 Task: Find connections with filter location Guixi with filter topic #Lifewith filter profile language German with filter current company Stanton Chase: Executive Search & Leadership Consultants with filter school University of Mumbai with filter industry Savings Institutions with filter service category Information Management with filter keywords title Meals on Wheels Driver
Action: Mouse moved to (650, 85)
Screenshot: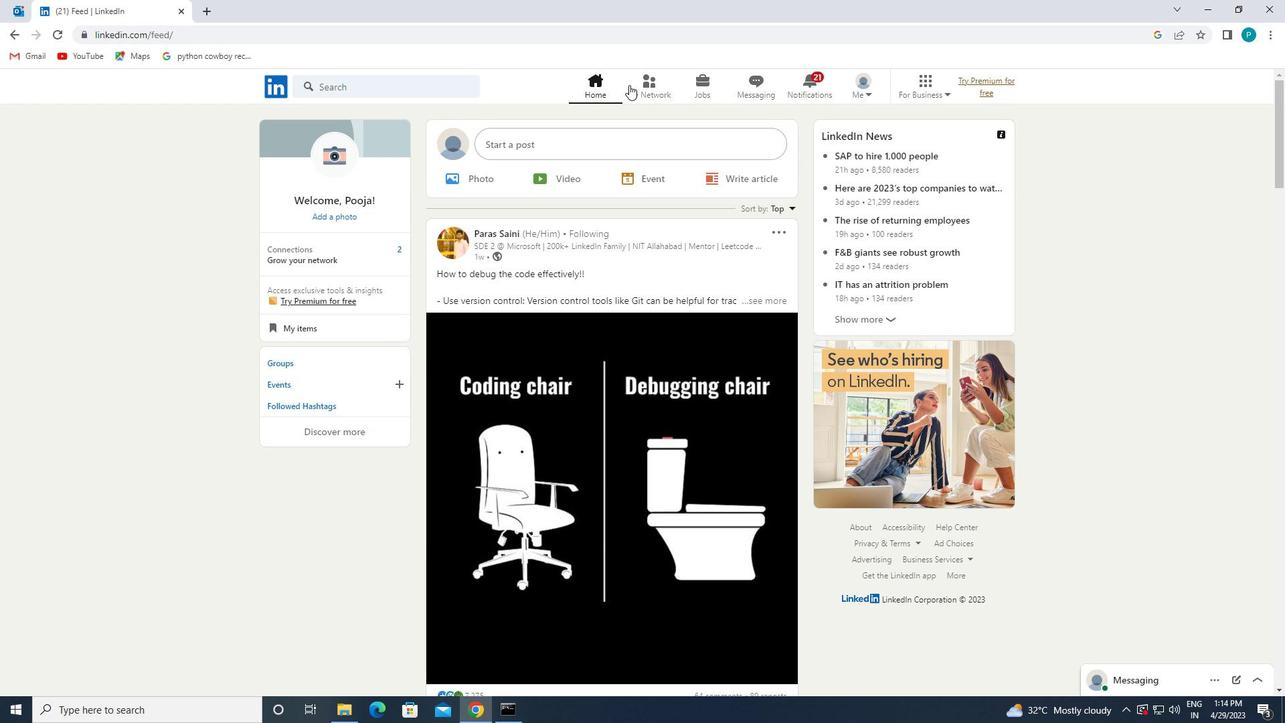 
Action: Mouse pressed left at (650, 85)
Screenshot: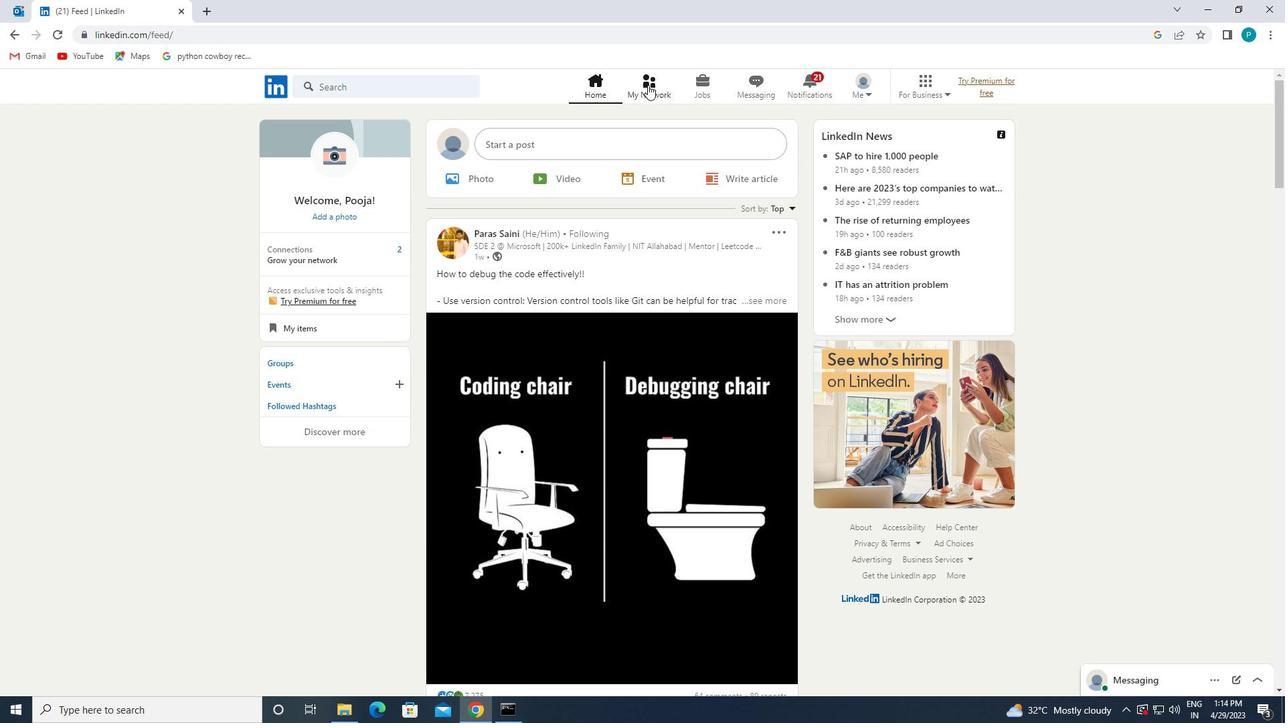 
Action: Mouse moved to (326, 164)
Screenshot: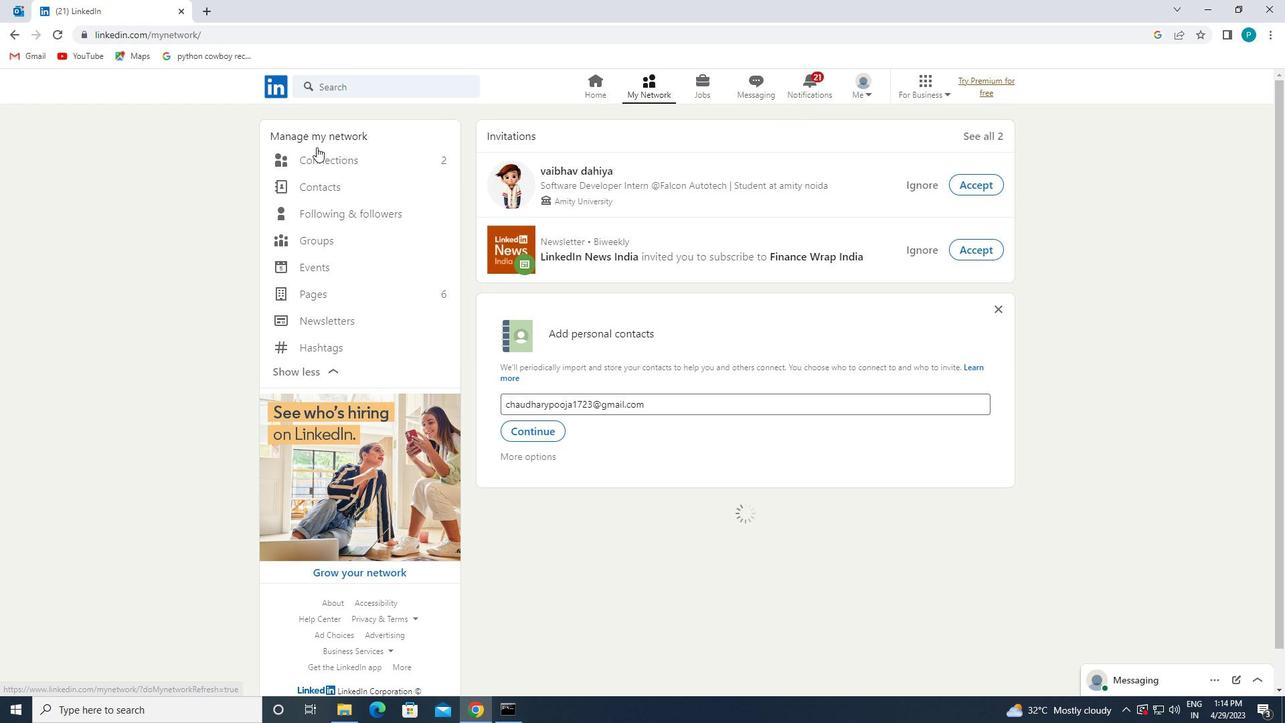 
Action: Mouse pressed left at (326, 164)
Screenshot: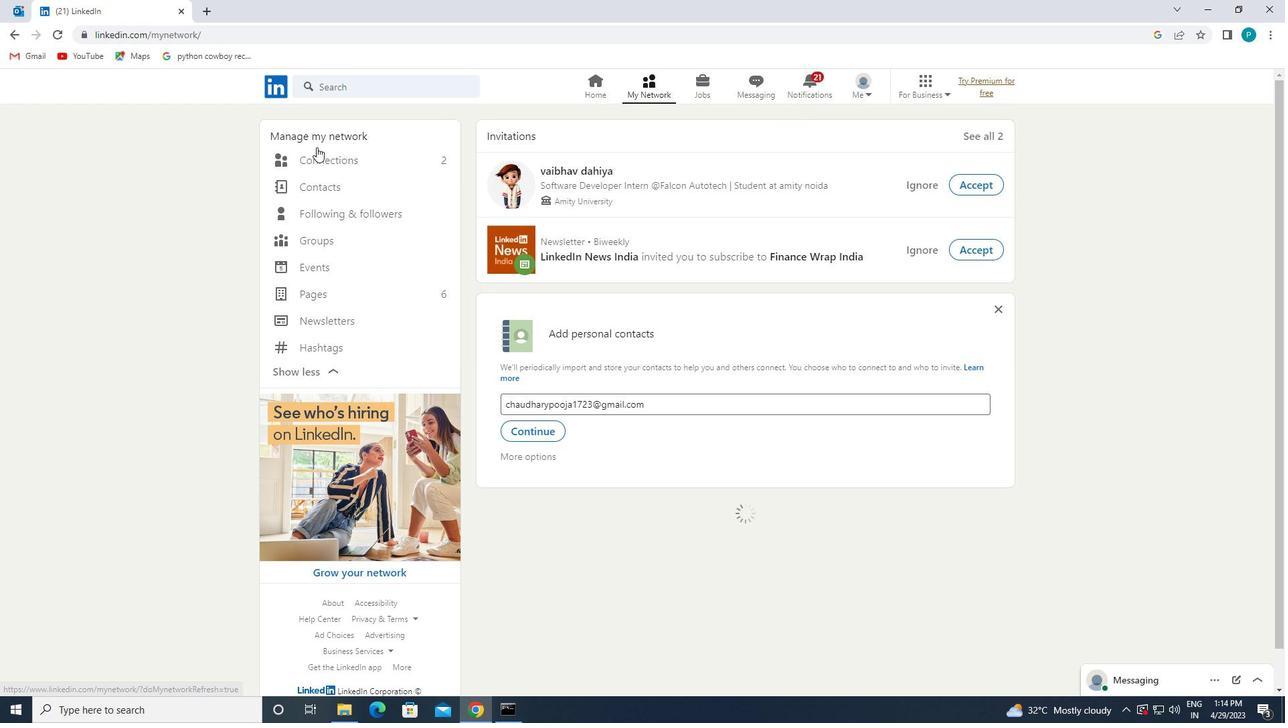 
Action: Mouse moved to (725, 162)
Screenshot: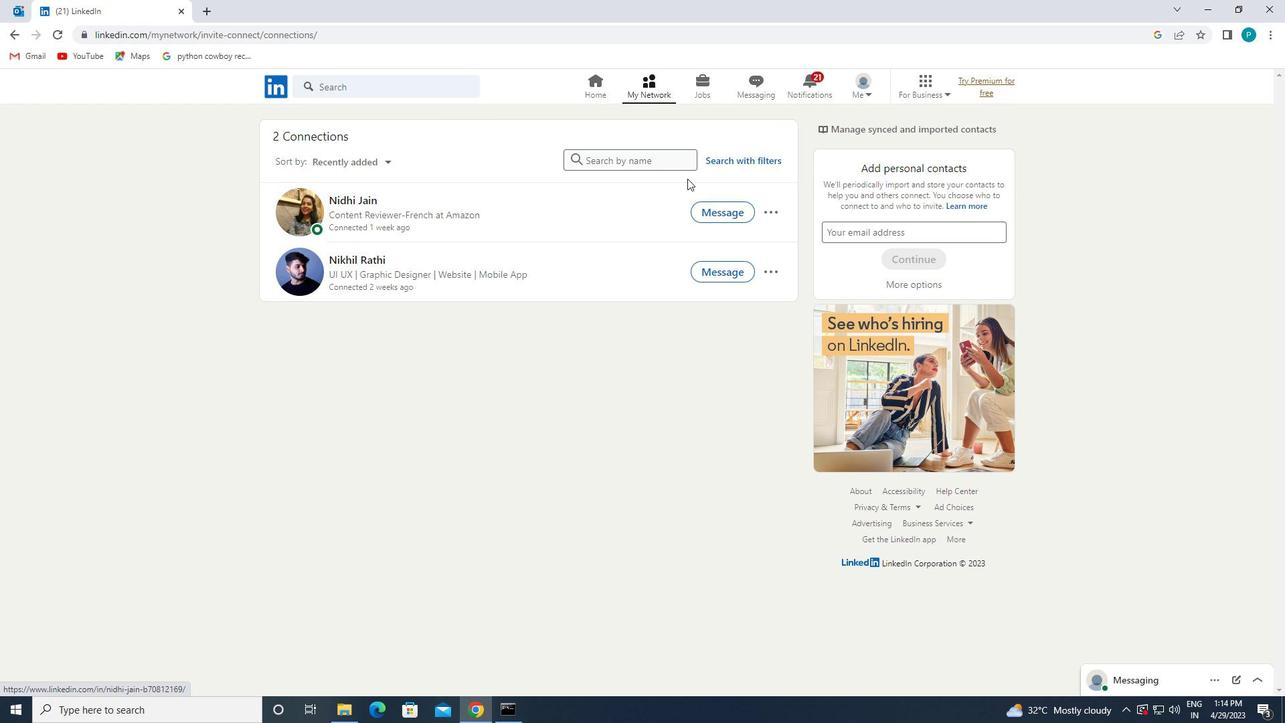 
Action: Mouse pressed left at (725, 162)
Screenshot: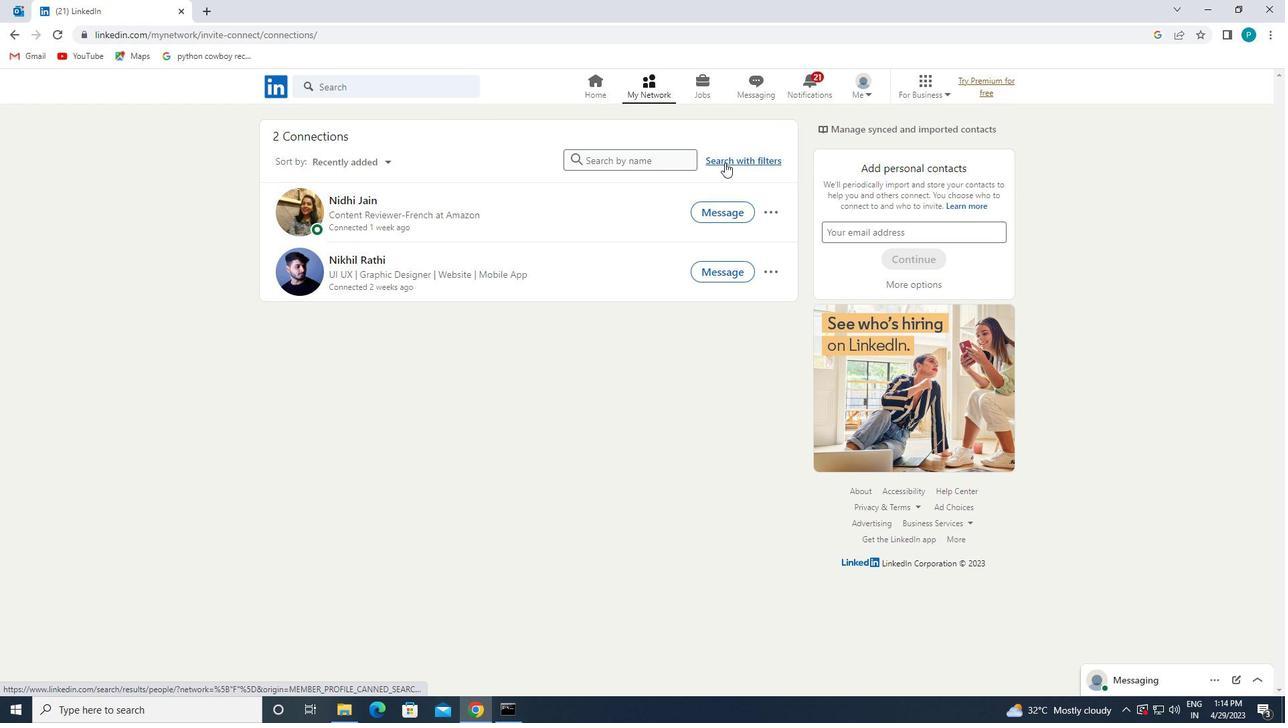
Action: Mouse moved to (695, 131)
Screenshot: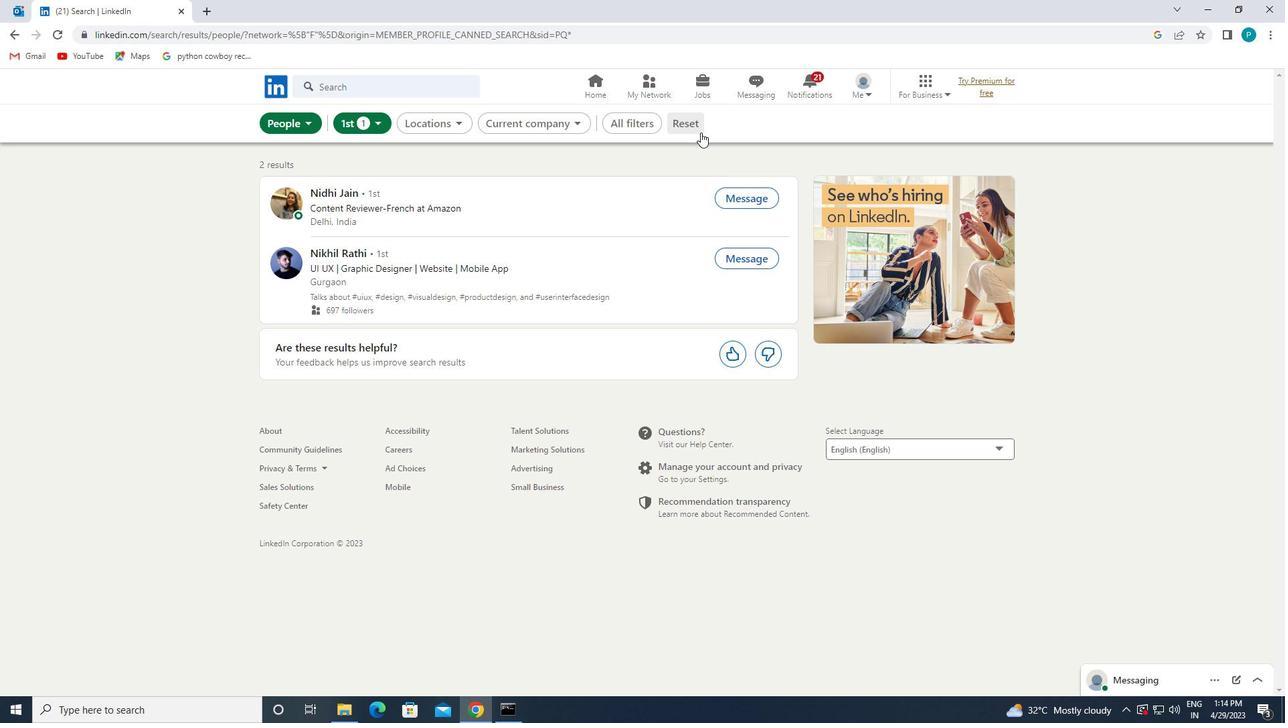 
Action: Mouse pressed left at (695, 131)
Screenshot: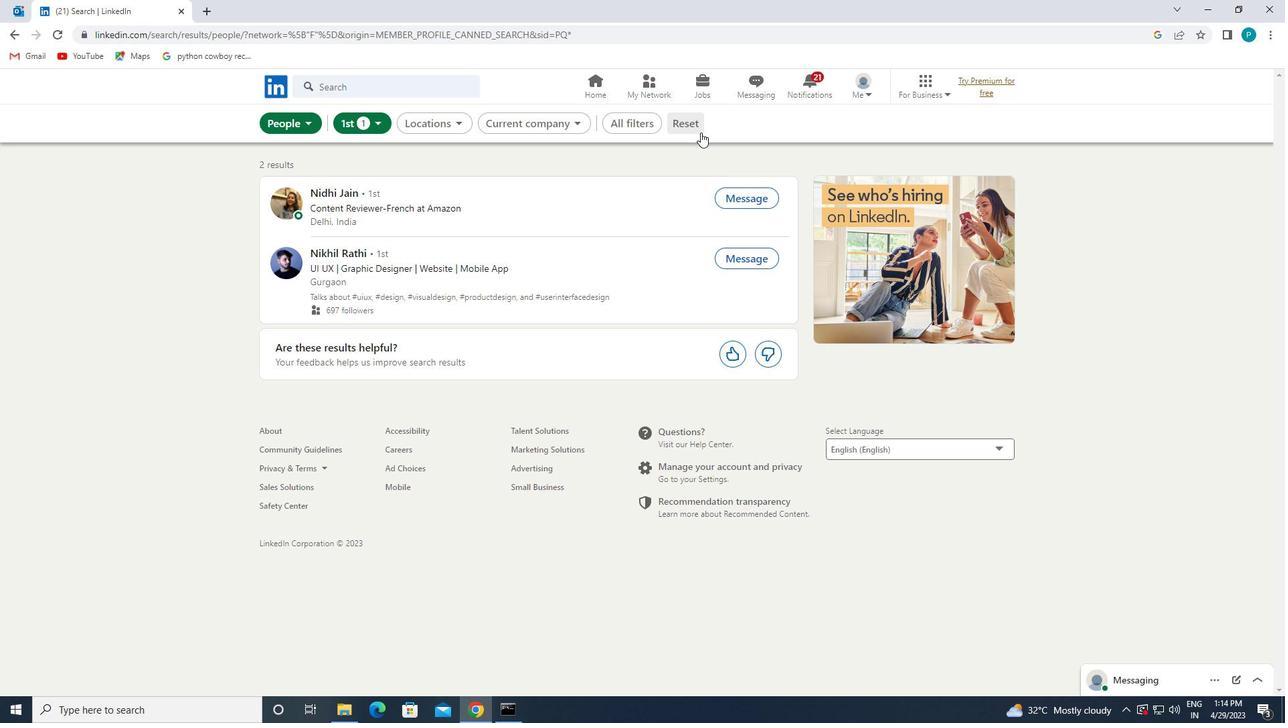 
Action: Mouse moved to (658, 124)
Screenshot: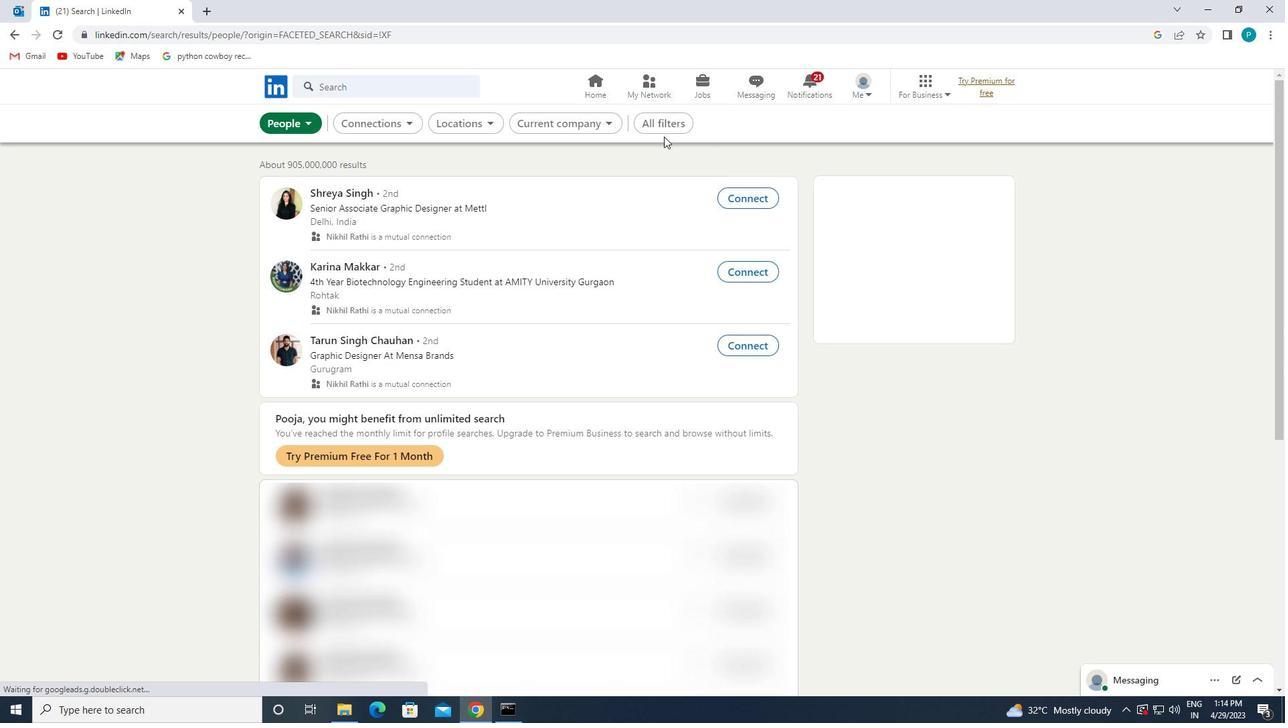 
Action: Mouse pressed left at (658, 124)
Screenshot: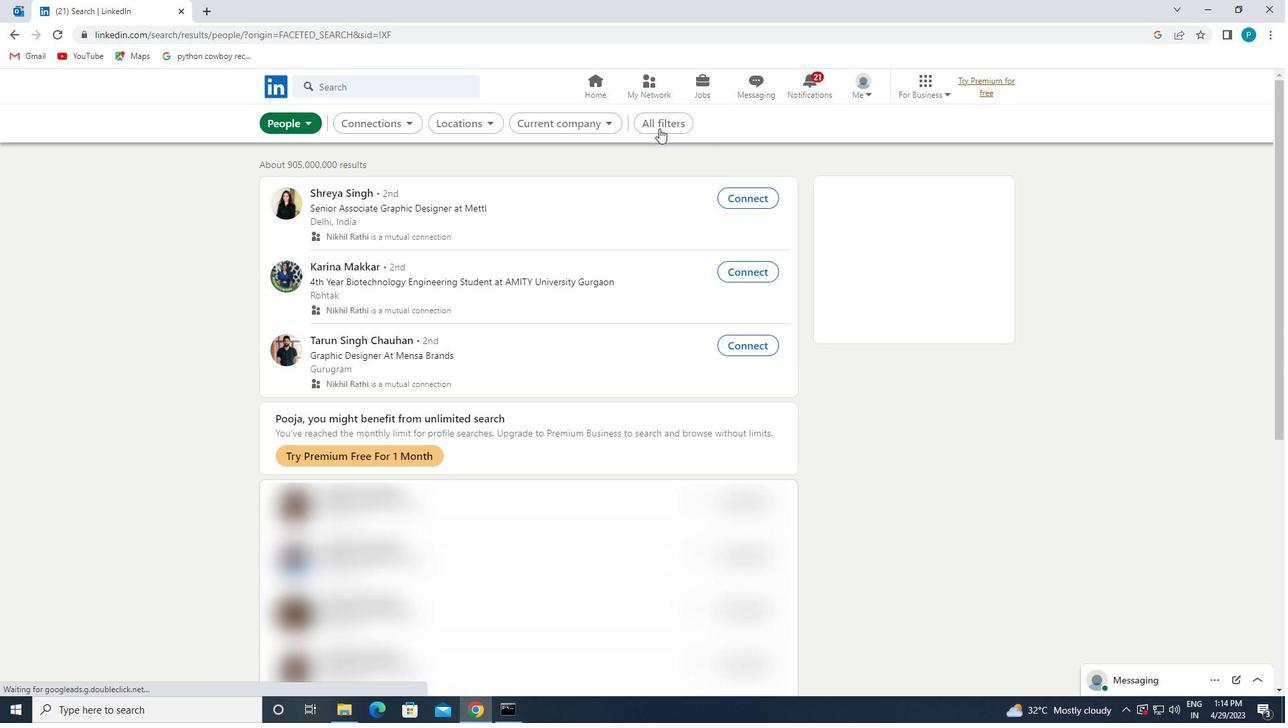 
Action: Mouse moved to (1041, 433)
Screenshot: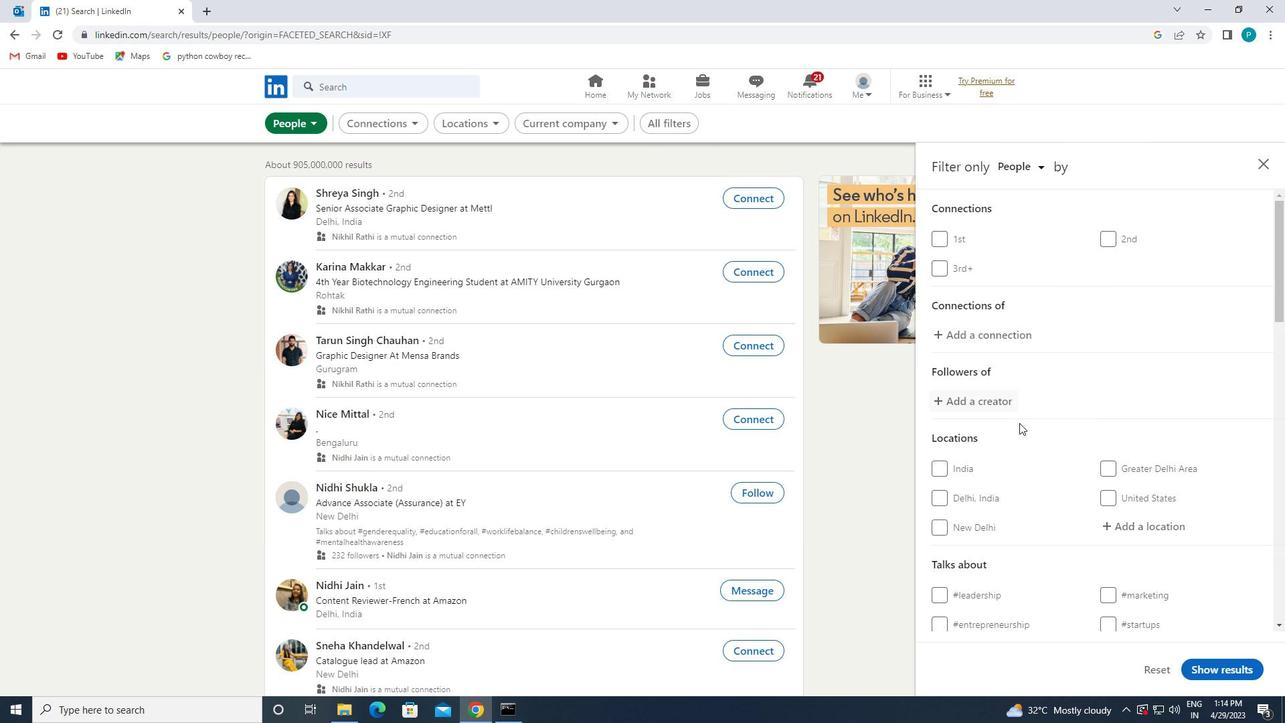 
Action: Mouse scrolled (1041, 432) with delta (0, 0)
Screenshot: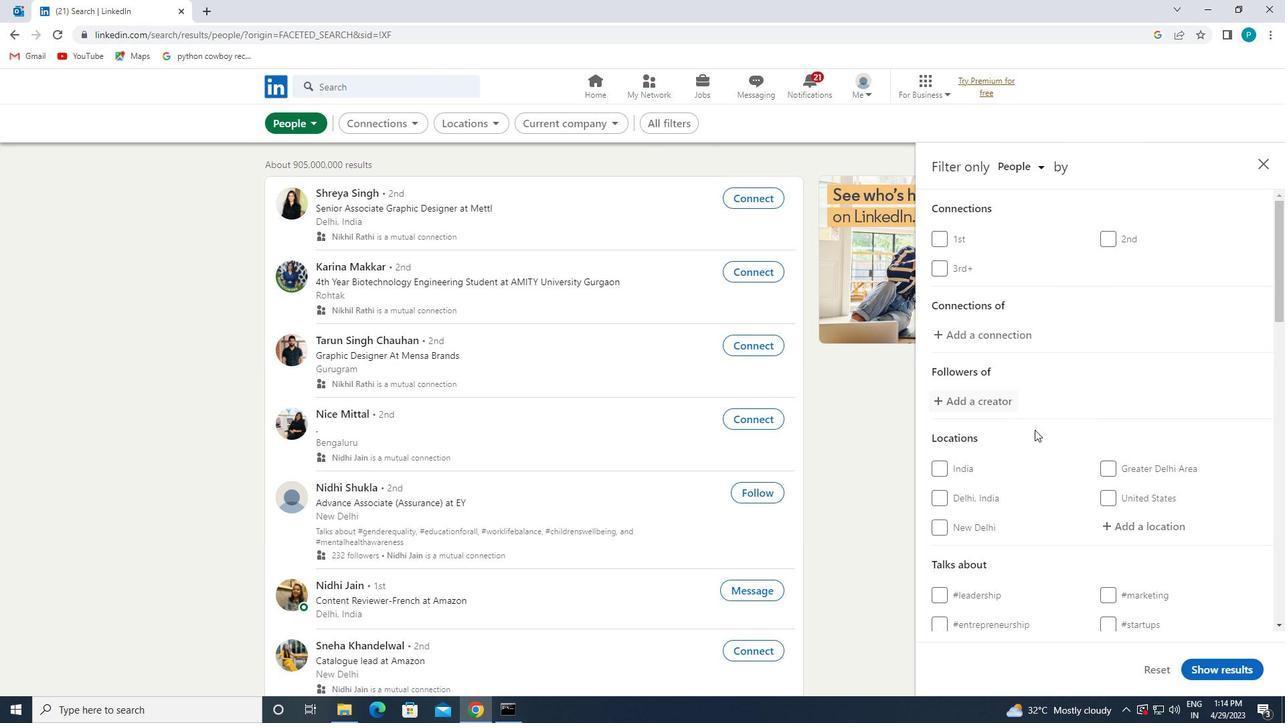 
Action: Mouse scrolled (1041, 432) with delta (0, 0)
Screenshot: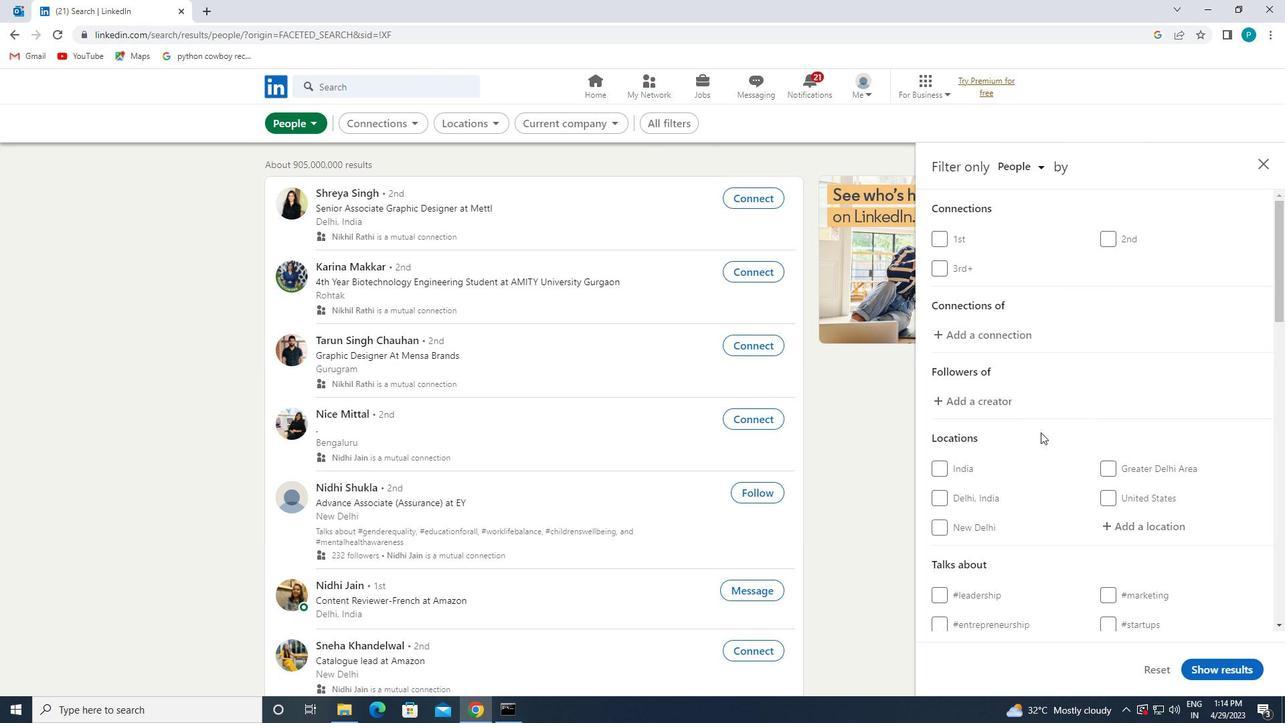 
Action: Mouse moved to (1128, 397)
Screenshot: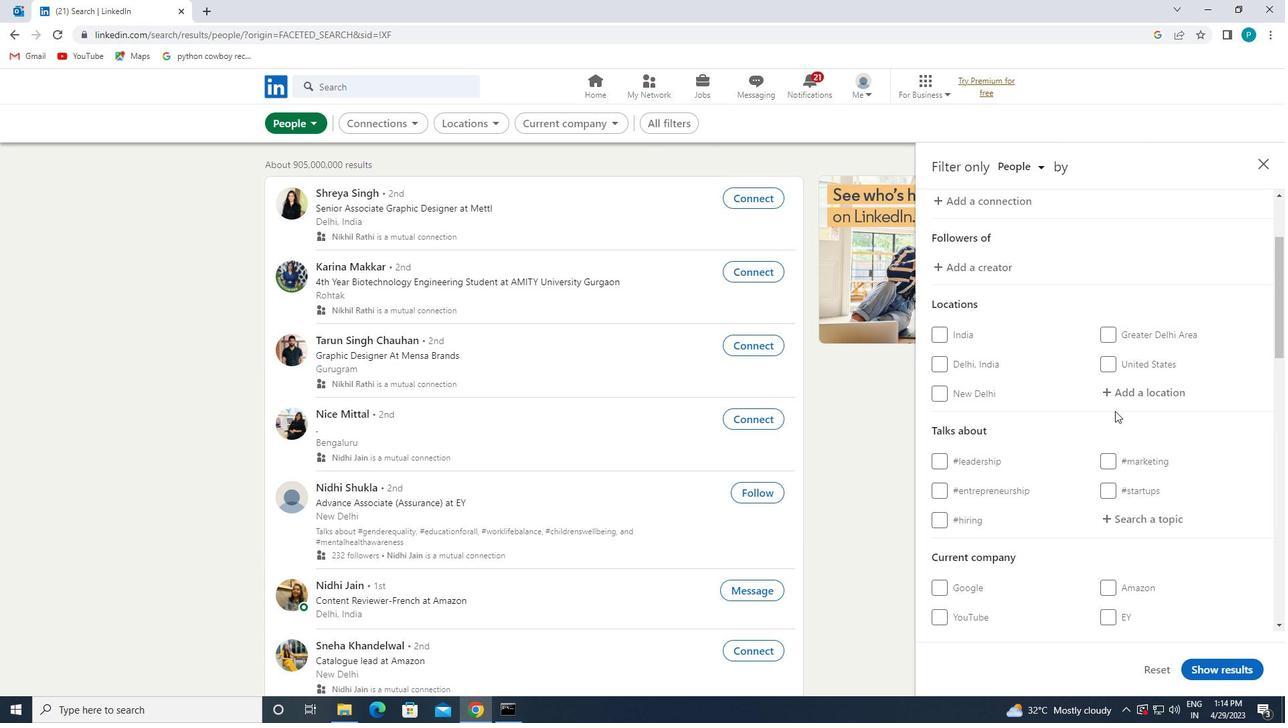 
Action: Mouse pressed left at (1128, 397)
Screenshot: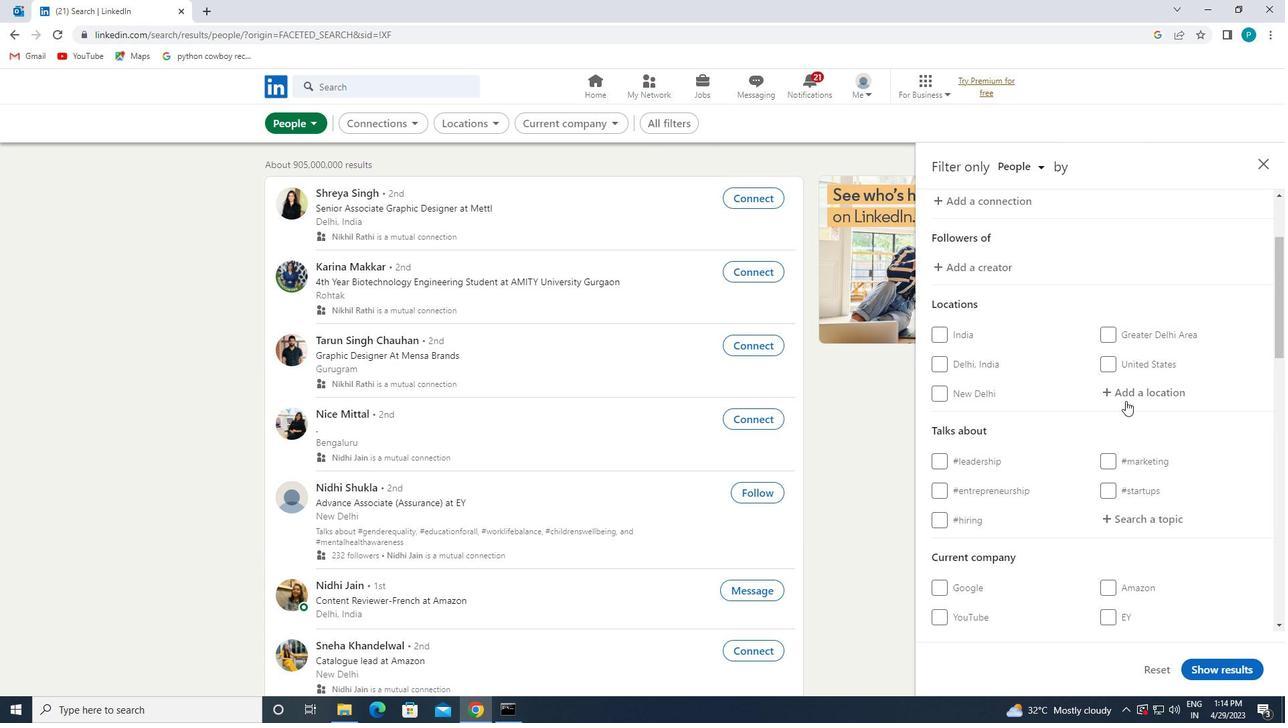 
Action: Key pressed <Key.caps_lock>g<Key.caps_lock>uixi
Screenshot: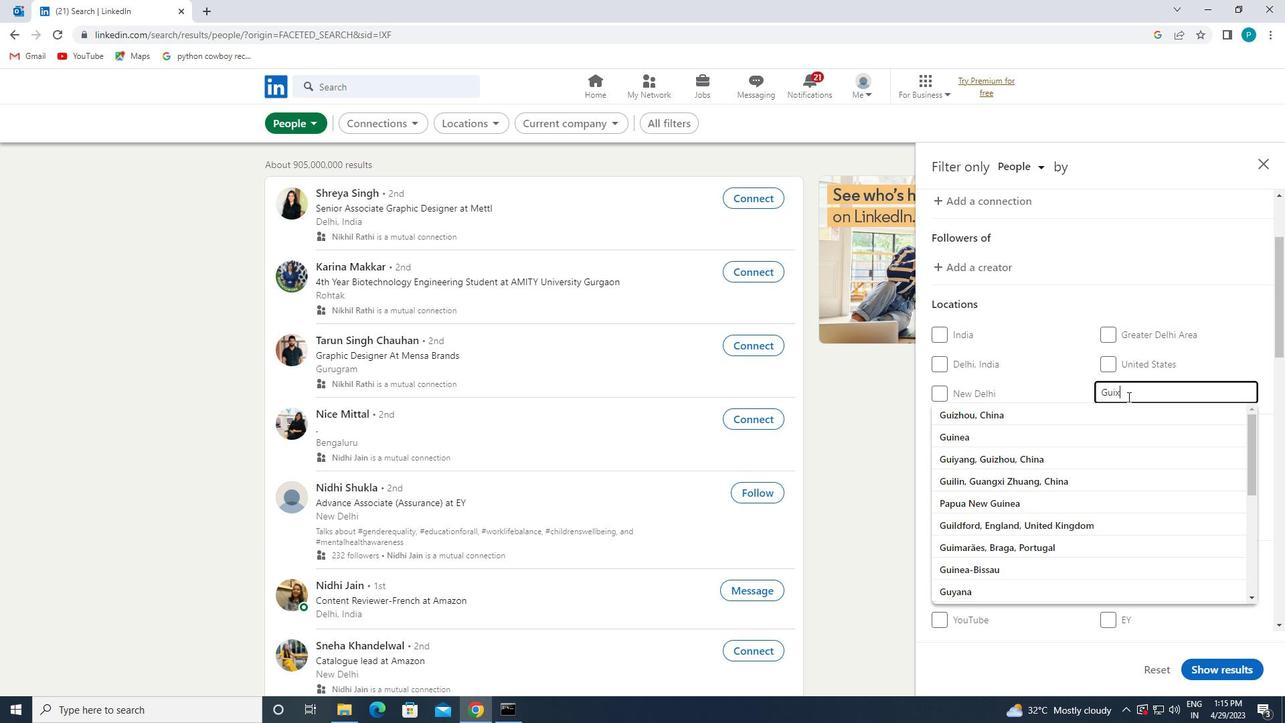 
Action: Mouse moved to (1126, 394)
Screenshot: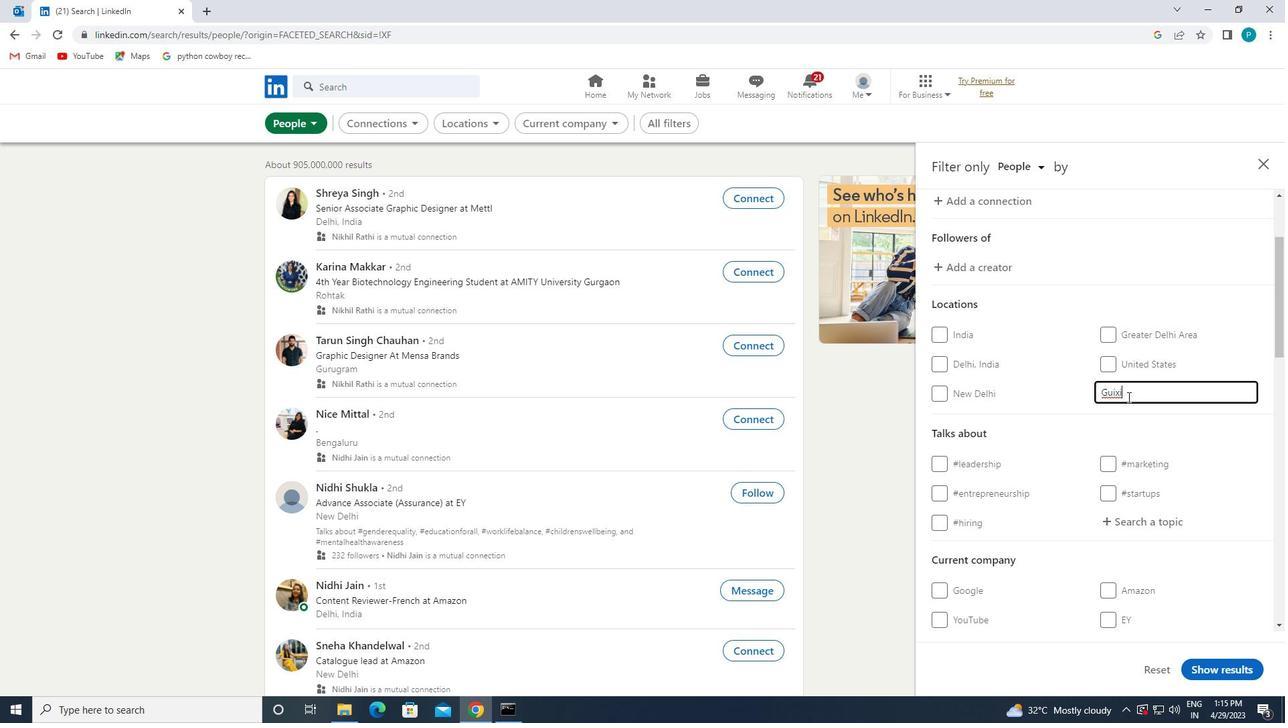 
Action: Mouse scrolled (1126, 393) with delta (0, 0)
Screenshot: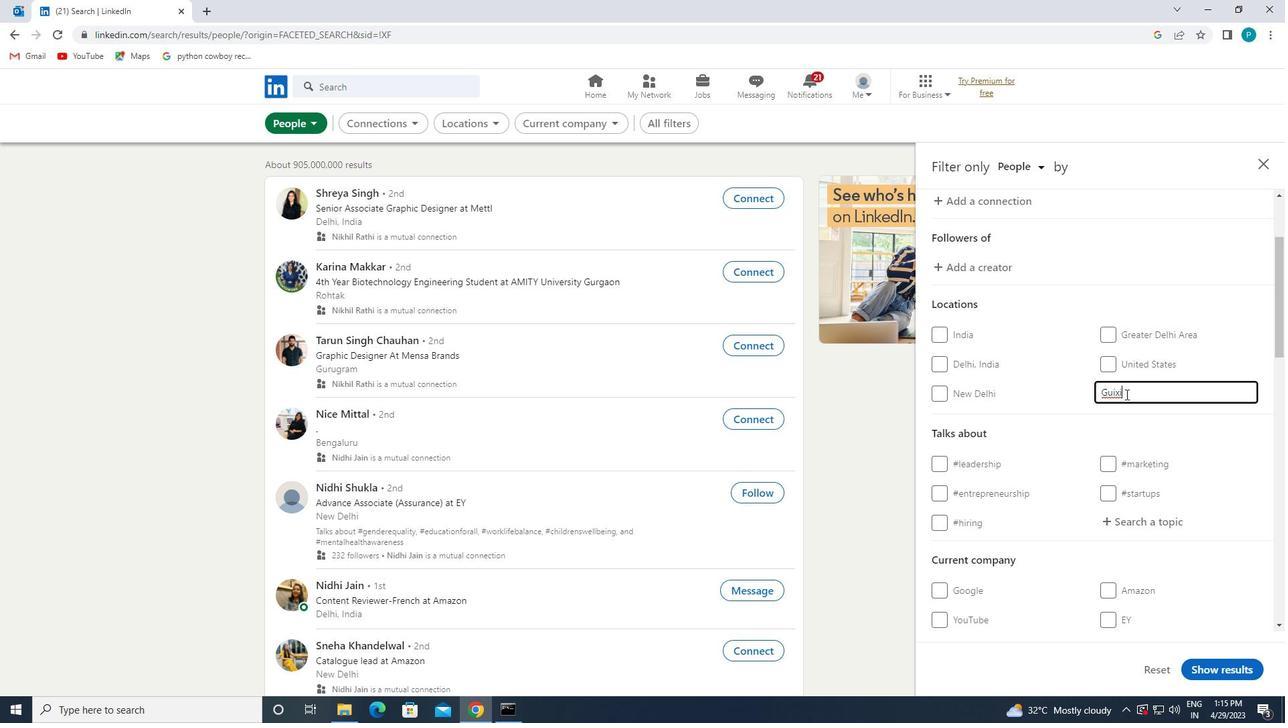 
Action: Mouse scrolled (1126, 393) with delta (0, 0)
Screenshot: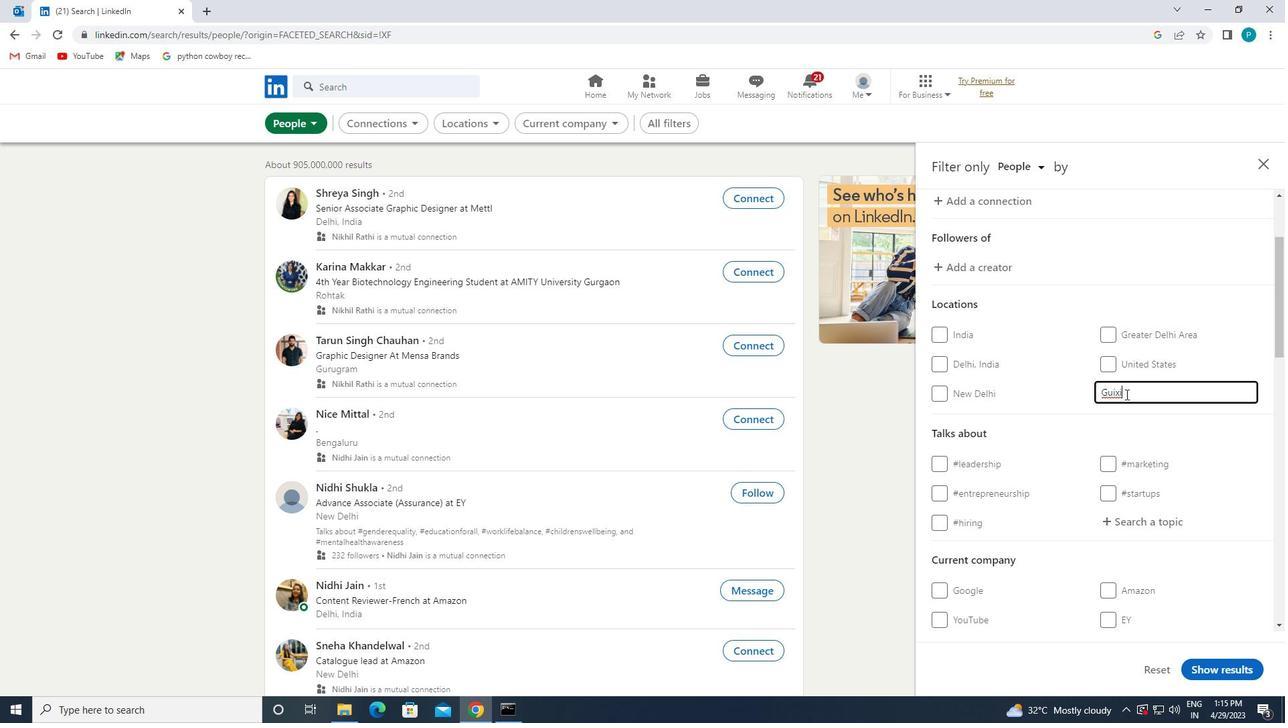 
Action: Mouse moved to (1117, 384)
Screenshot: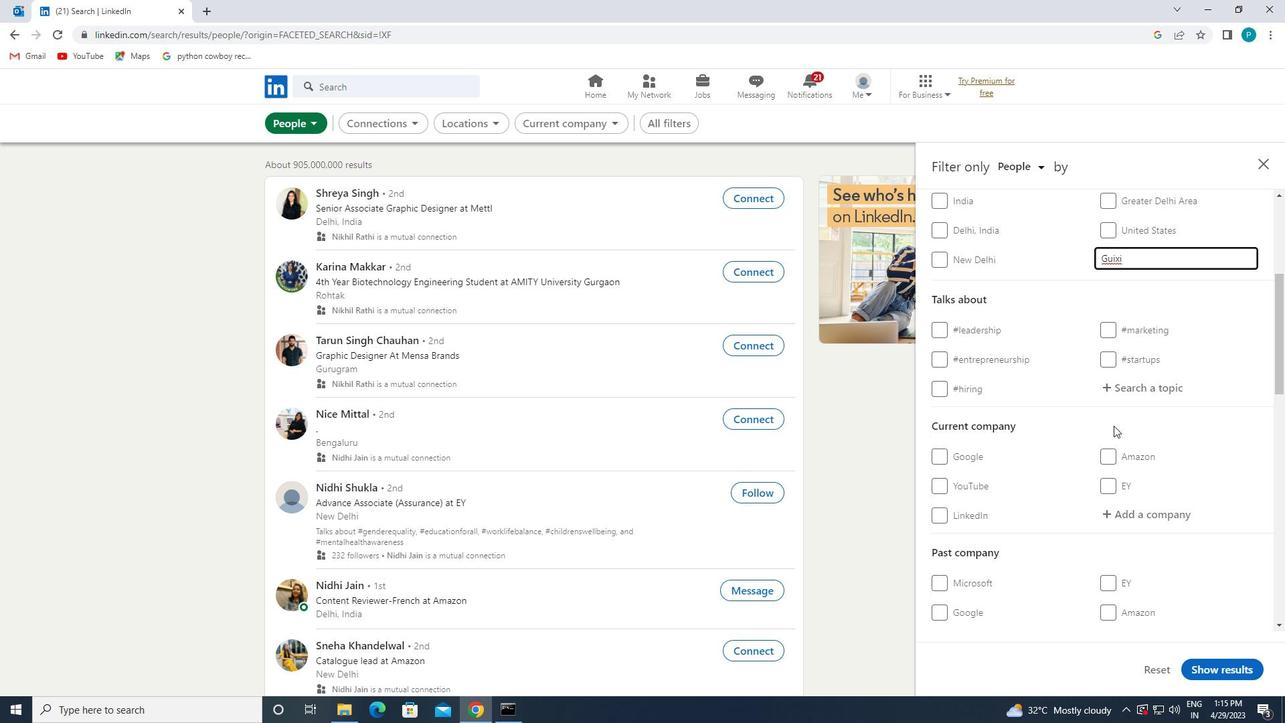 
Action: Mouse pressed left at (1117, 384)
Screenshot: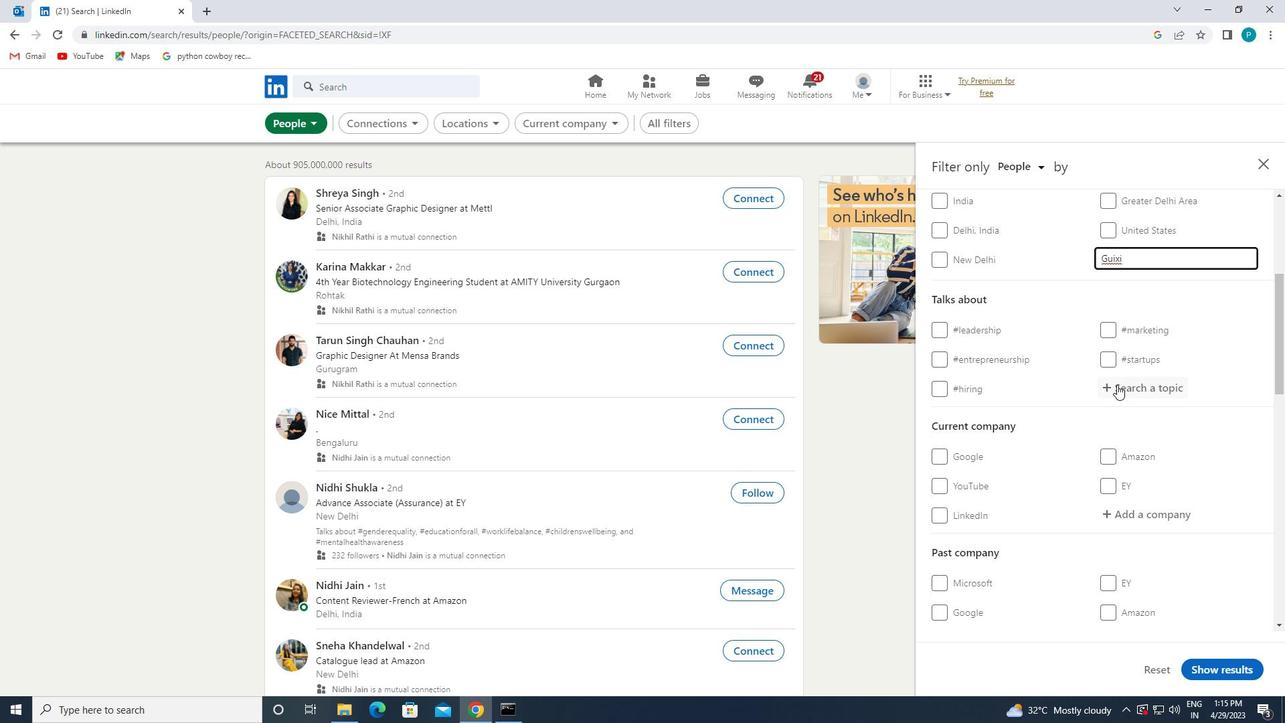 
Action: Key pressed <Key.shift>#<Key.caps_lock>L<Key.caps_lock>IFE
Screenshot: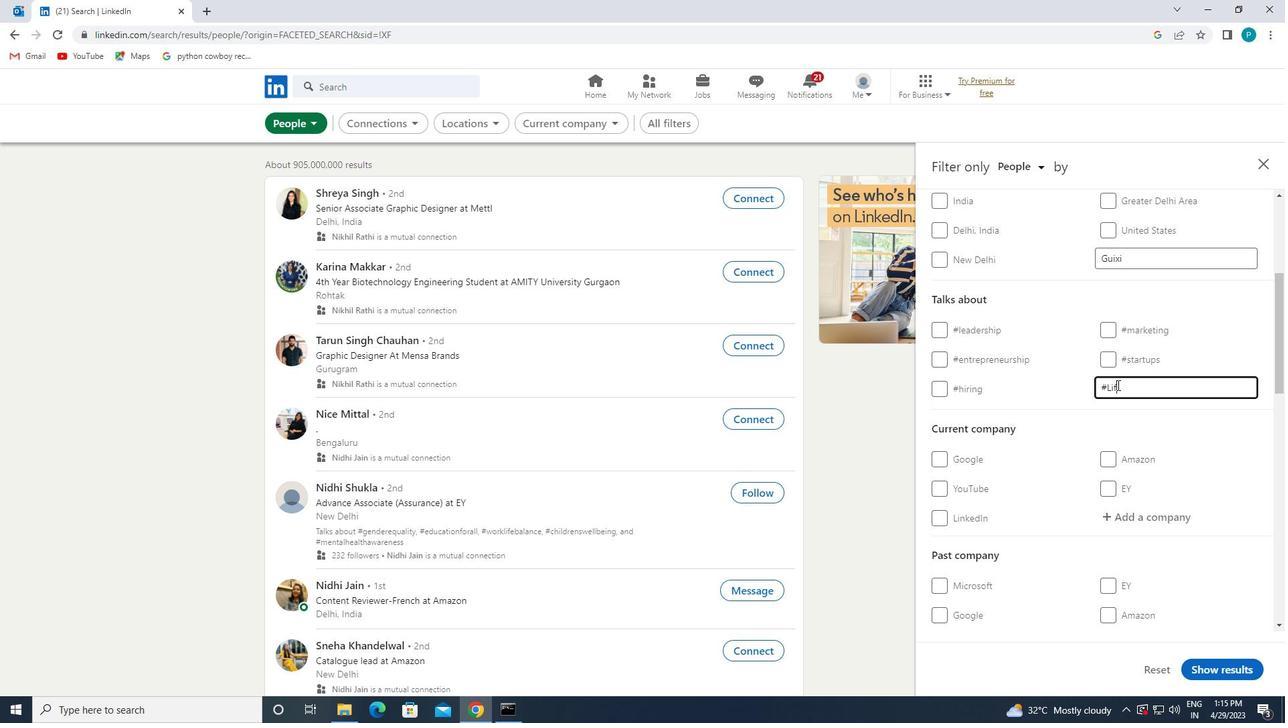 
Action: Mouse moved to (1225, 403)
Screenshot: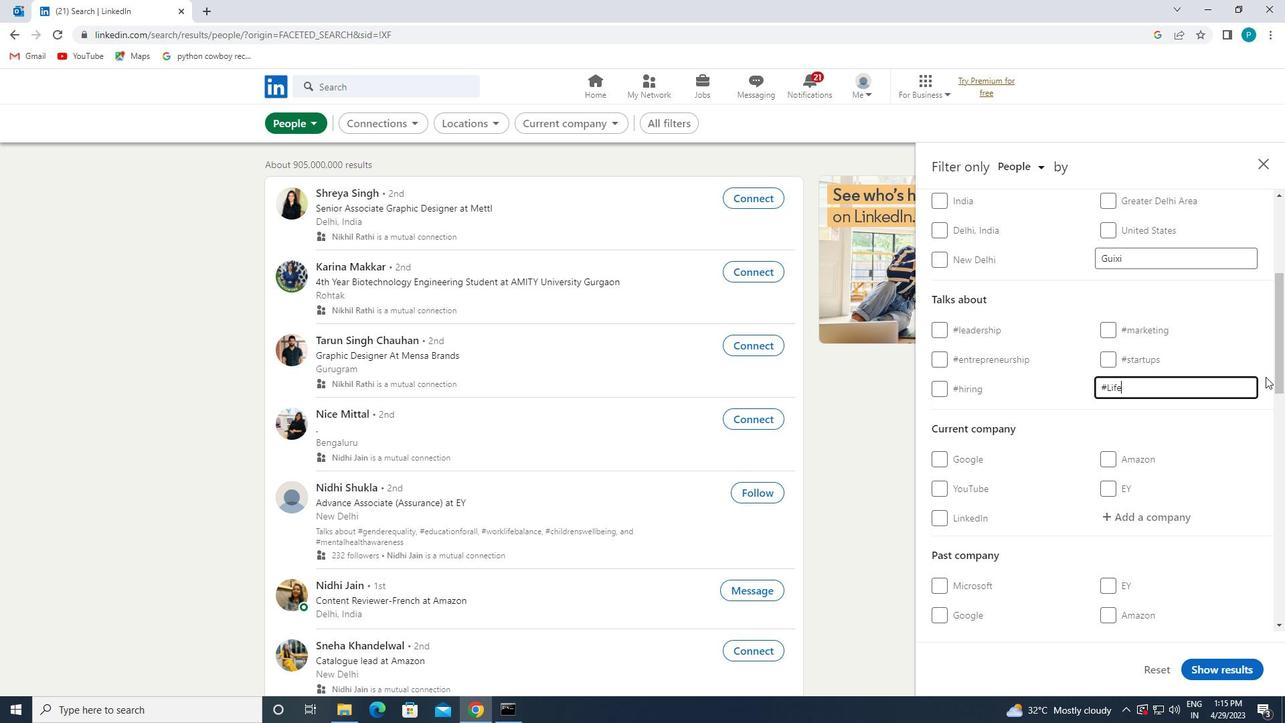 
Action: Mouse scrolled (1225, 402) with delta (0, 0)
Screenshot: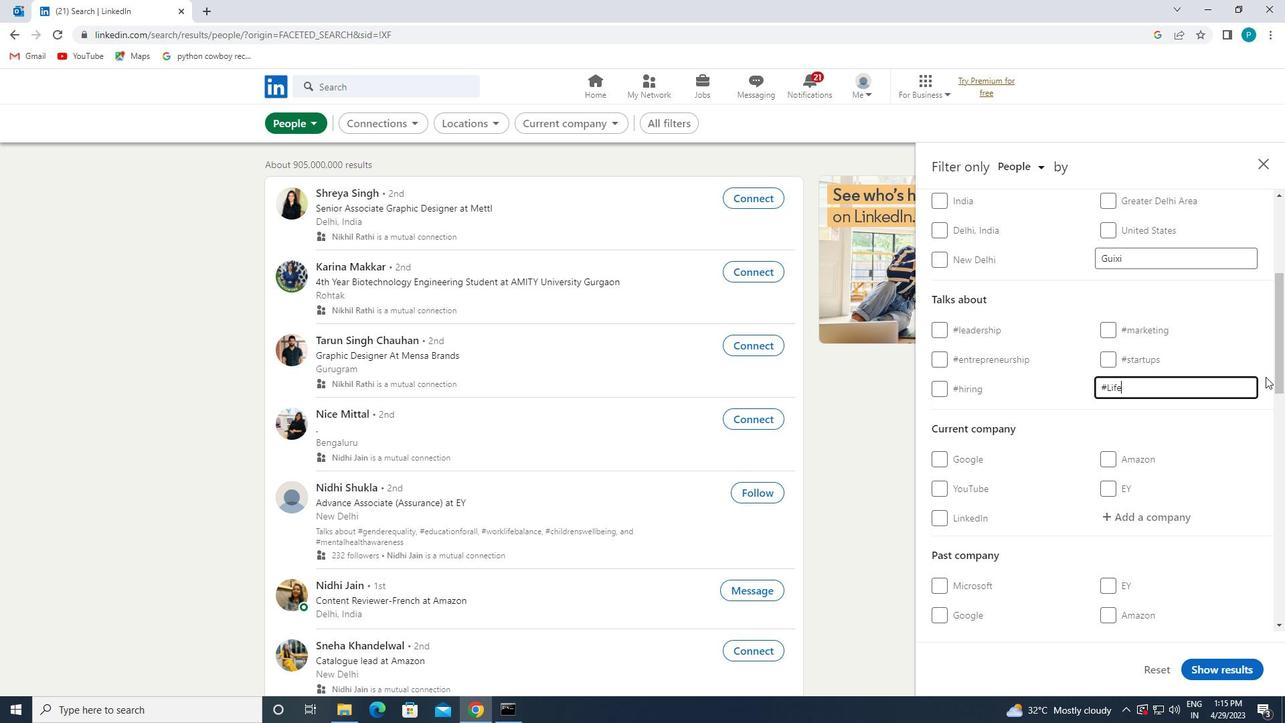 
Action: Mouse moved to (1204, 414)
Screenshot: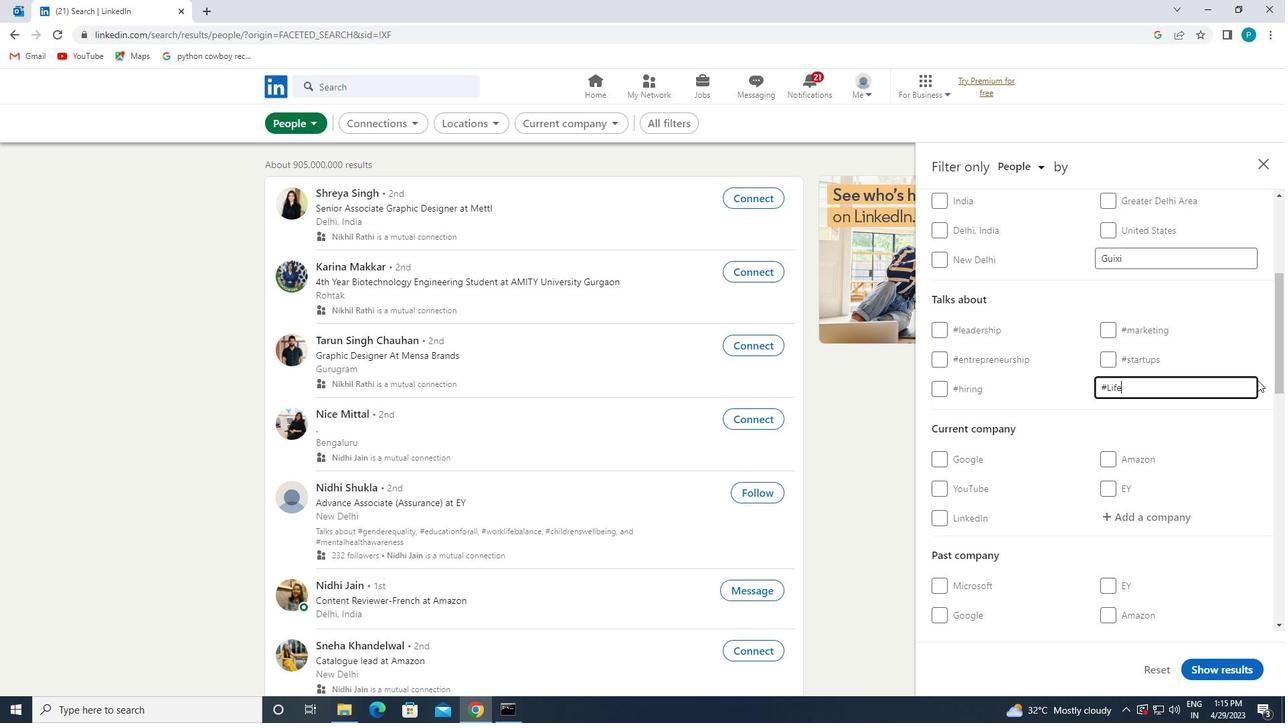 
Action: Mouse scrolled (1204, 413) with delta (0, 0)
Screenshot: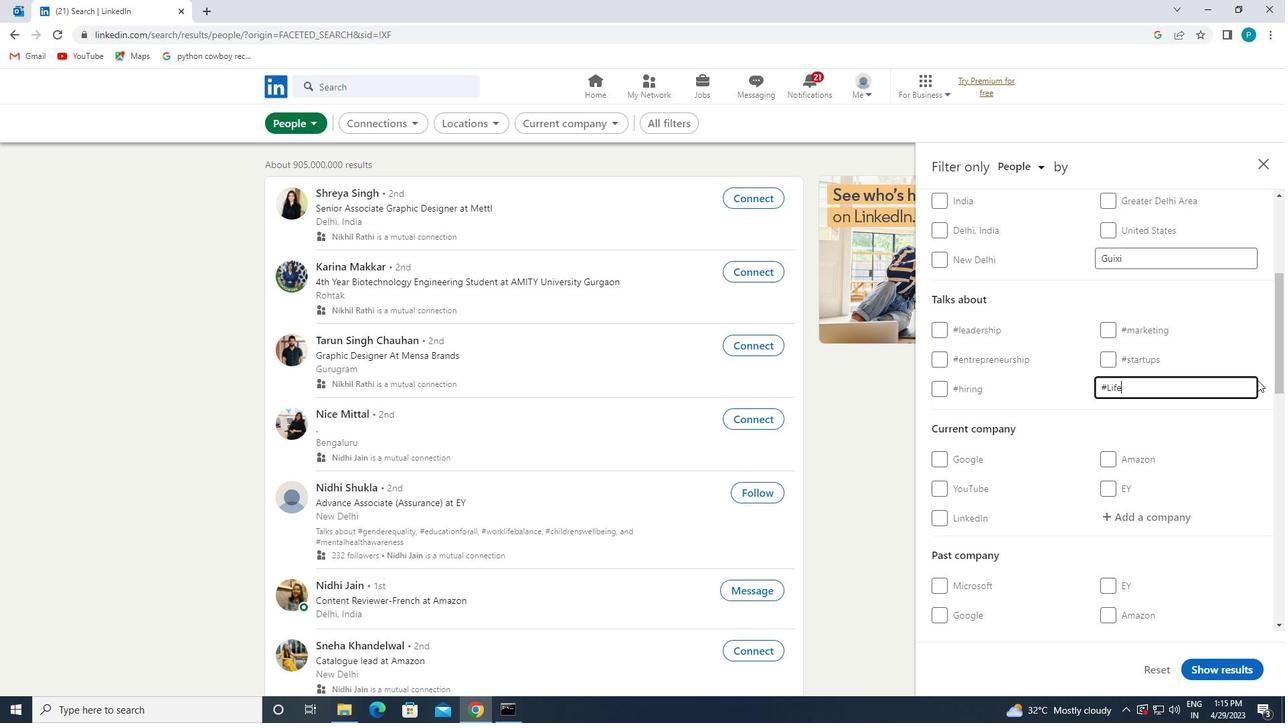 
Action: Mouse moved to (1046, 459)
Screenshot: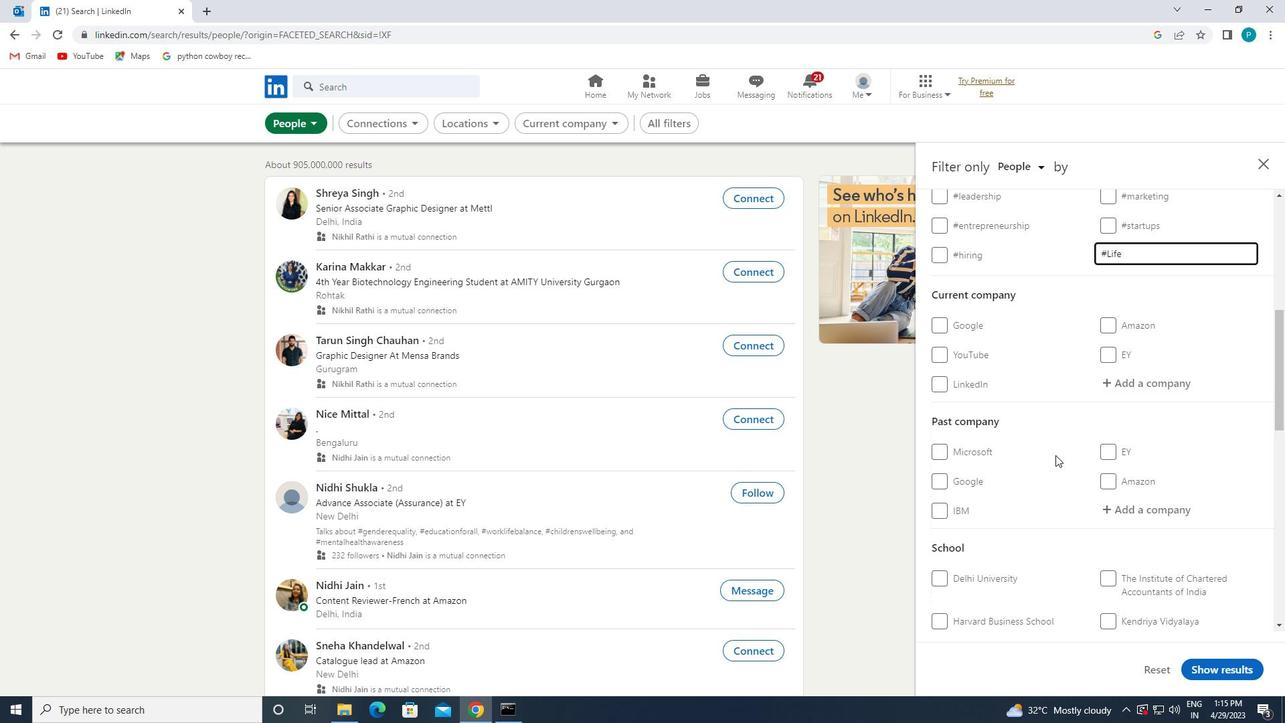 
Action: Mouse scrolled (1046, 459) with delta (0, 0)
Screenshot: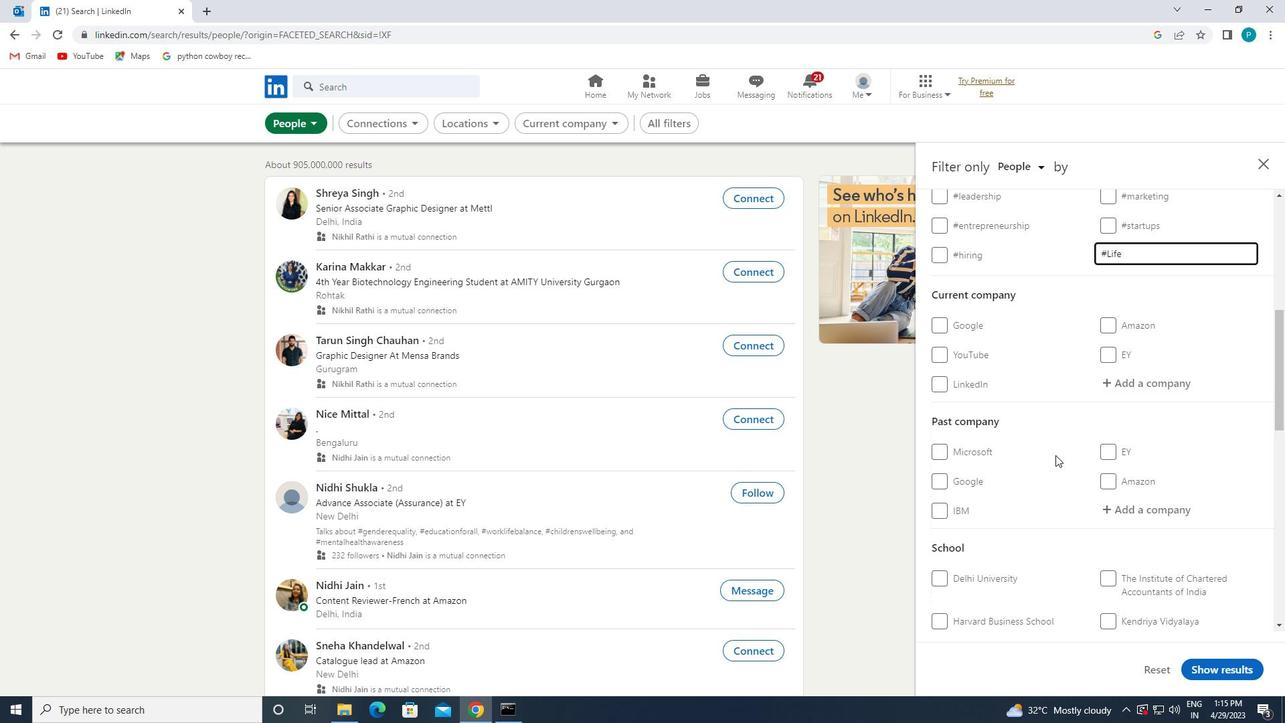 
Action: Mouse moved to (1045, 460)
Screenshot: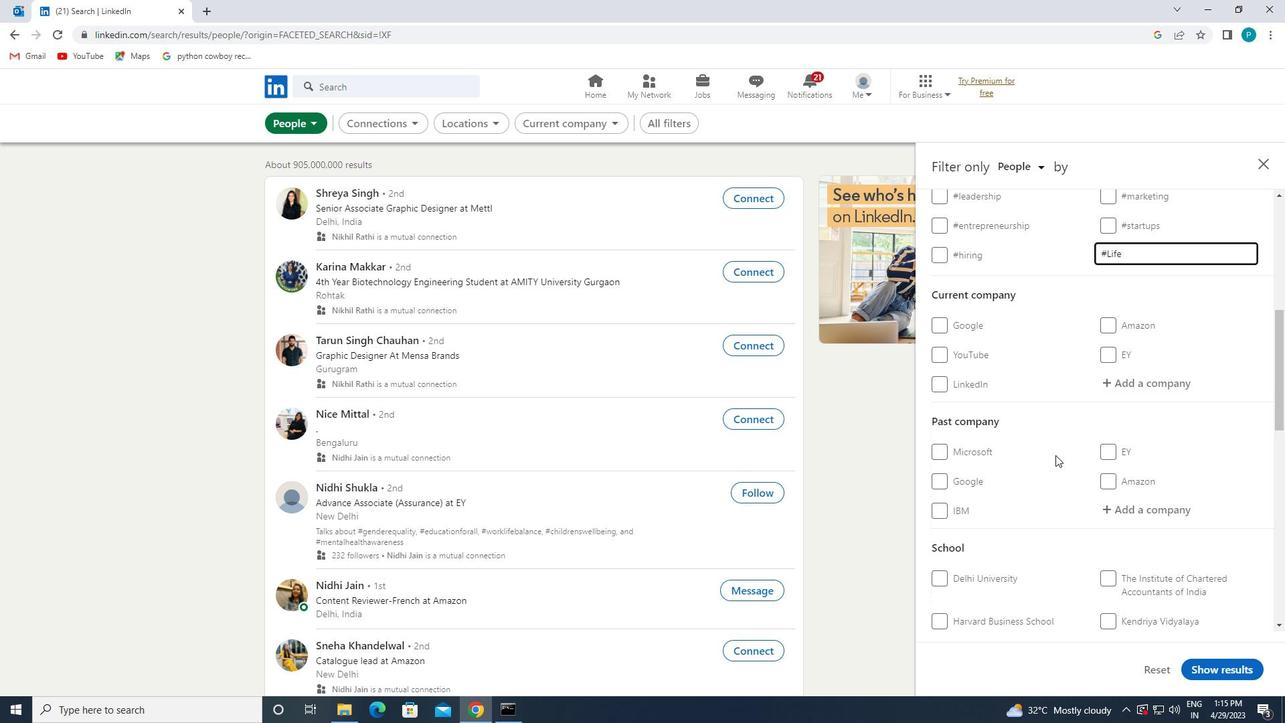 
Action: Mouse scrolled (1045, 459) with delta (0, 0)
Screenshot: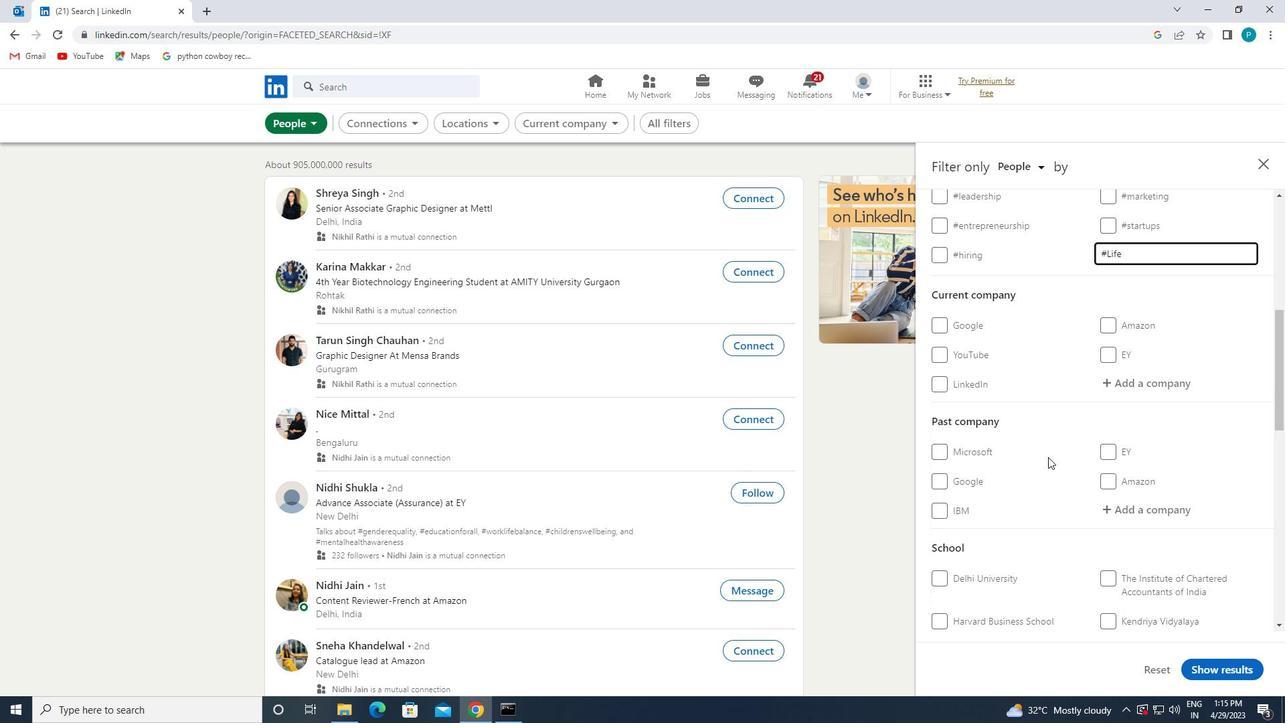 
Action: Mouse scrolled (1045, 459) with delta (0, 0)
Screenshot: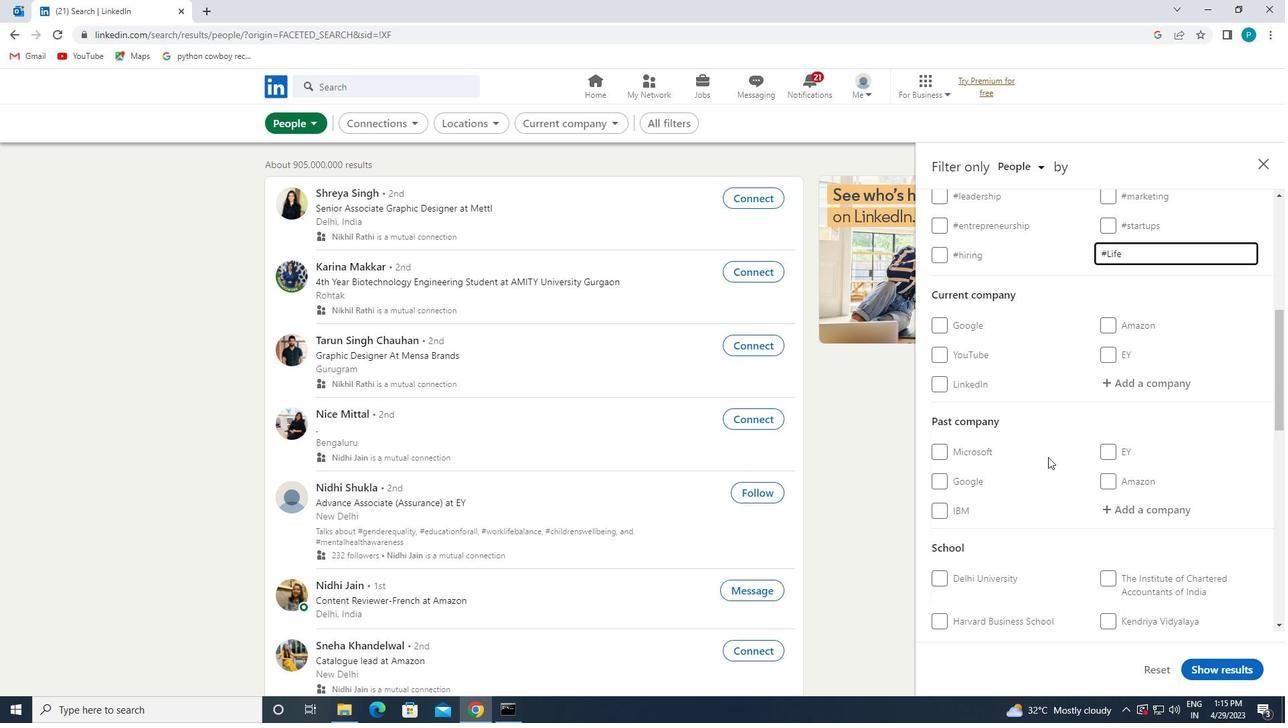
Action: Mouse moved to (1045, 463)
Screenshot: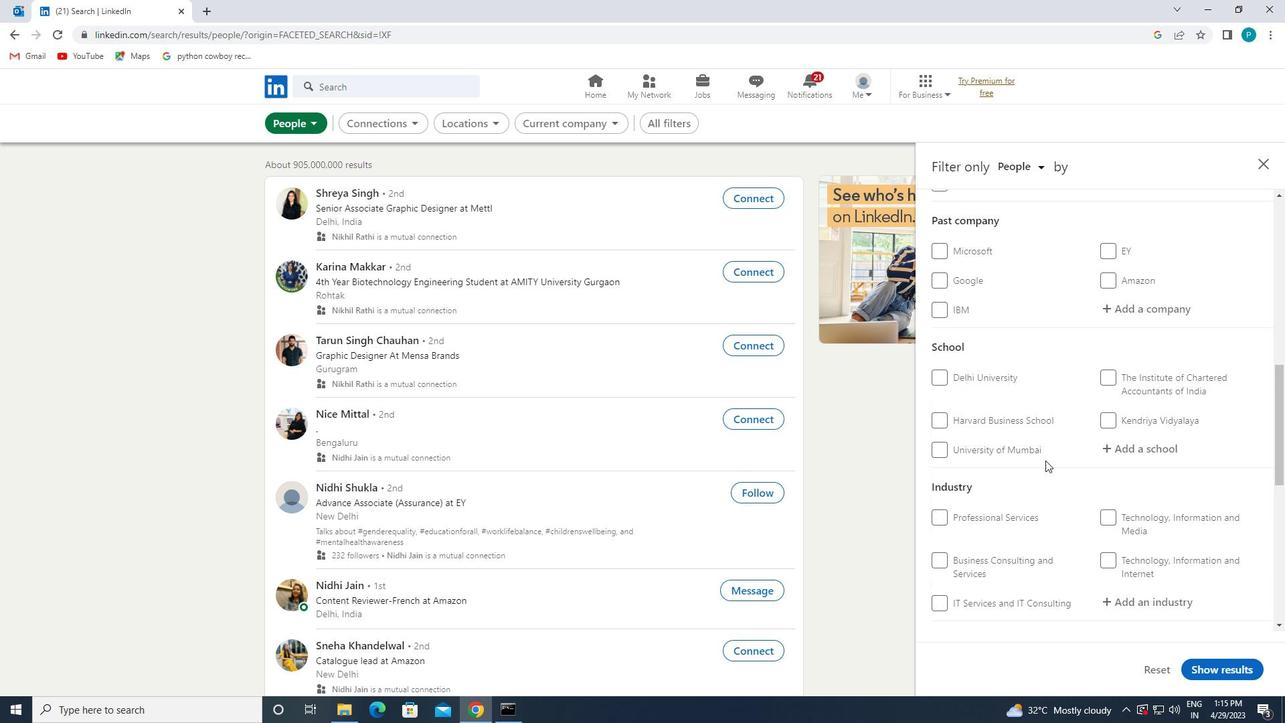 
Action: Mouse scrolled (1045, 462) with delta (0, 0)
Screenshot: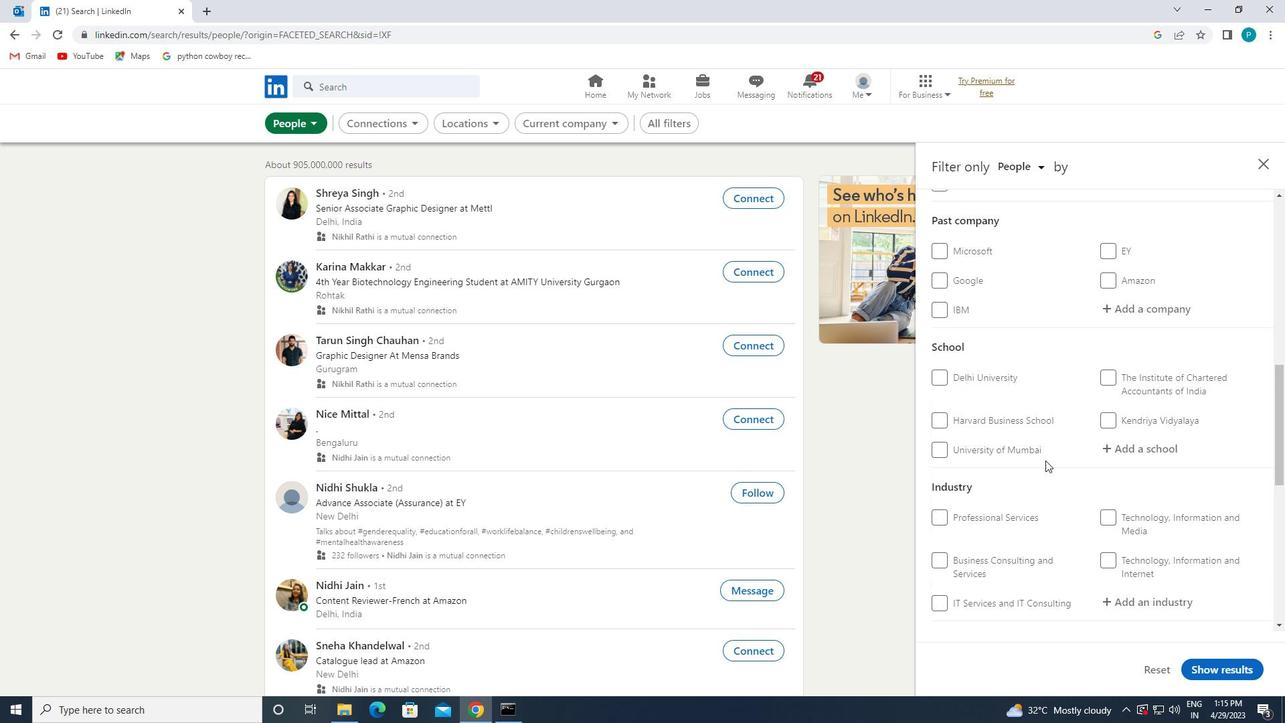 
Action: Mouse scrolled (1045, 462) with delta (0, 0)
Screenshot: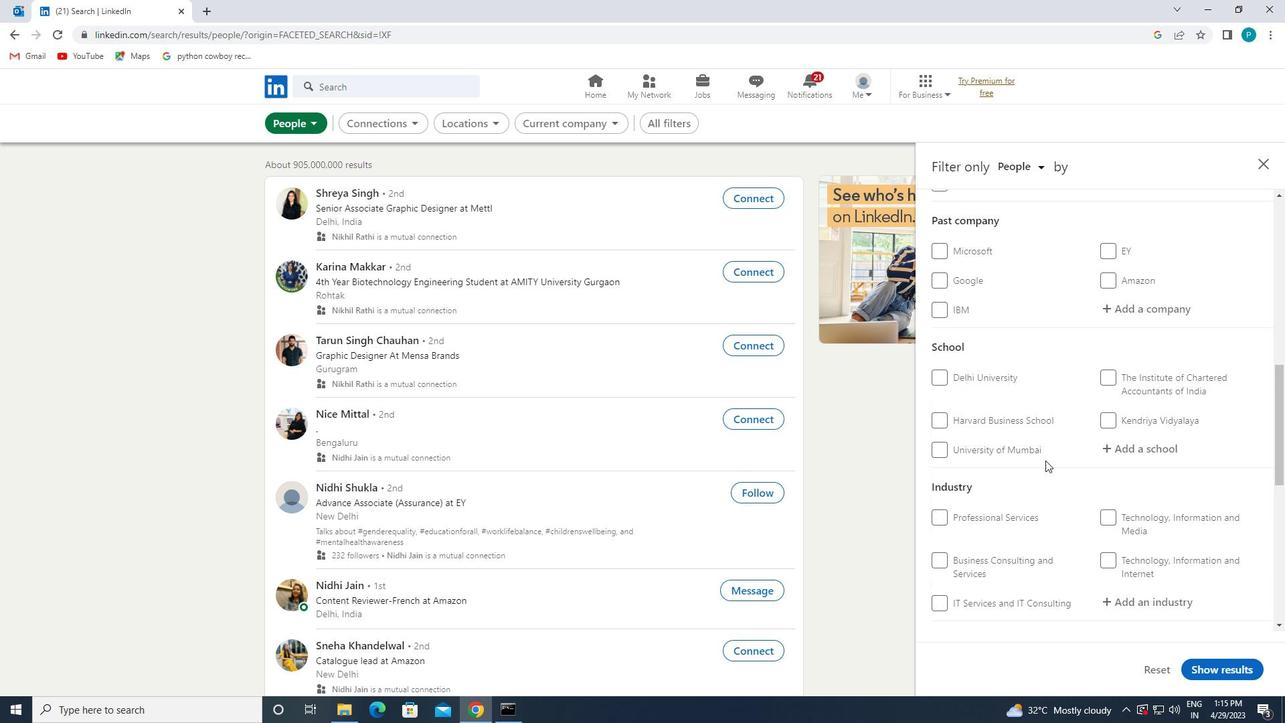 
Action: Mouse scrolled (1045, 462) with delta (0, 0)
Screenshot: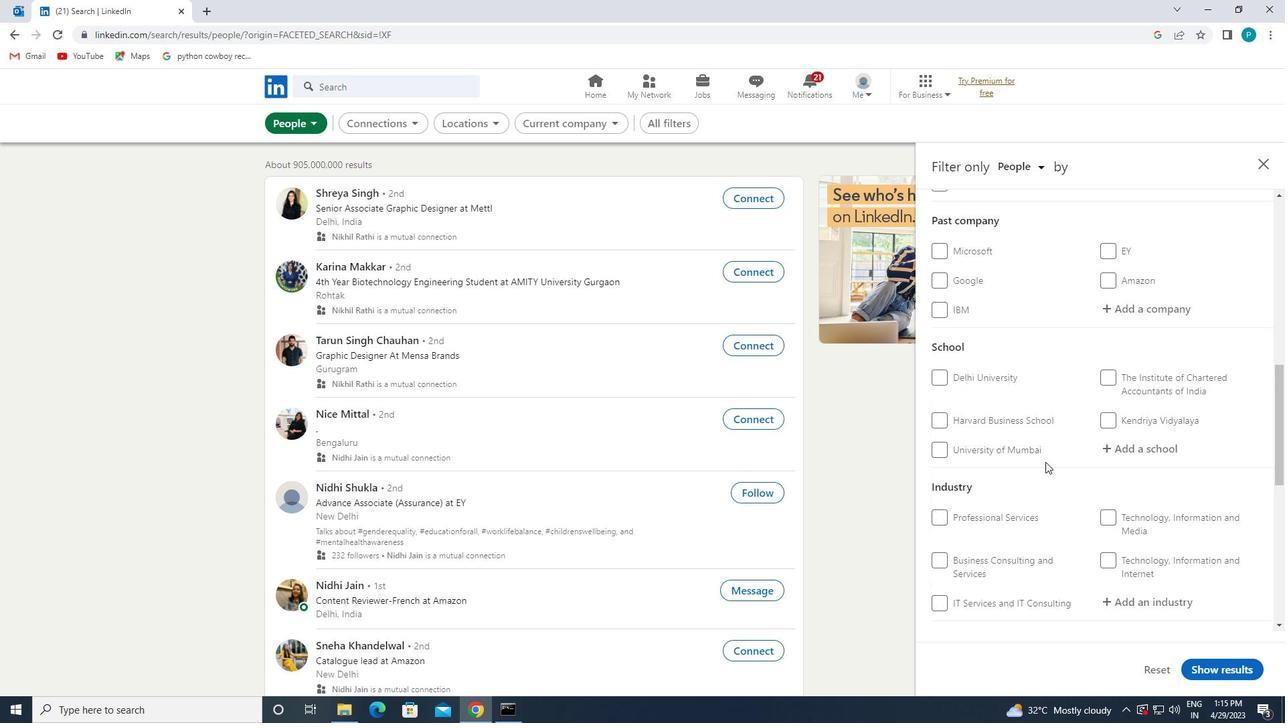 
Action: Mouse moved to (985, 524)
Screenshot: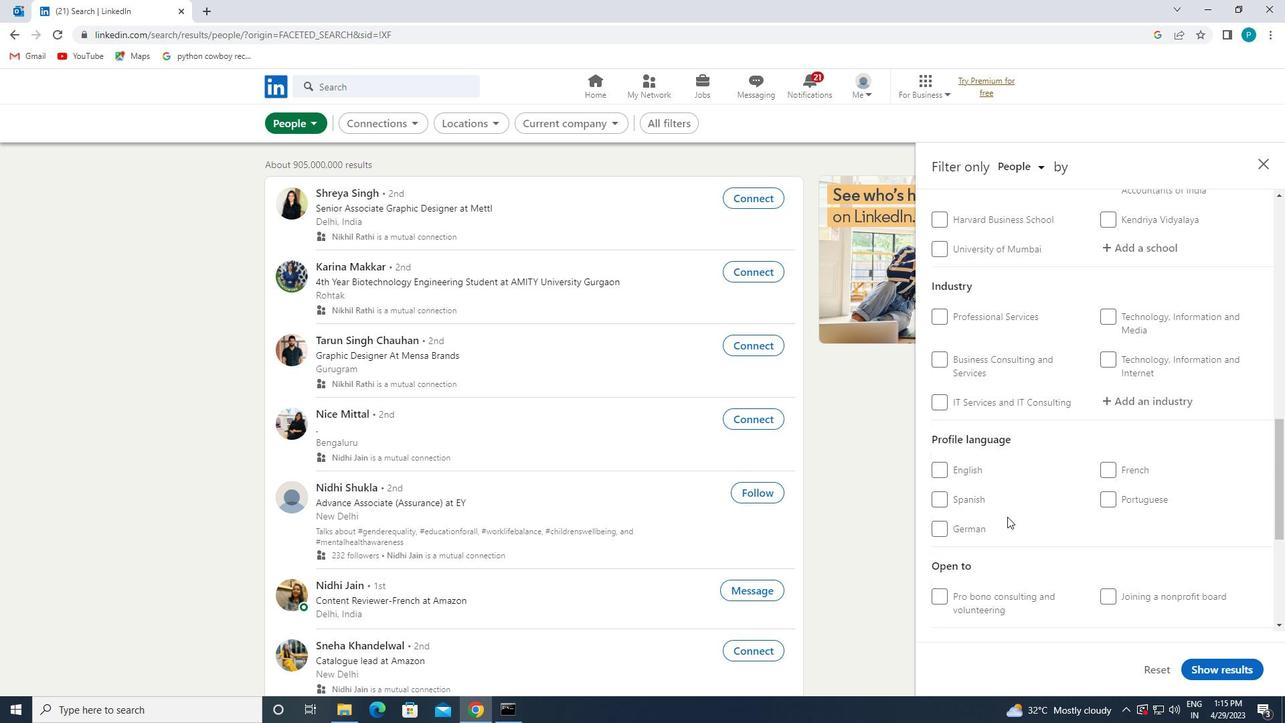 
Action: Mouse pressed left at (985, 524)
Screenshot: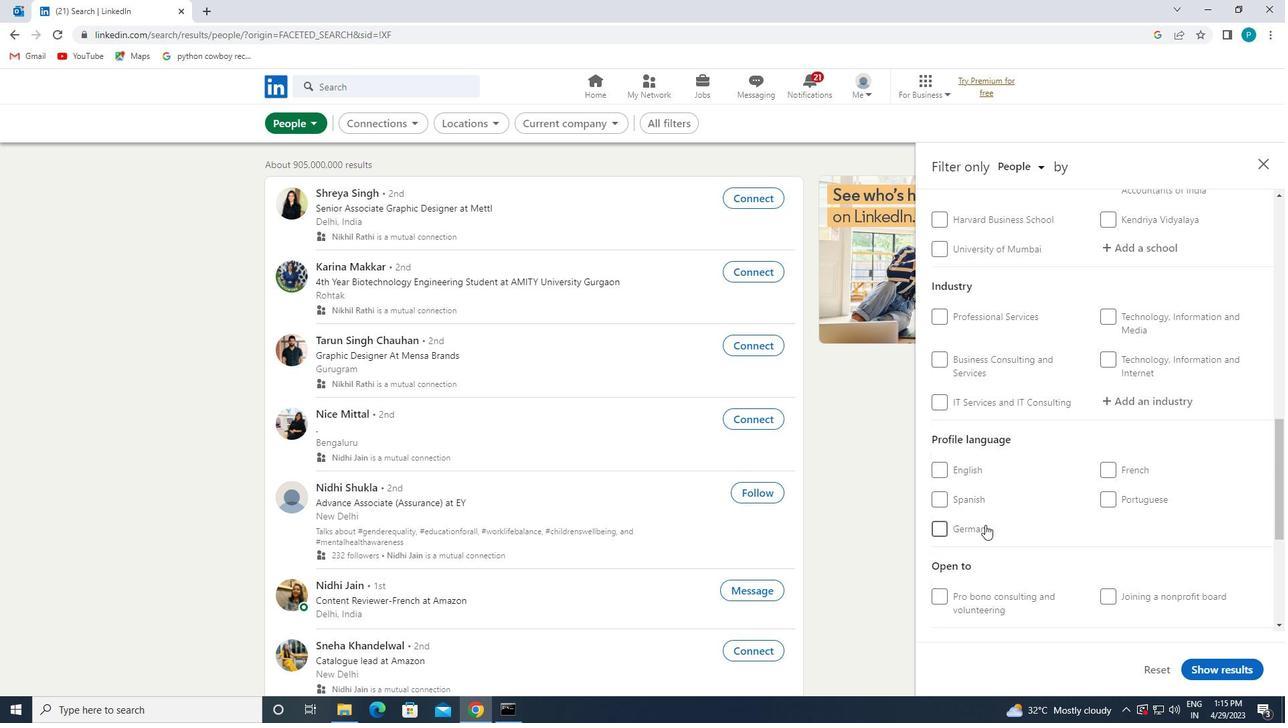 
Action: Mouse moved to (1068, 492)
Screenshot: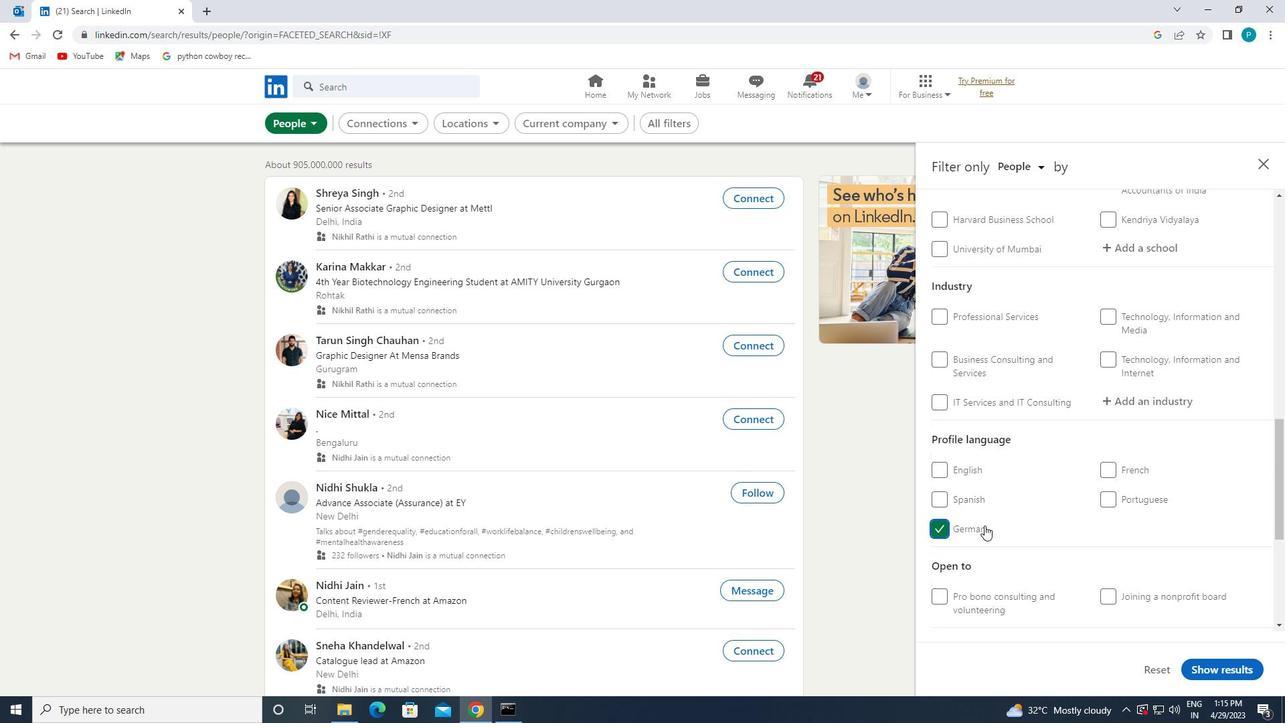 
Action: Mouse scrolled (1068, 492) with delta (0, 0)
Screenshot: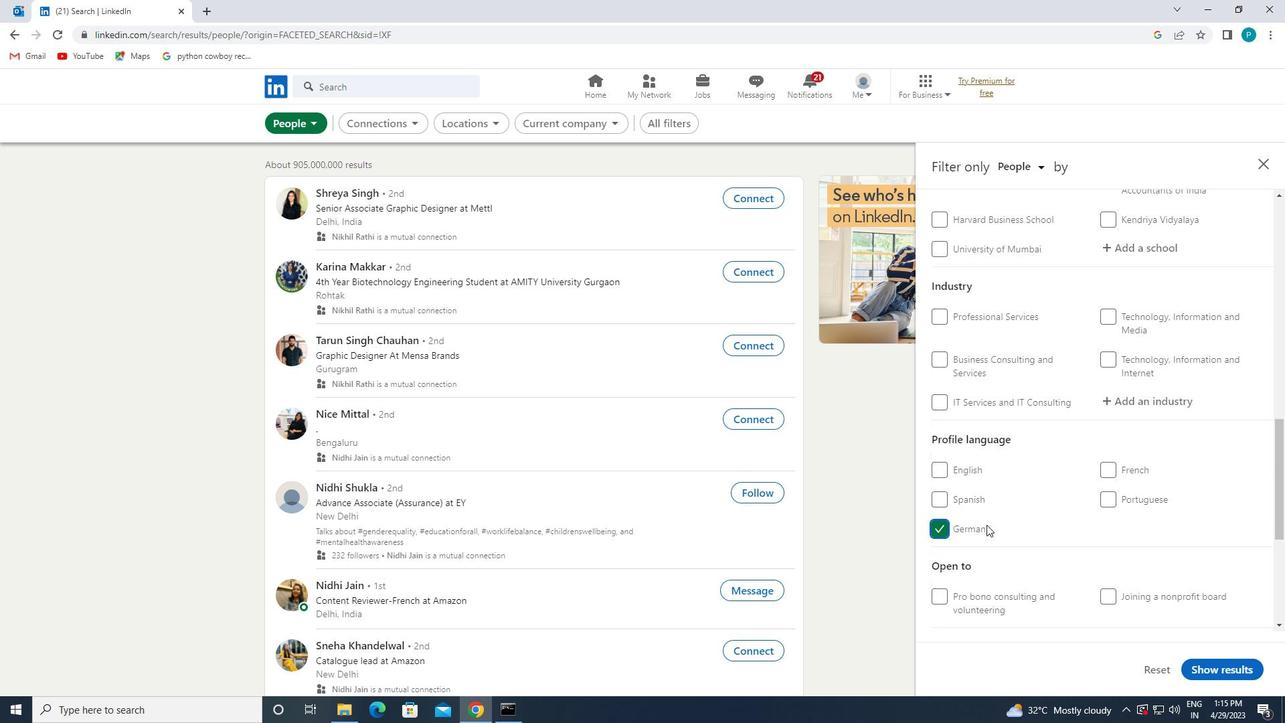 
Action: Mouse scrolled (1068, 492) with delta (0, 0)
Screenshot: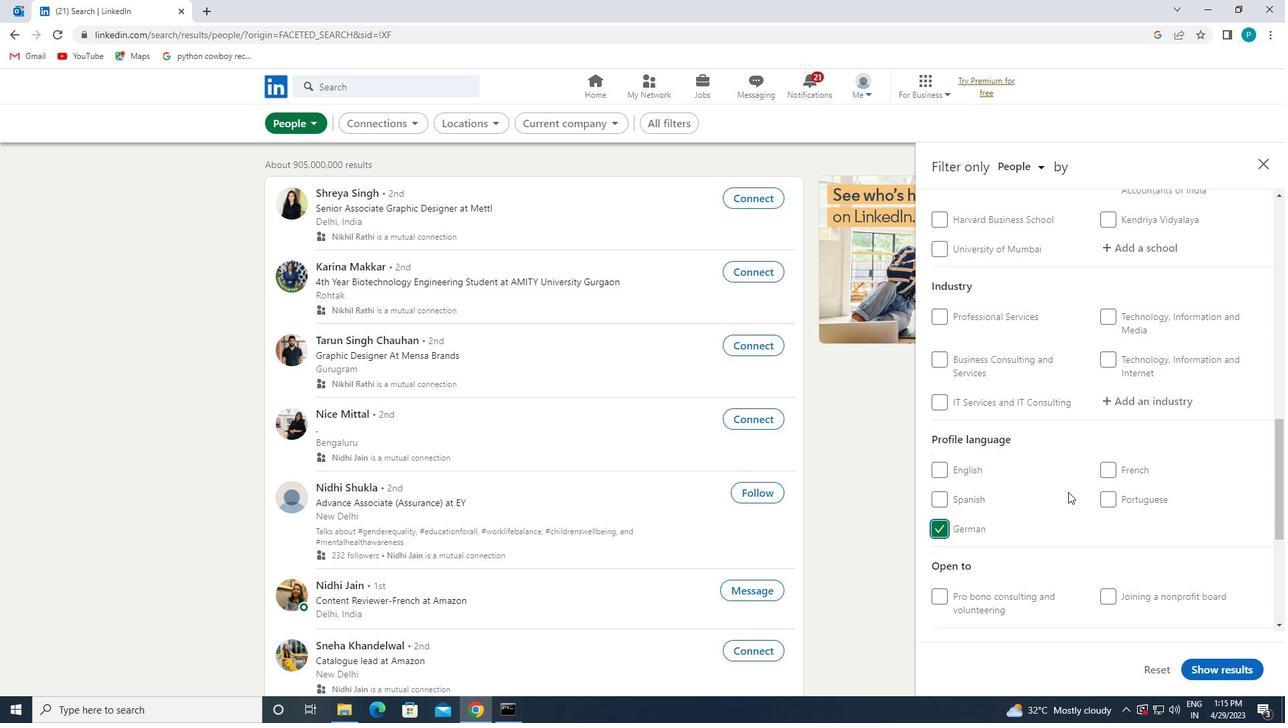 
Action: Mouse scrolled (1068, 492) with delta (0, 0)
Screenshot: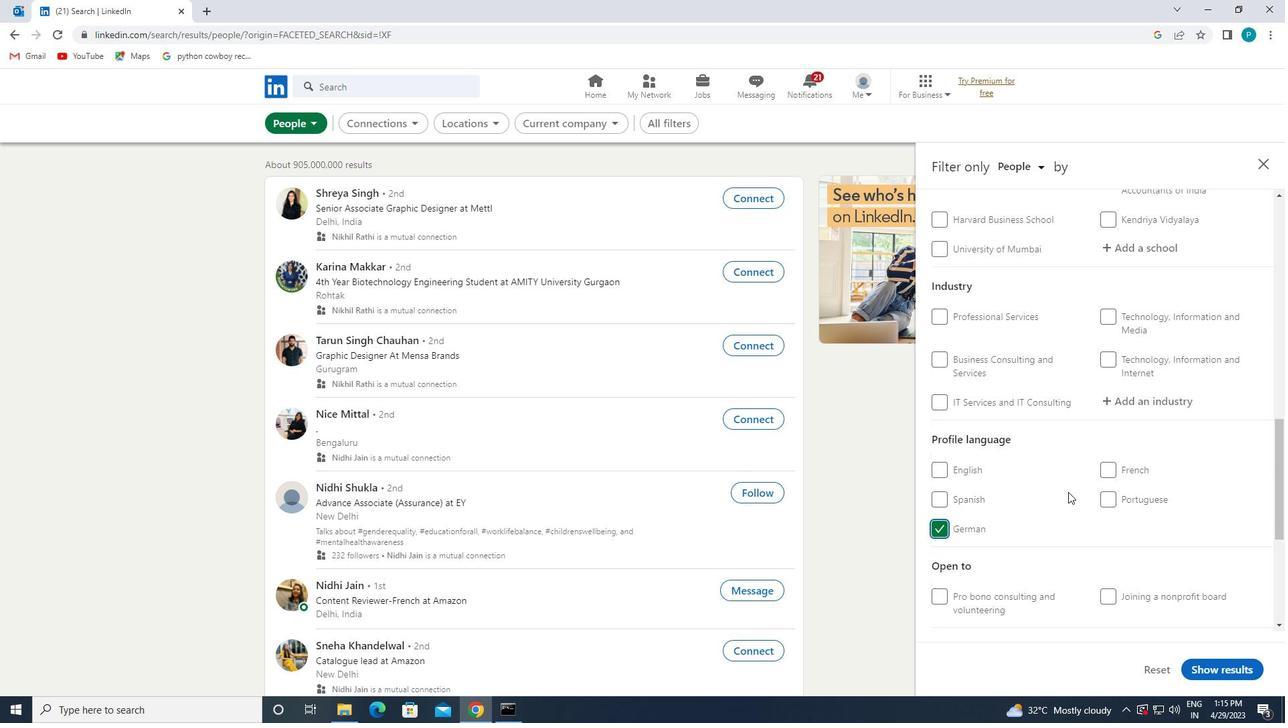 
Action: Mouse scrolled (1068, 492) with delta (0, 0)
Screenshot: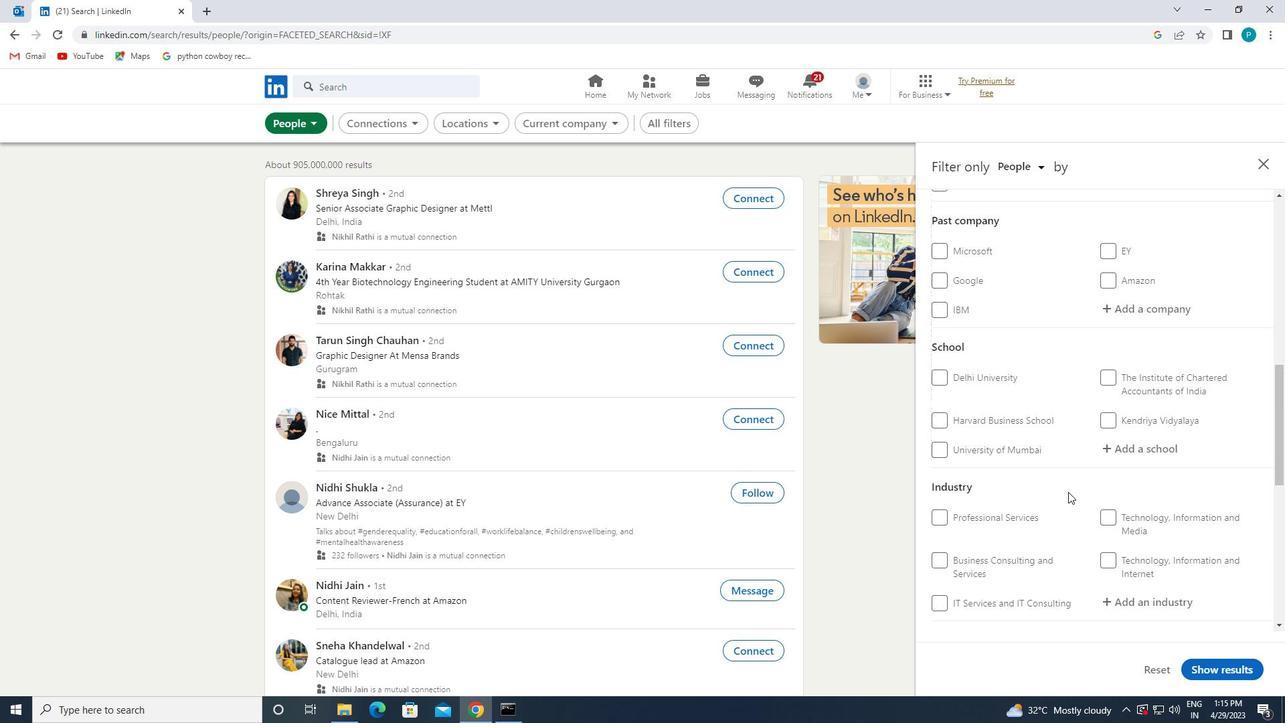 
Action: Mouse moved to (1099, 453)
Screenshot: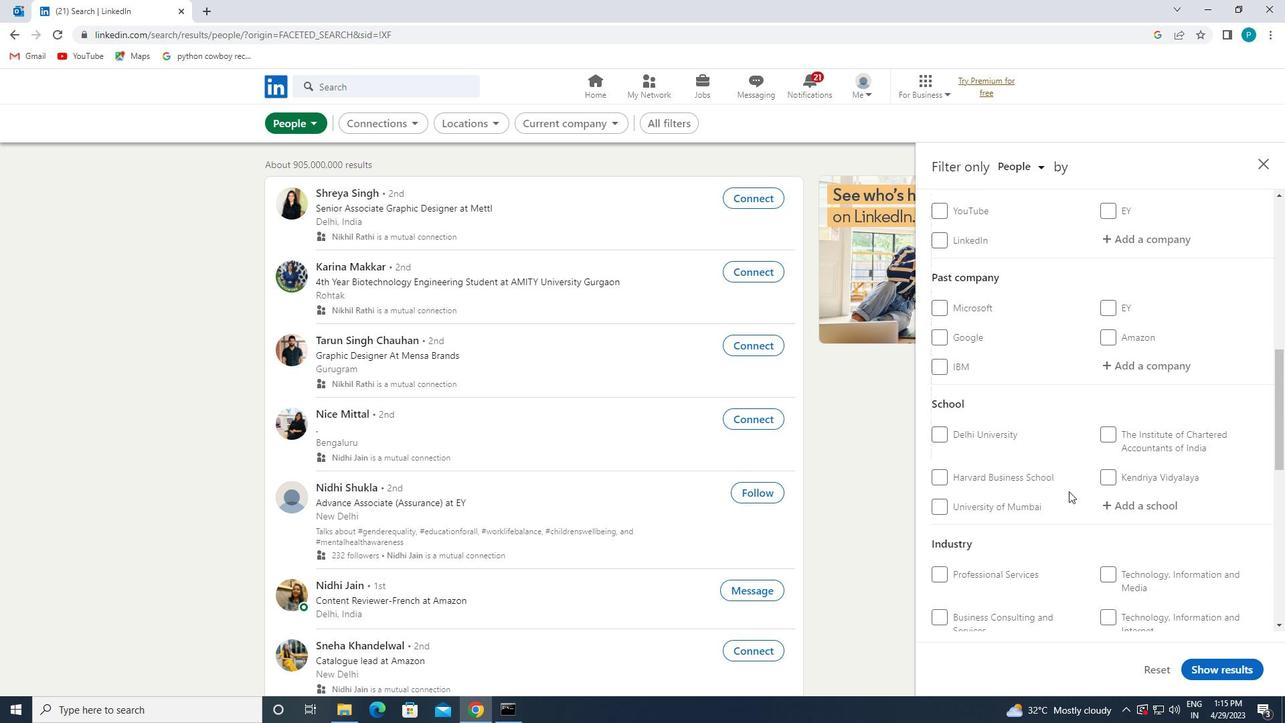 
Action: Mouse scrolled (1099, 454) with delta (0, 0)
Screenshot: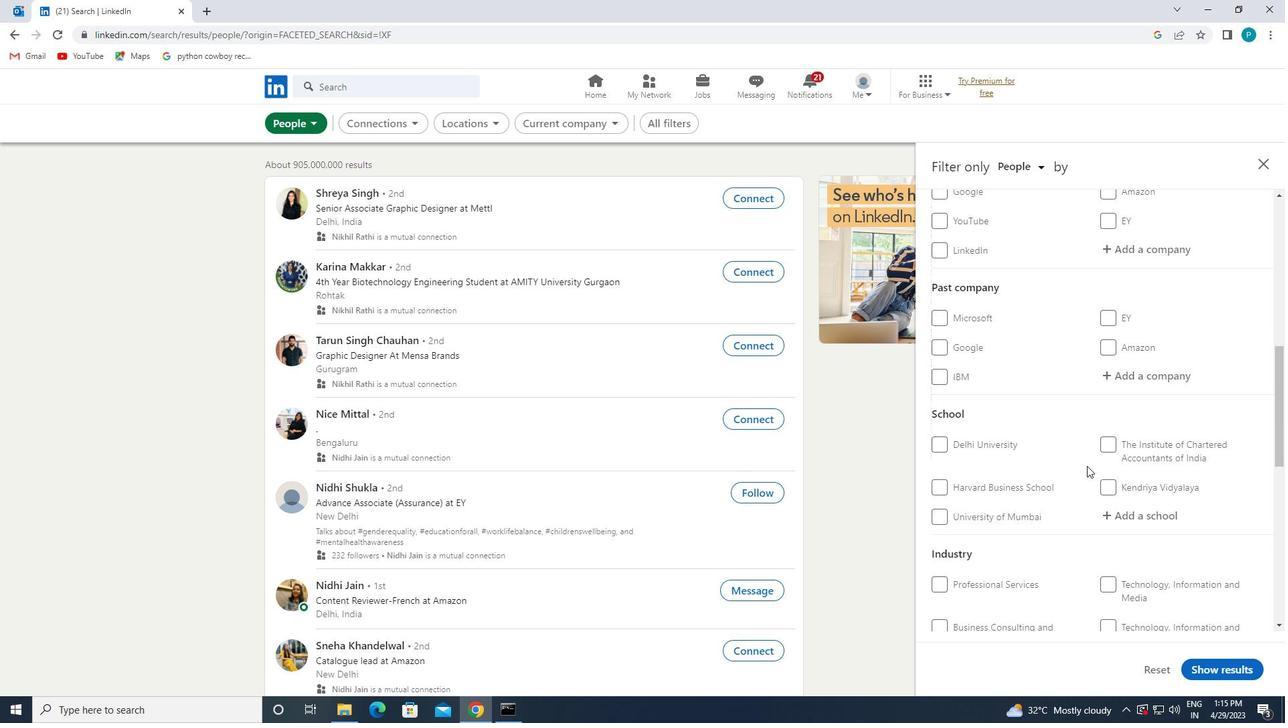
Action: Mouse scrolled (1099, 454) with delta (0, 0)
Screenshot: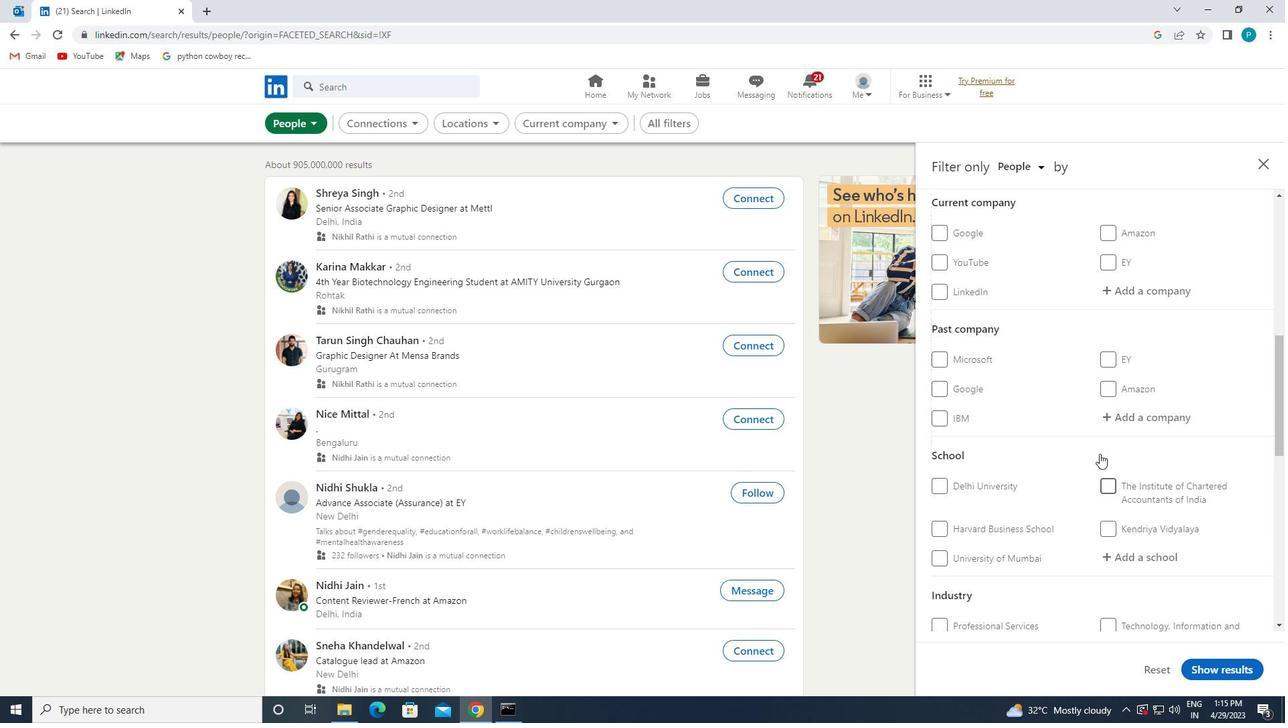 
Action: Mouse moved to (1099, 453)
Screenshot: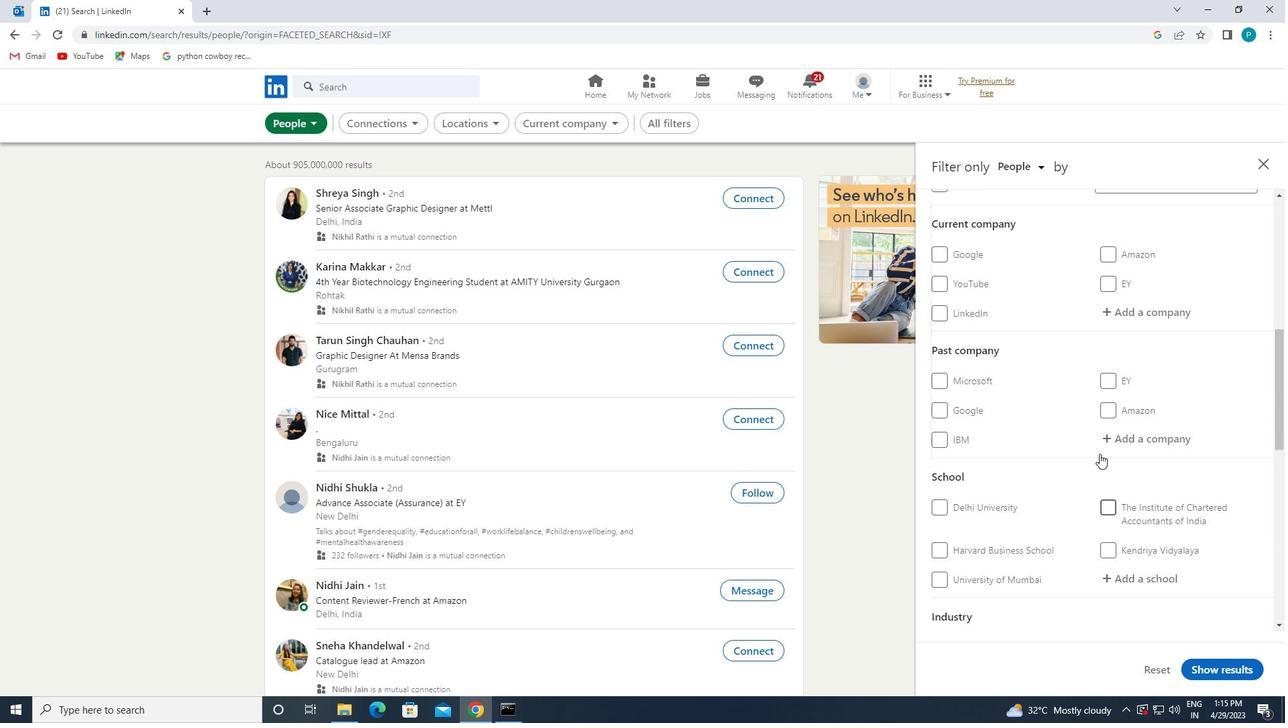 
Action: Mouse scrolled (1099, 453) with delta (0, 0)
Screenshot: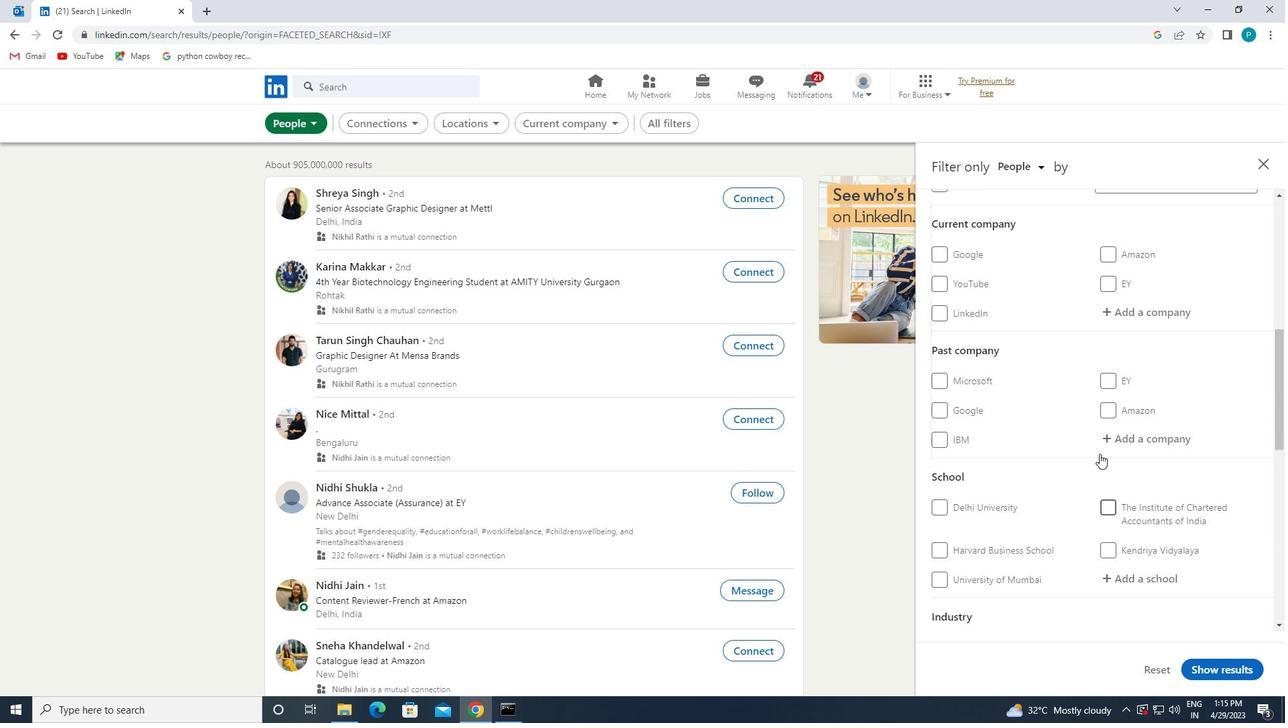 
Action: Mouse moved to (1128, 453)
Screenshot: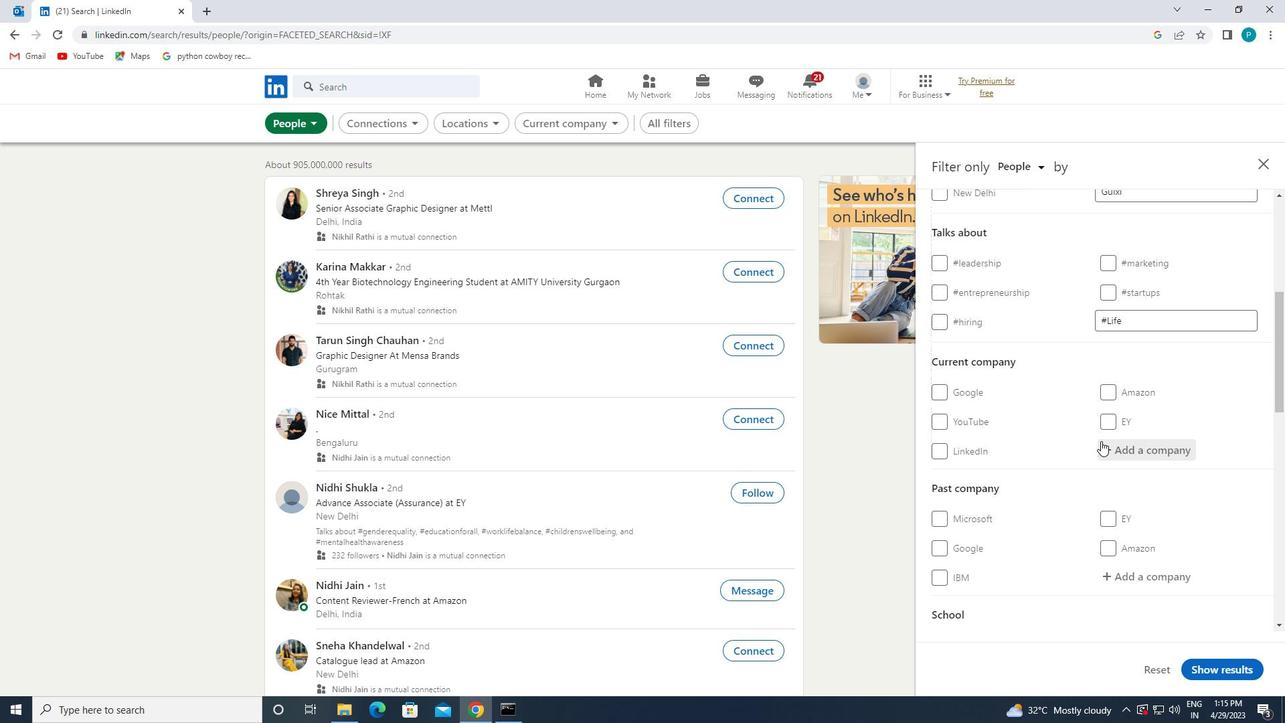 
Action: Mouse pressed left at (1128, 453)
Screenshot: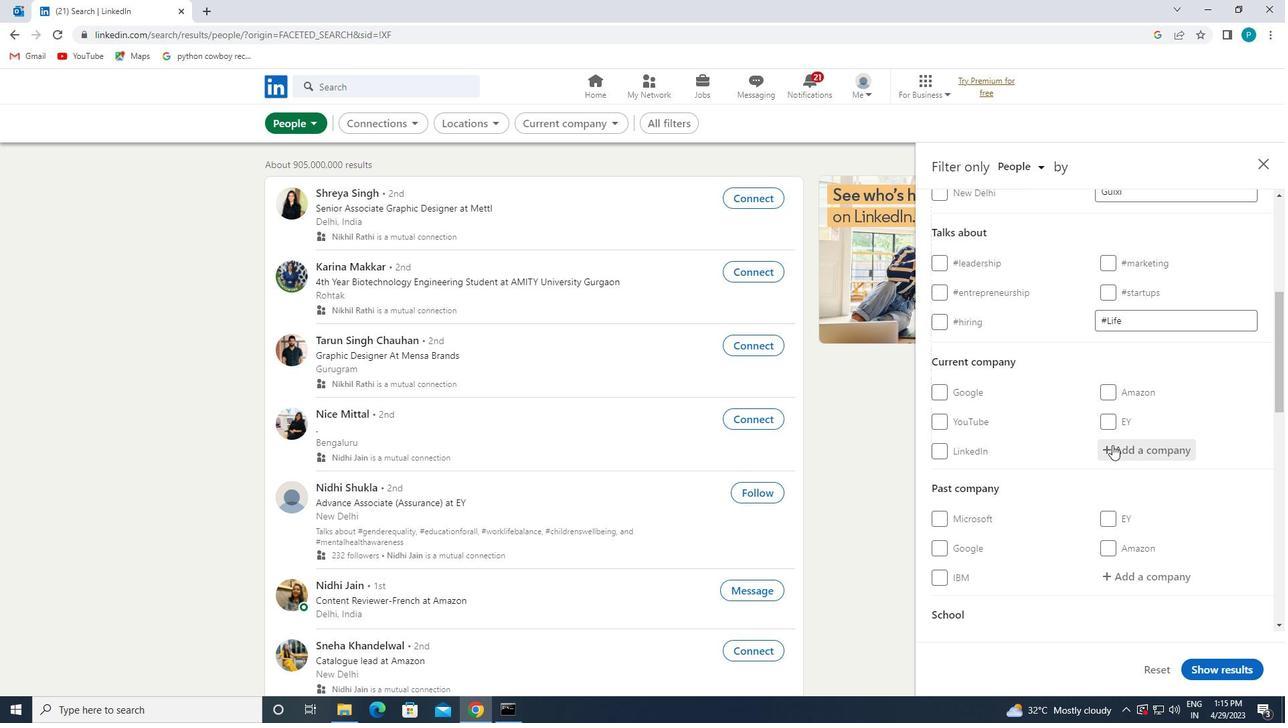 
Action: Key pressed <Key.caps_lock>S<Key.caps_lock>TANTON
Screenshot: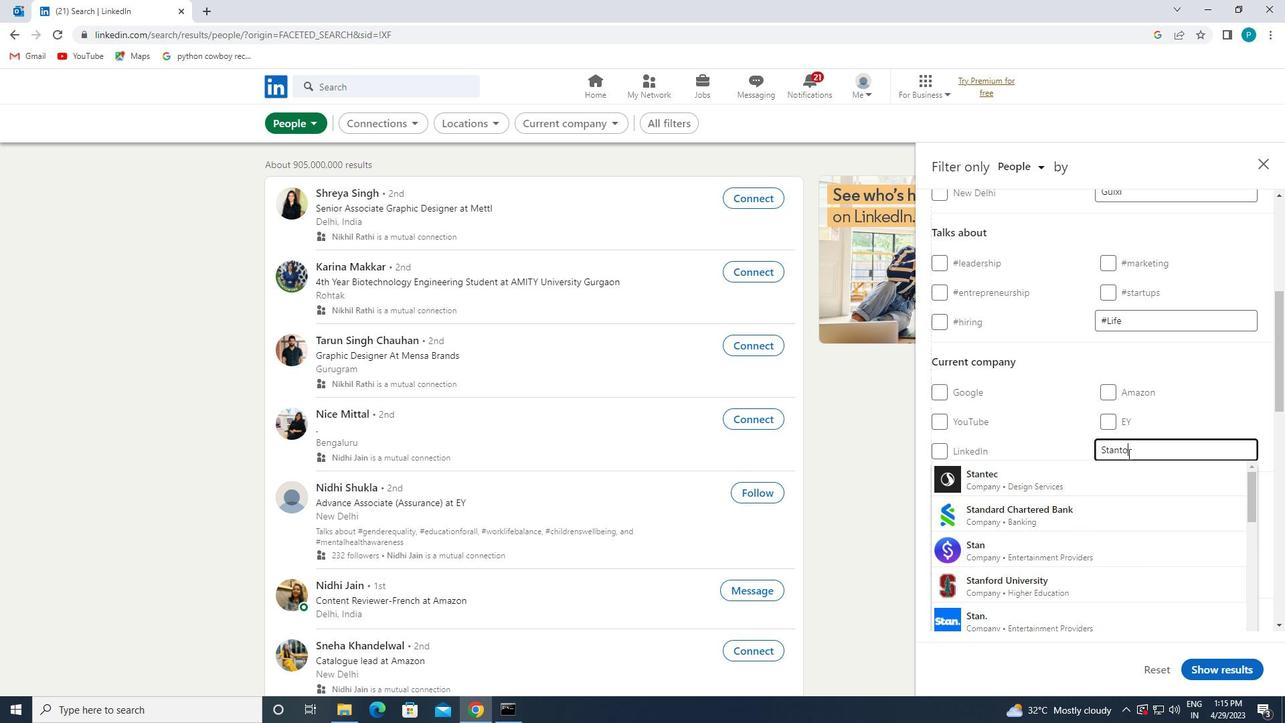 
Action: Mouse moved to (1093, 504)
Screenshot: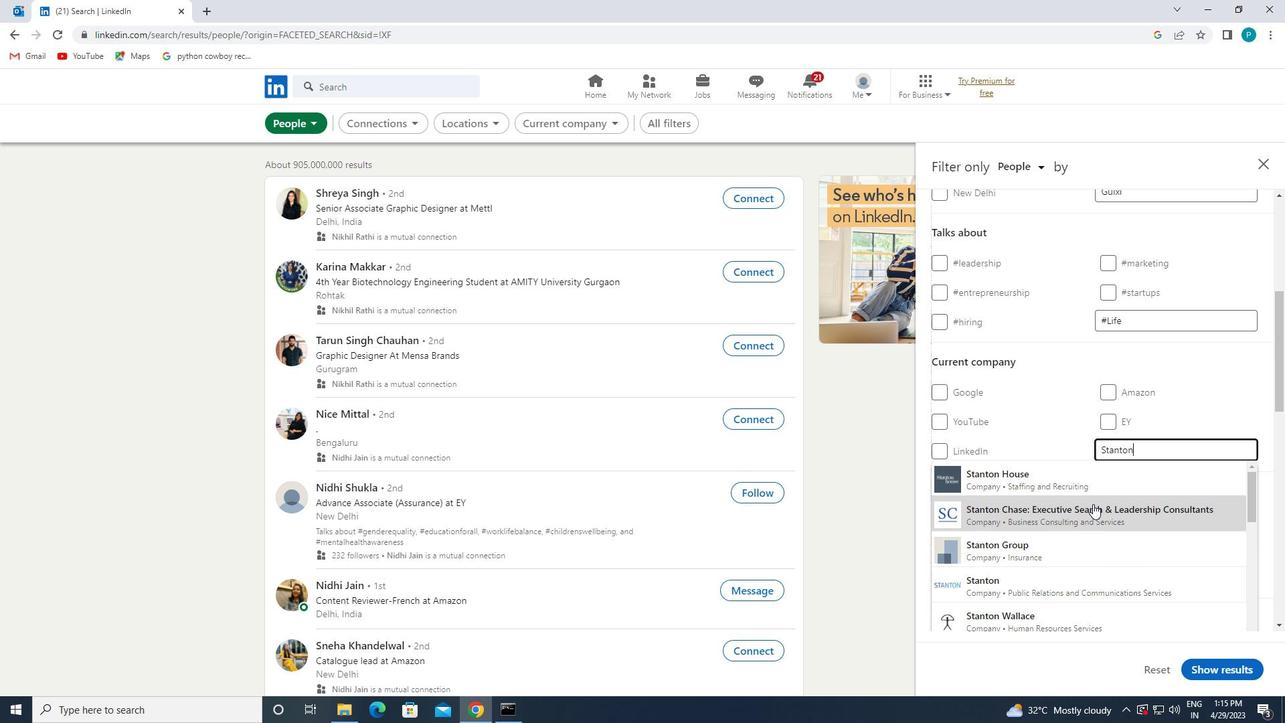 
Action: Mouse pressed left at (1093, 504)
Screenshot: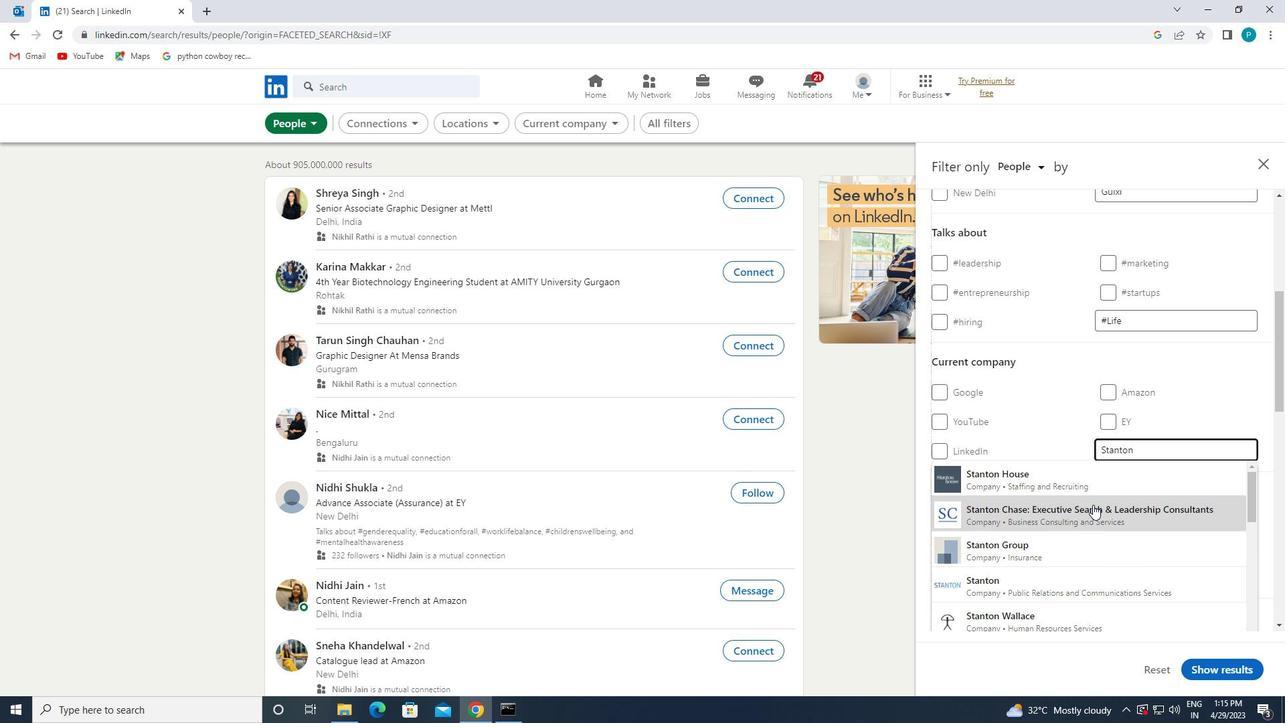 
Action: Mouse moved to (1073, 494)
Screenshot: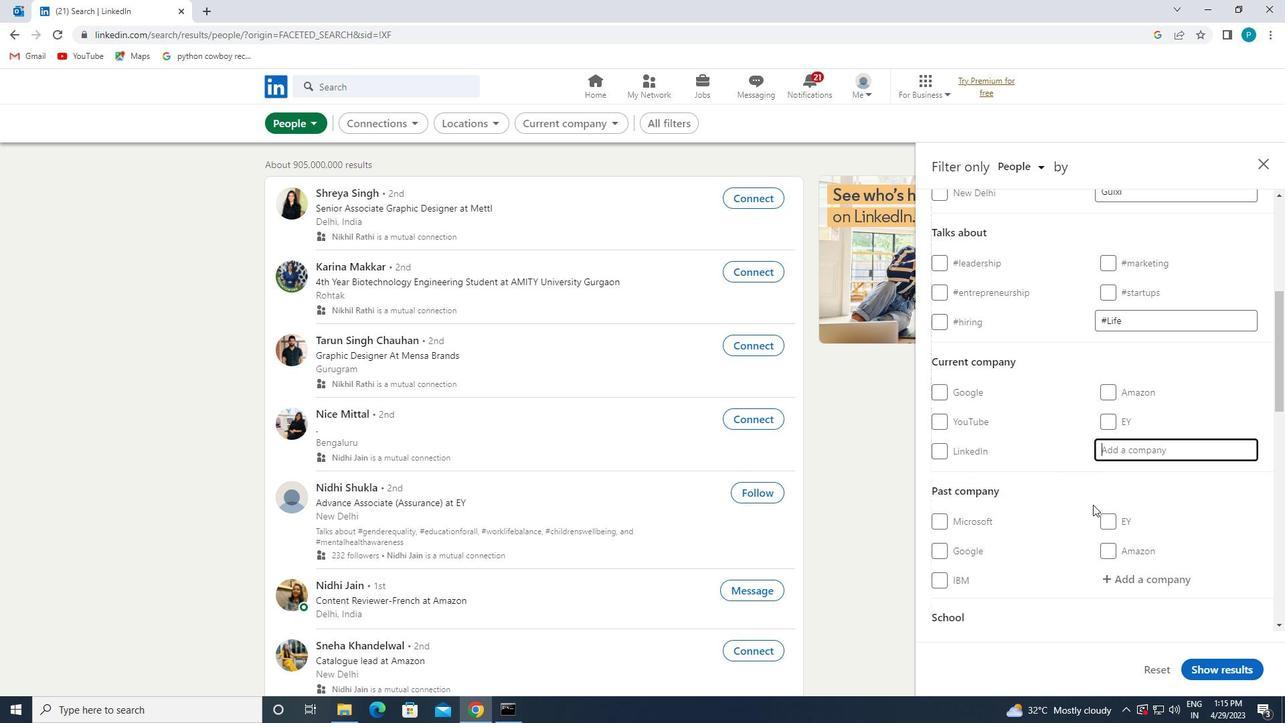 
Action: Mouse scrolled (1073, 493) with delta (0, 0)
Screenshot: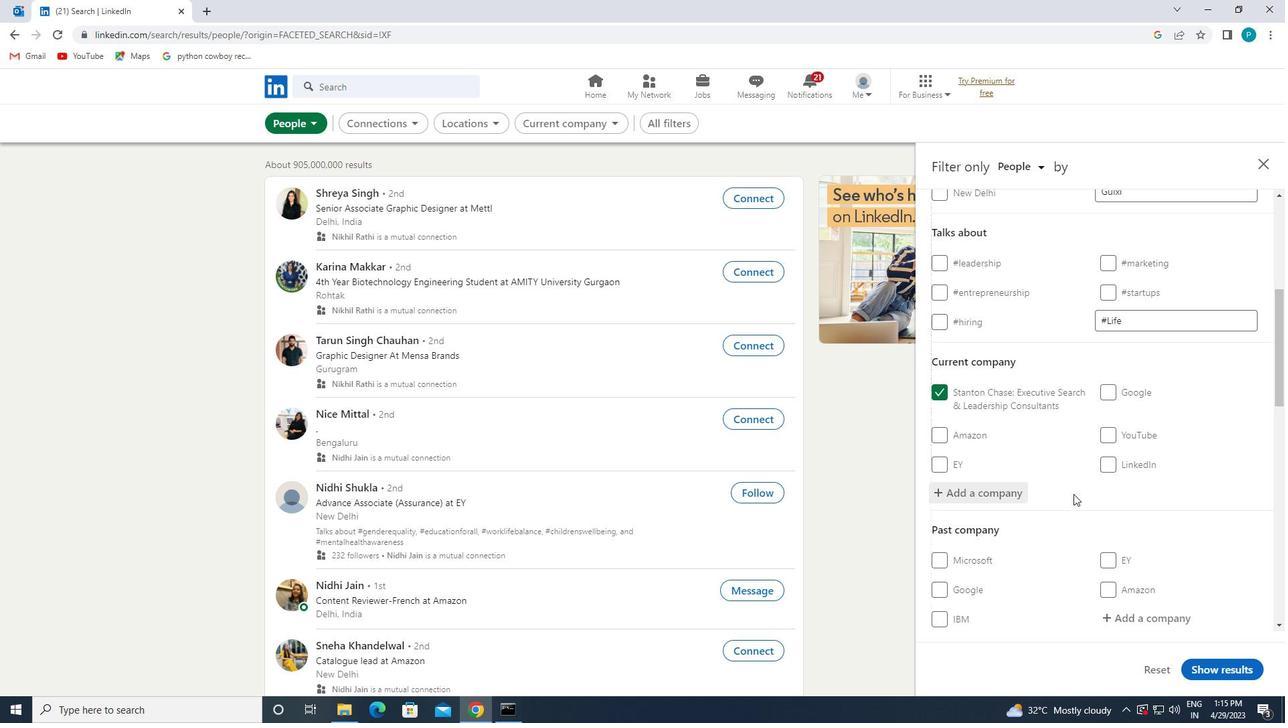 
Action: Mouse scrolled (1073, 493) with delta (0, 0)
Screenshot: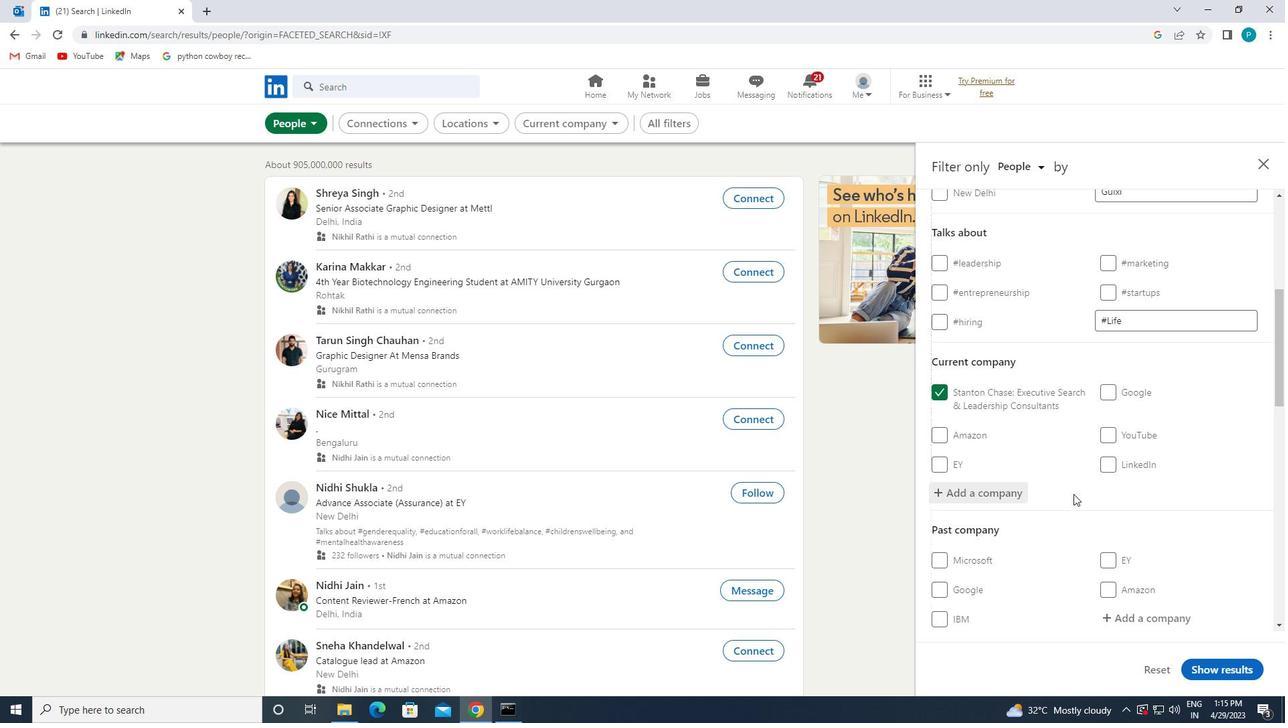 
Action: Mouse scrolled (1073, 493) with delta (0, 0)
Screenshot: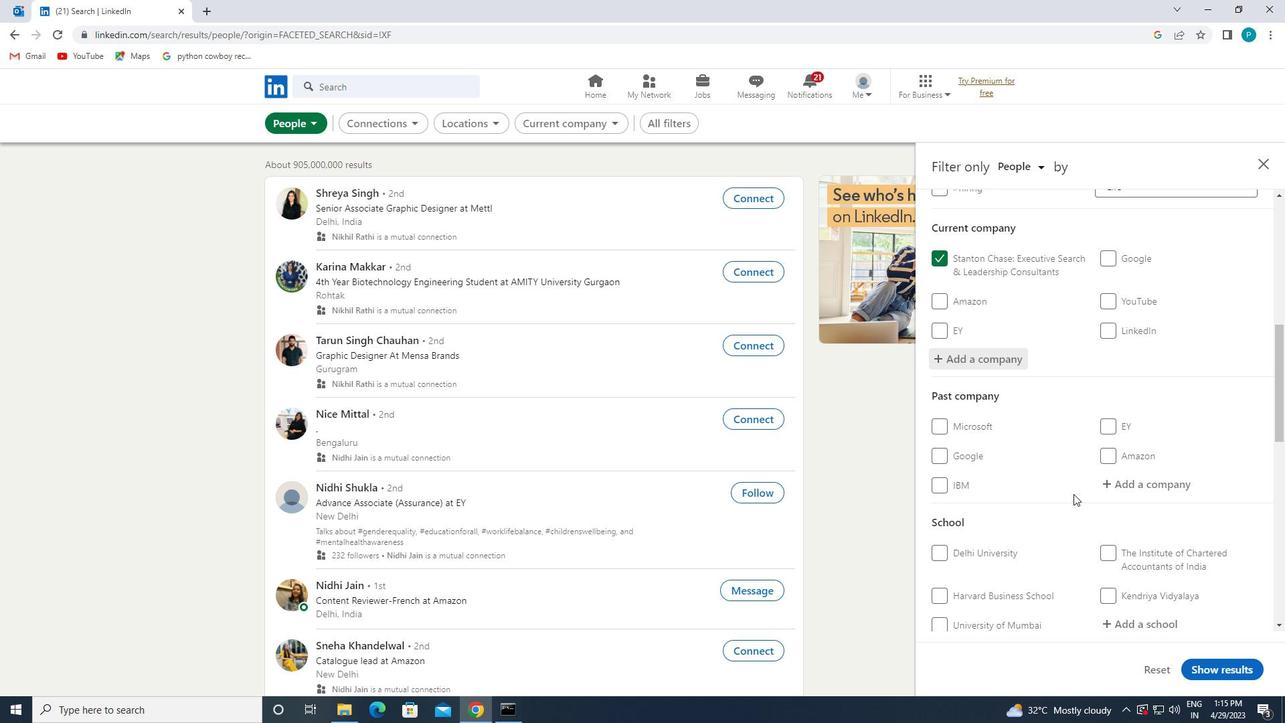 
Action: Mouse scrolled (1073, 493) with delta (0, 0)
Screenshot: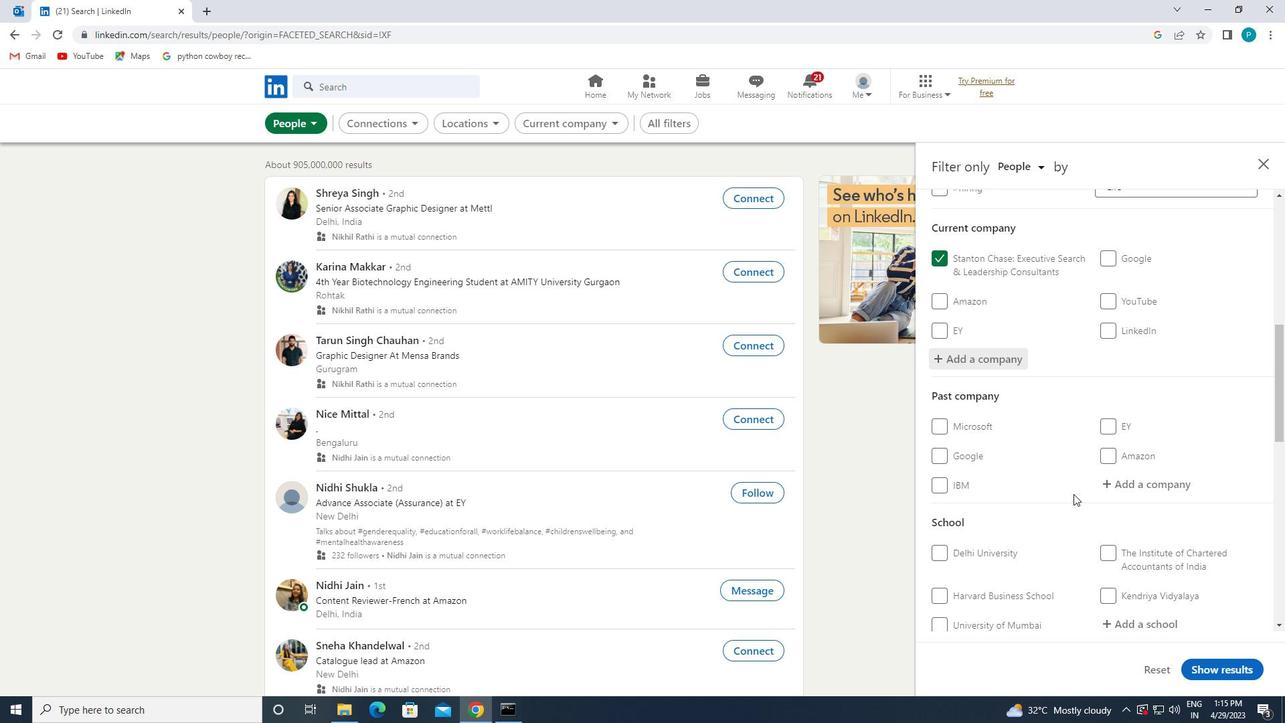 
Action: Mouse moved to (1160, 488)
Screenshot: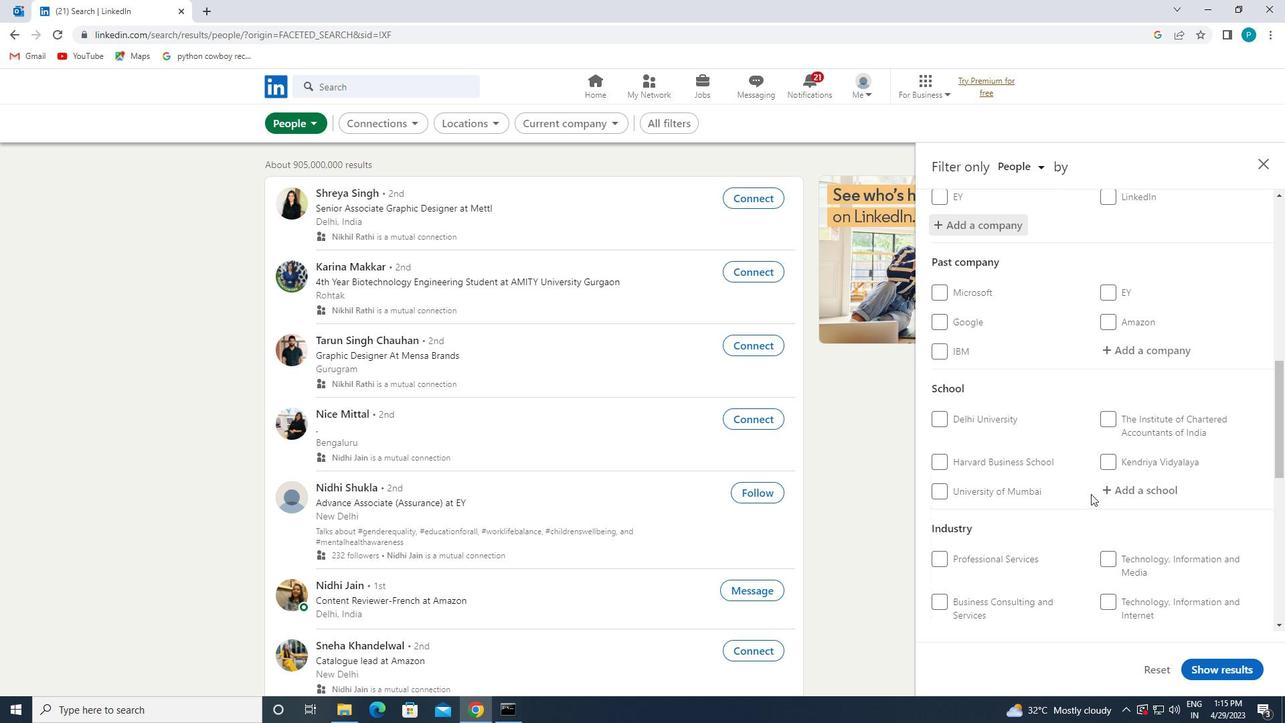 
Action: Mouse pressed left at (1160, 488)
Screenshot: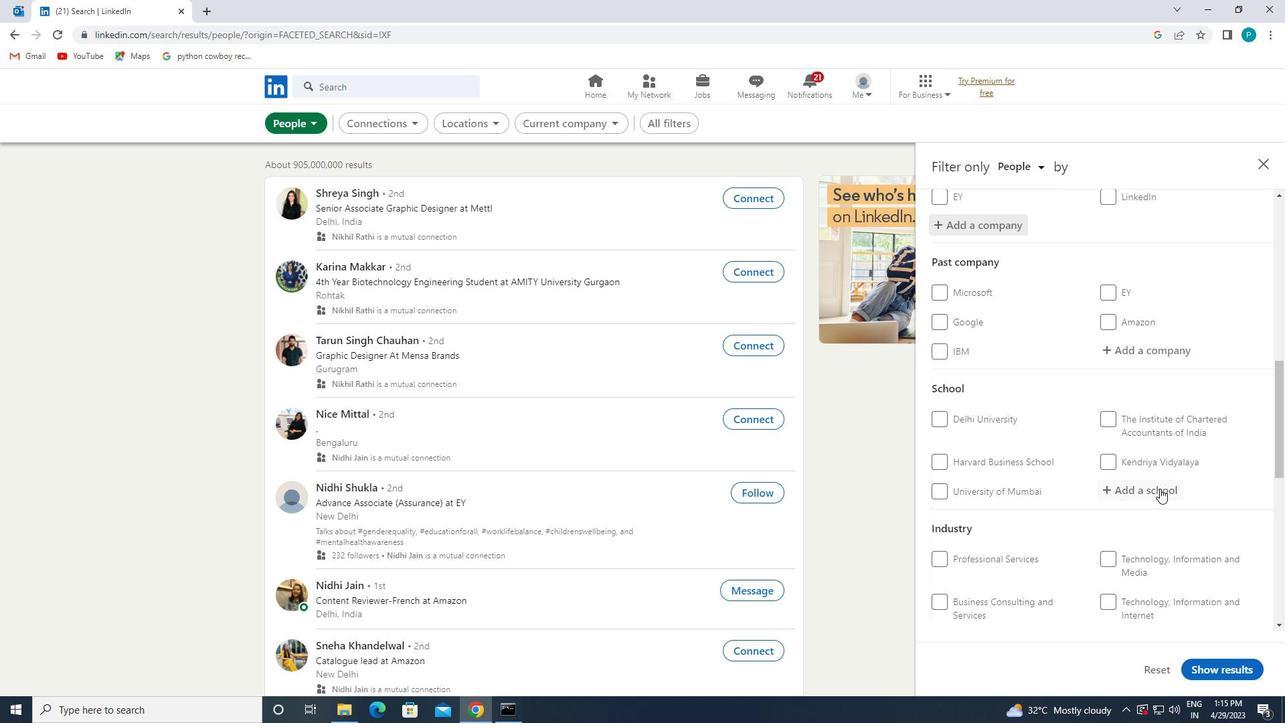 
Action: Key pressed <Key.caps_lock>U<Key.caps_lock>NVI<Key.backspace><Key.backspace>IVERSITY<Key.space>OF
Screenshot: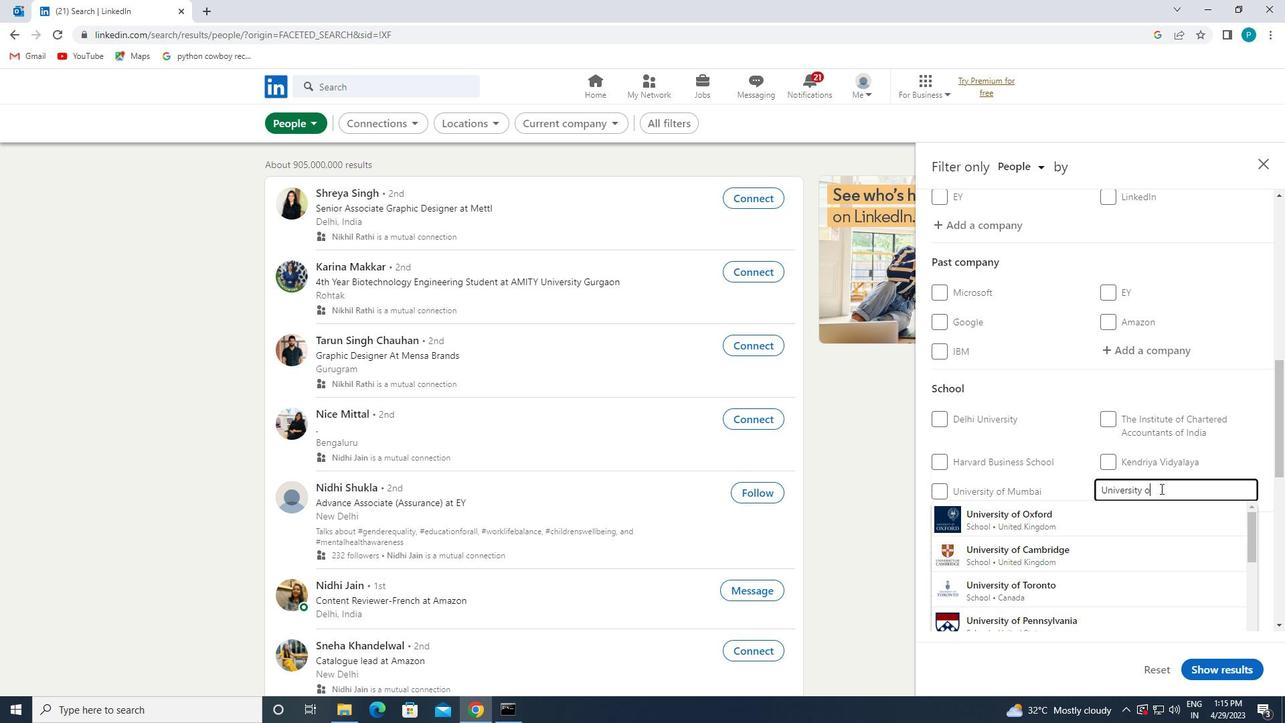
Action: Mouse moved to (1160, 488)
Screenshot: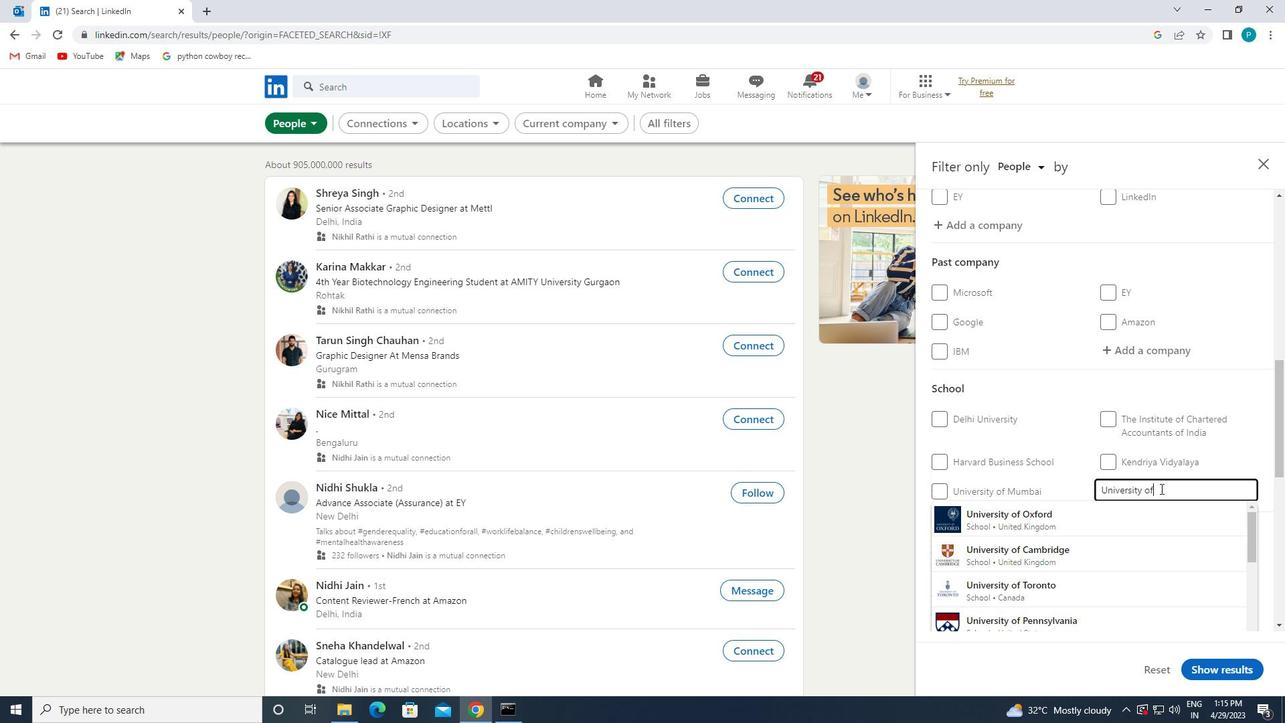 
Action: Key pressed <Key.space><Key.caps_lock>M<Key.caps_lock>
Screenshot: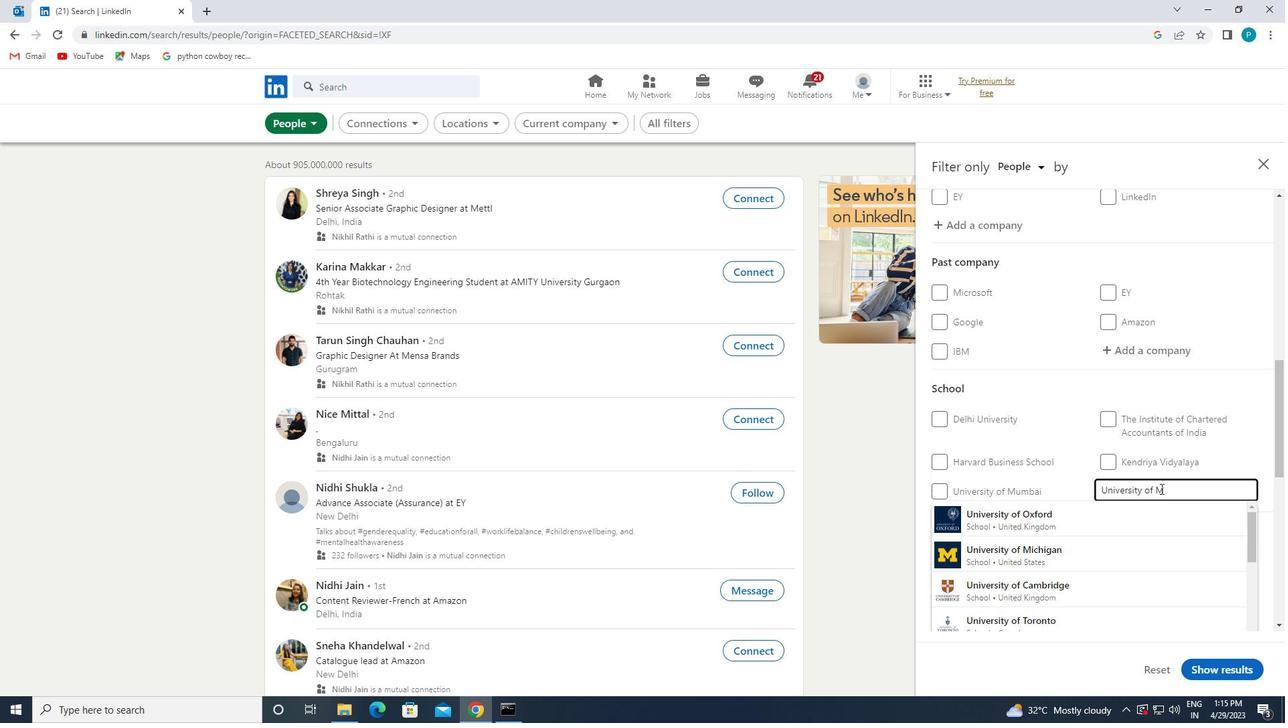 
Action: Mouse moved to (1146, 542)
Screenshot: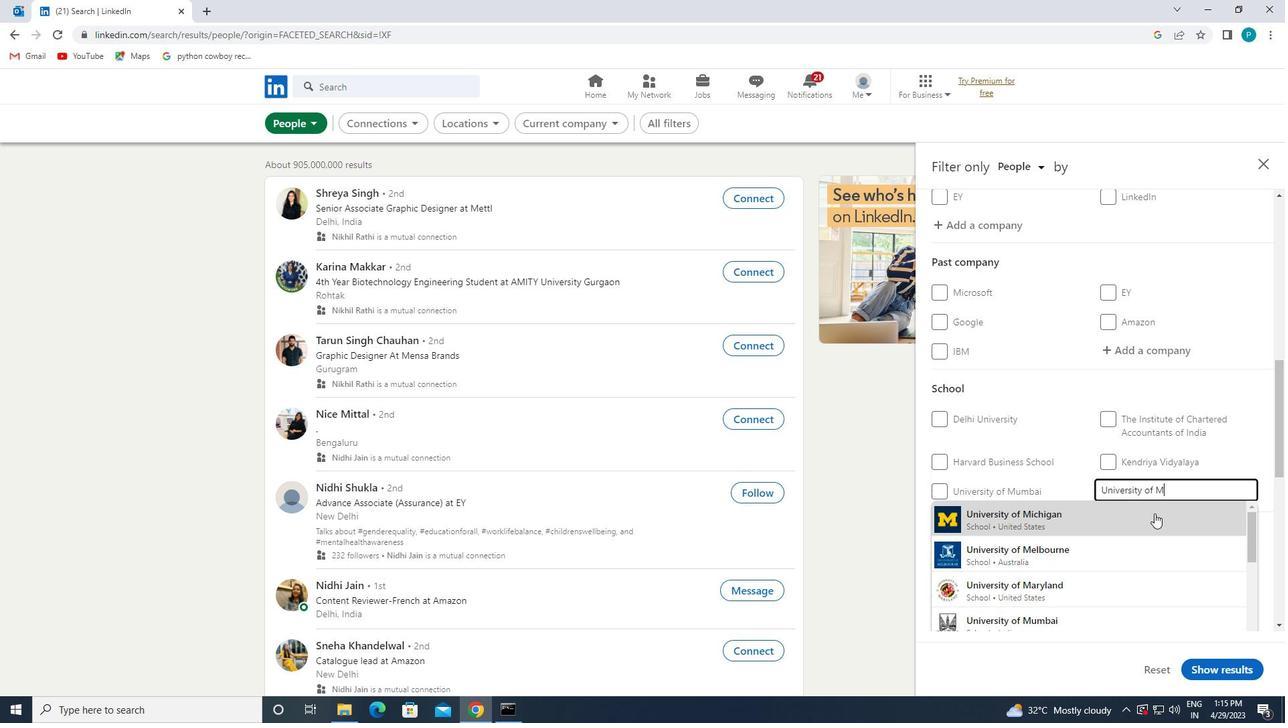 
Action: Mouse scrolled (1146, 542) with delta (0, 0)
Screenshot: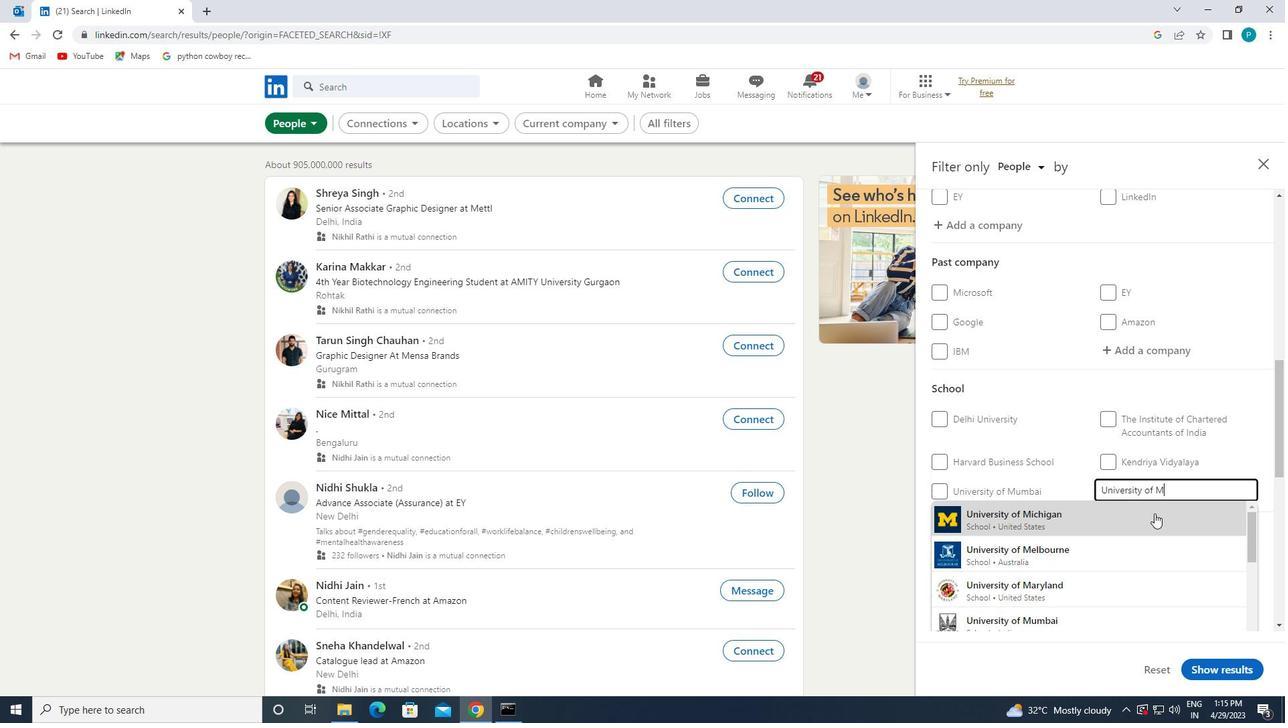 
Action: Mouse moved to (1144, 548)
Screenshot: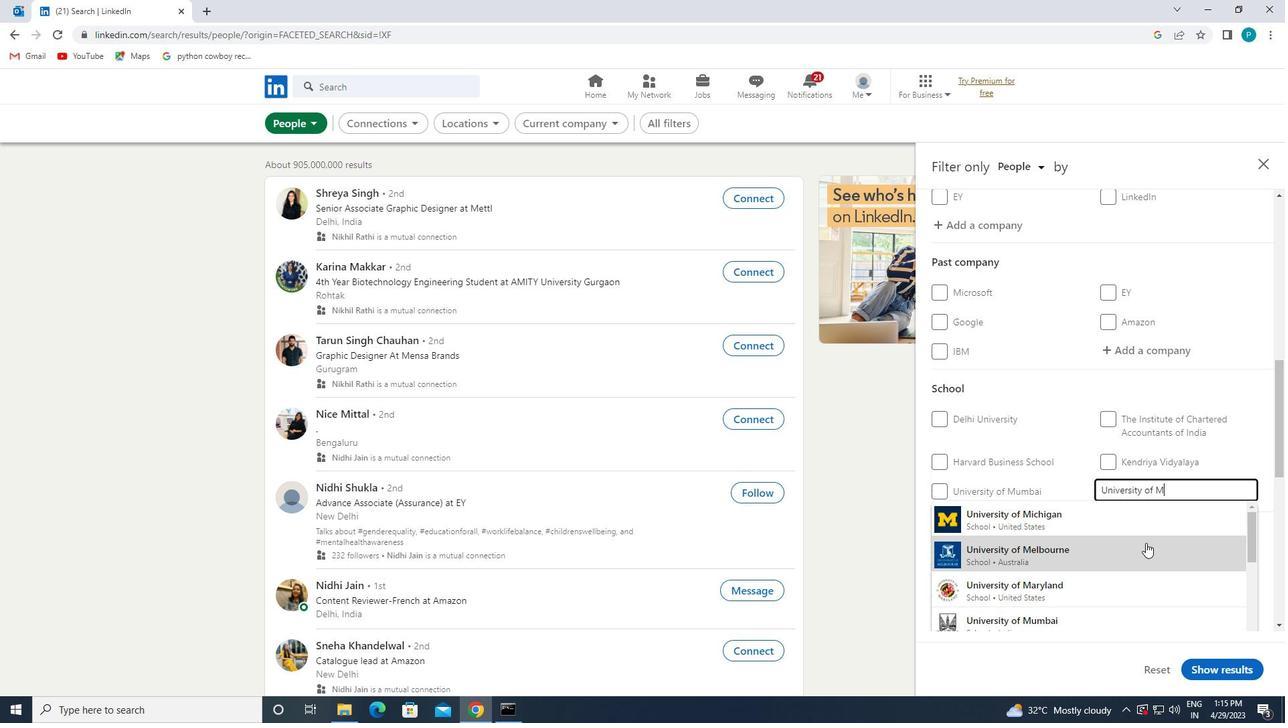 
Action: Mouse pressed left at (1144, 548)
Screenshot: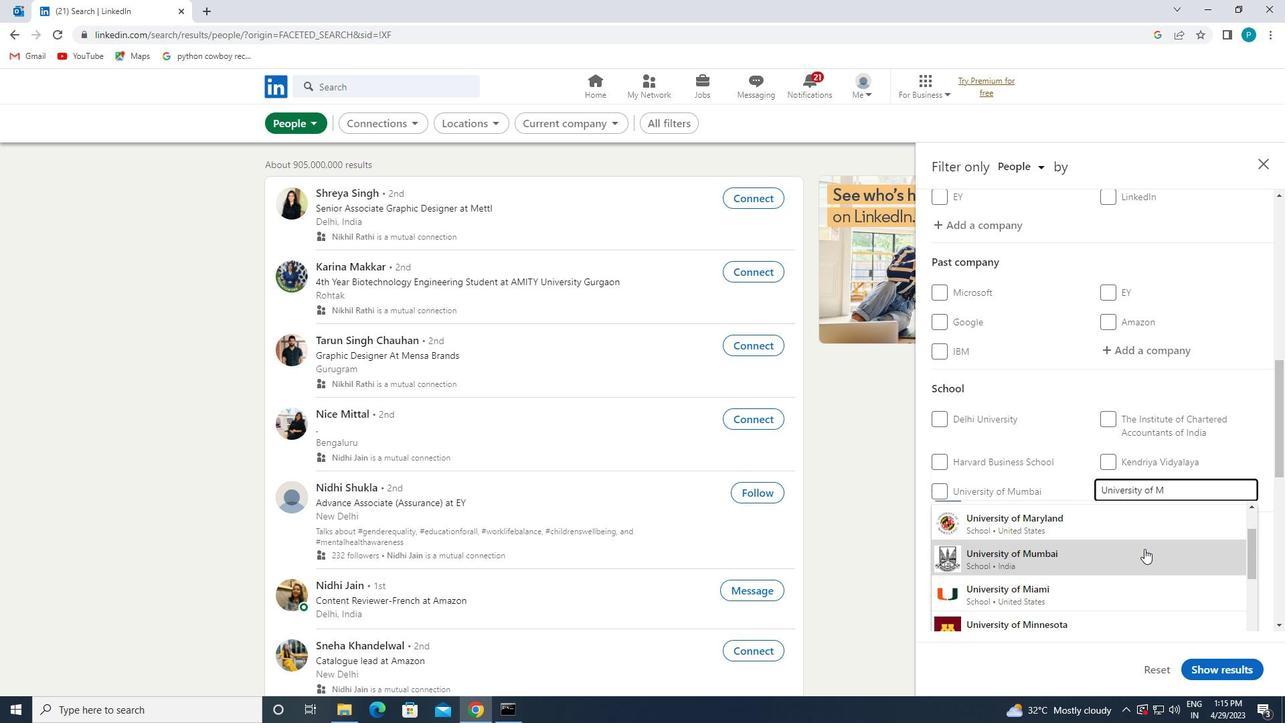 
Action: Mouse scrolled (1144, 548) with delta (0, 0)
Screenshot: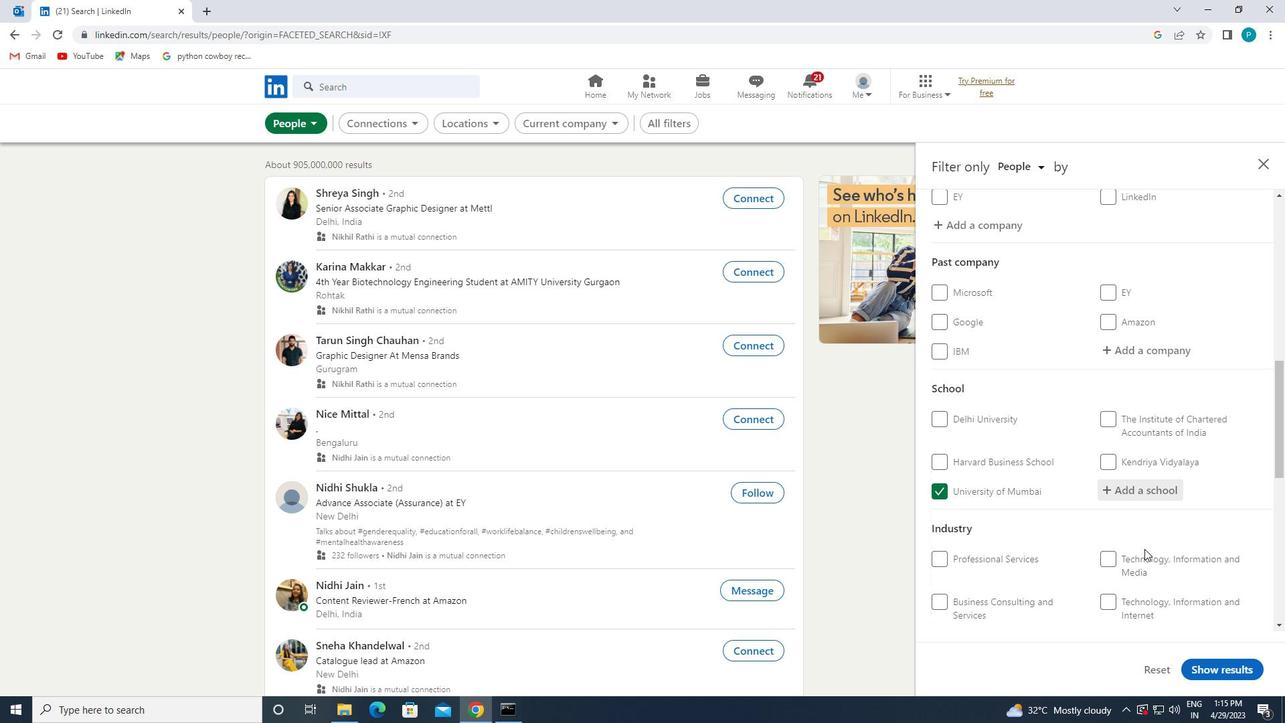
Action: Mouse scrolled (1144, 548) with delta (0, 0)
Screenshot: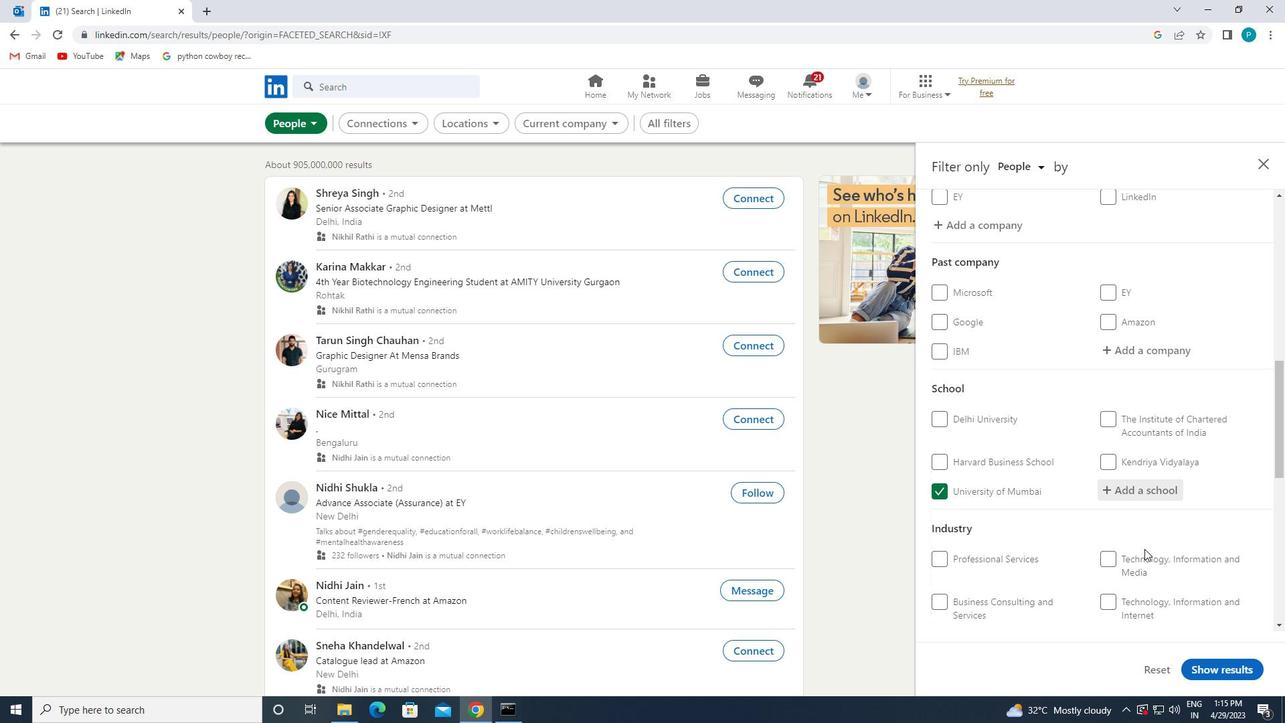 
Action: Mouse moved to (1132, 518)
Screenshot: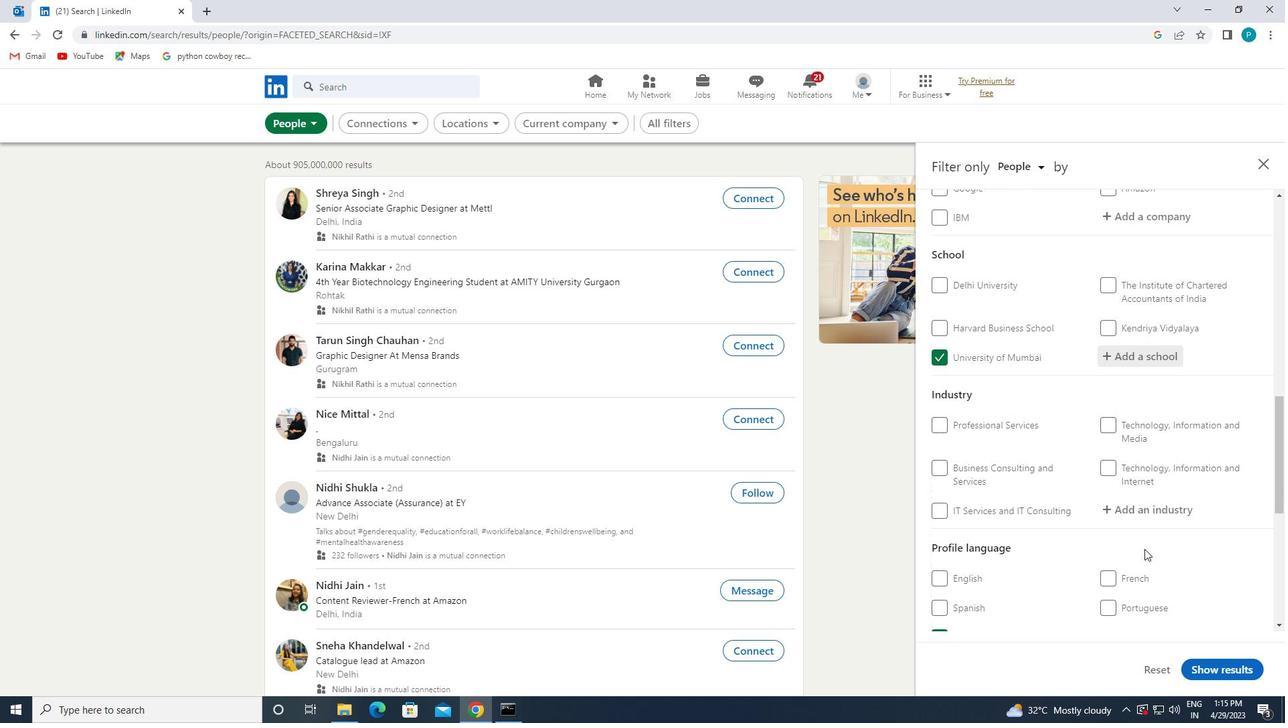 
Action: Mouse pressed left at (1132, 518)
Screenshot: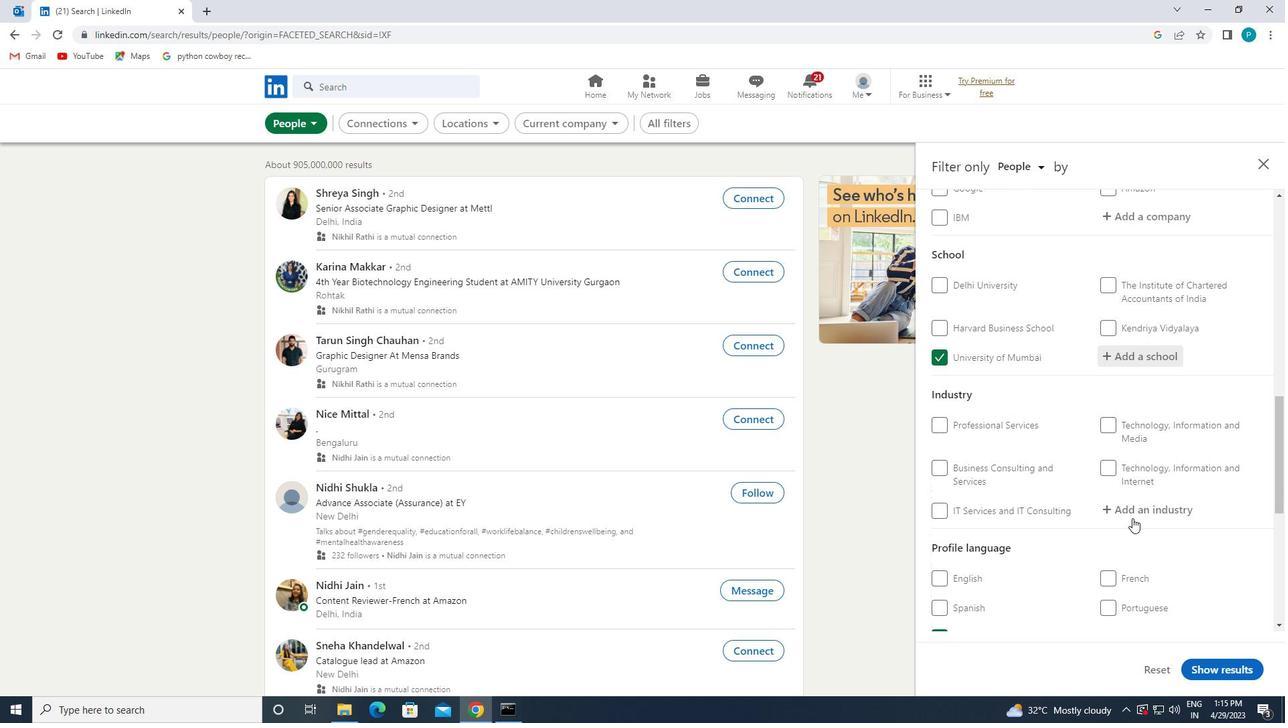 
Action: Key pressed <Key.caps_lock>S<Key.caps_lock>AVINGS
Screenshot: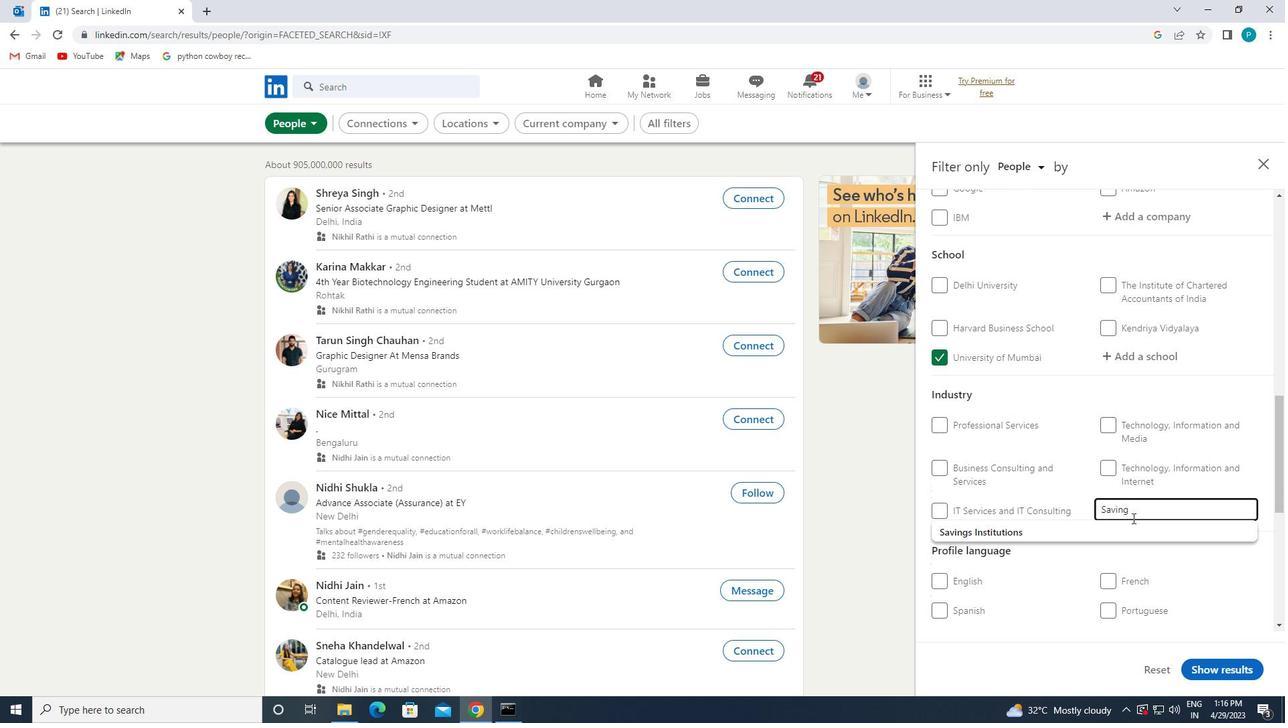 
Action: Mouse moved to (1128, 531)
Screenshot: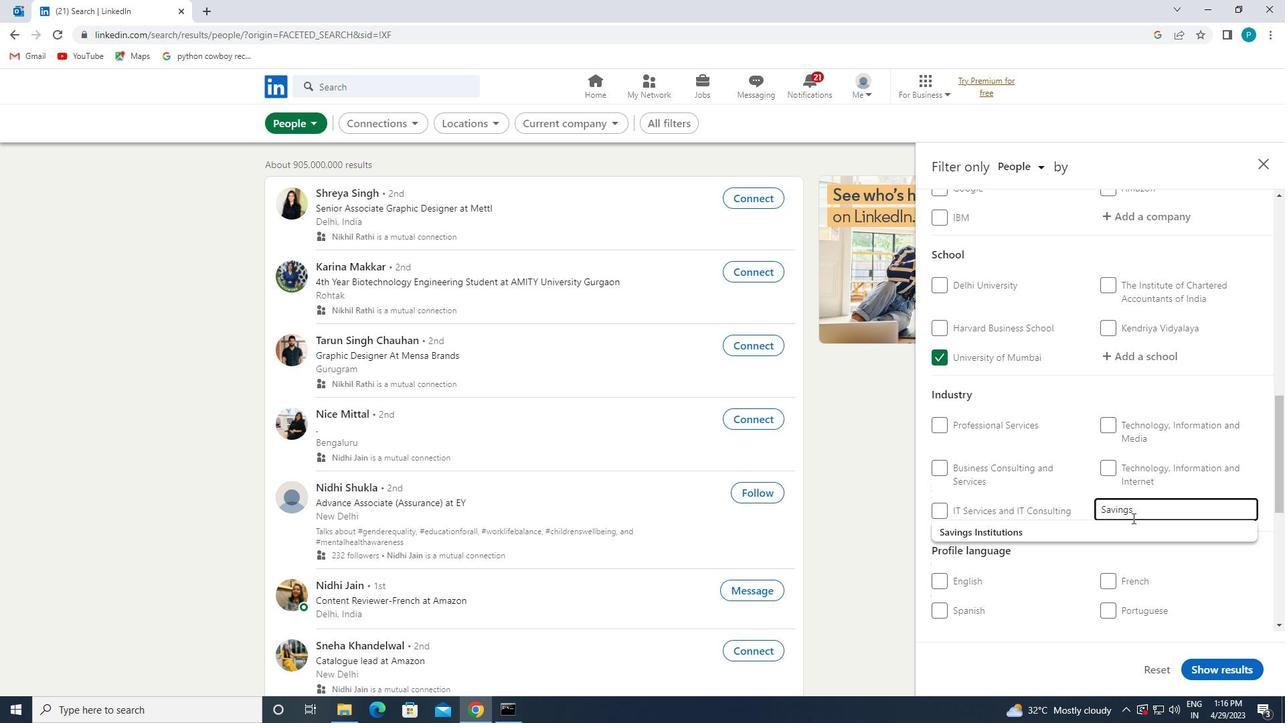 
Action: Mouse pressed left at (1128, 531)
Screenshot: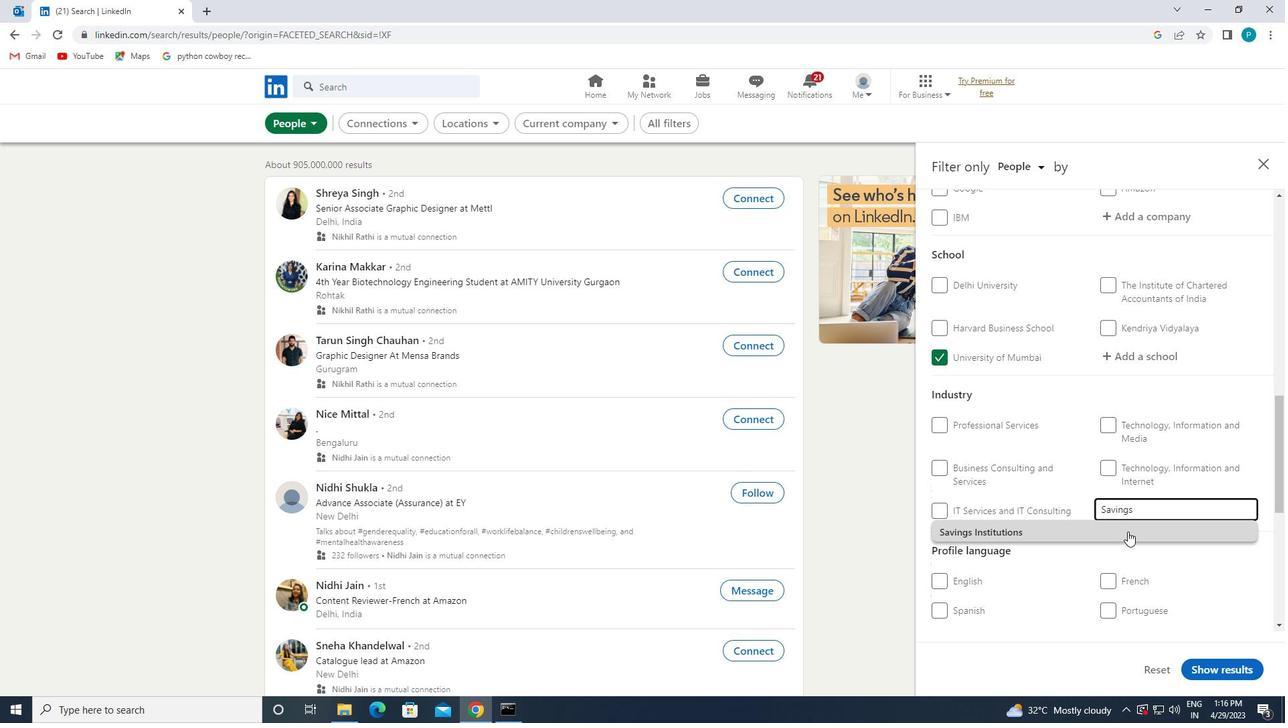 
Action: Mouse moved to (1102, 516)
Screenshot: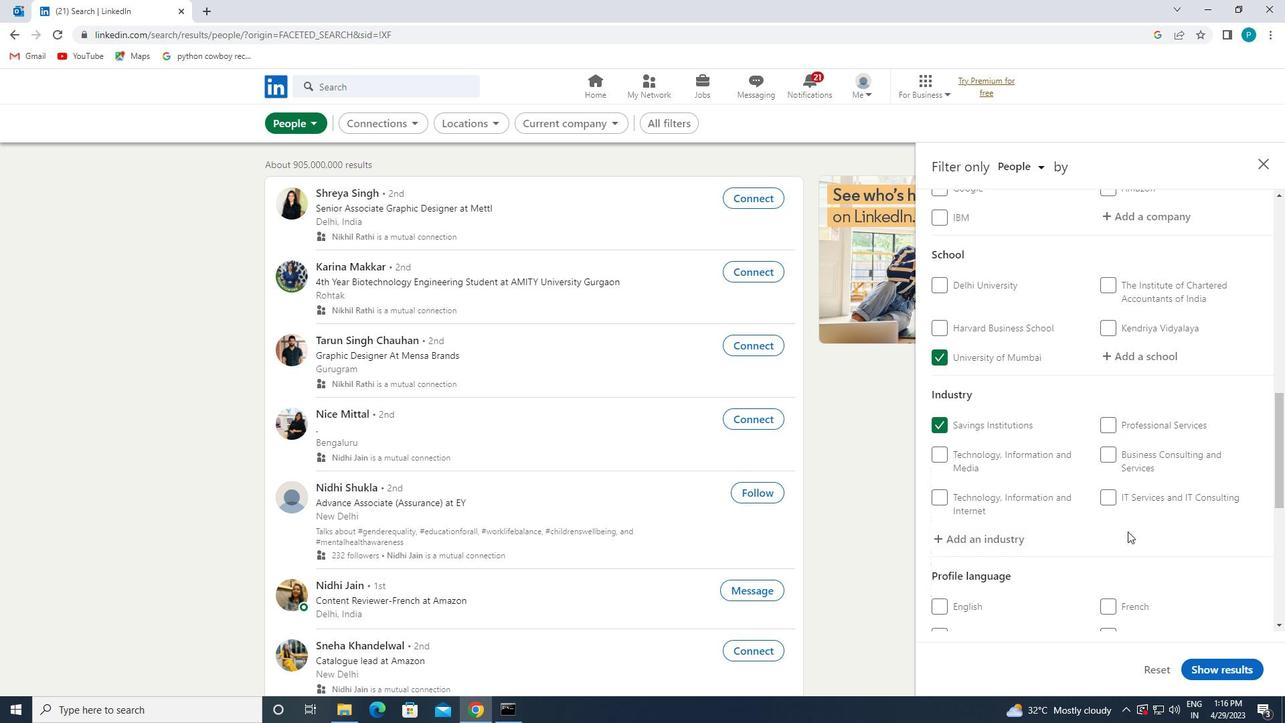 
Action: Mouse scrolled (1102, 515) with delta (0, 0)
Screenshot: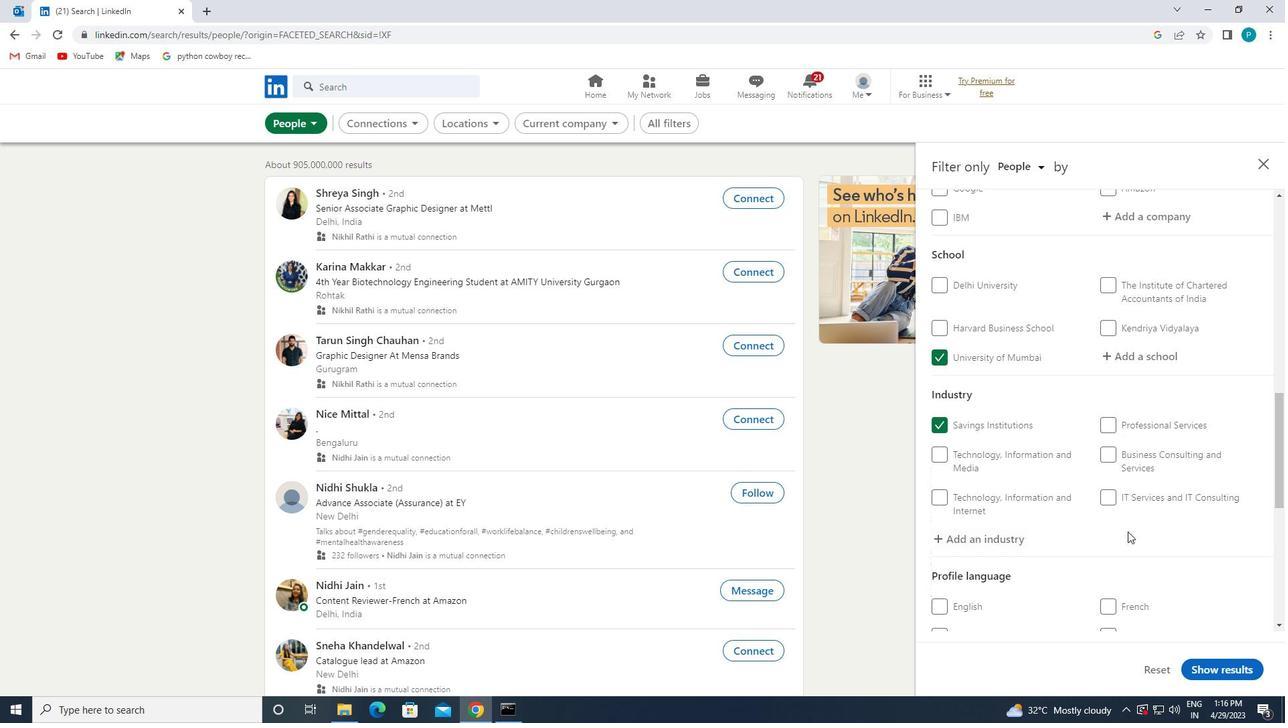 
Action: Mouse scrolled (1102, 515) with delta (0, 0)
Screenshot: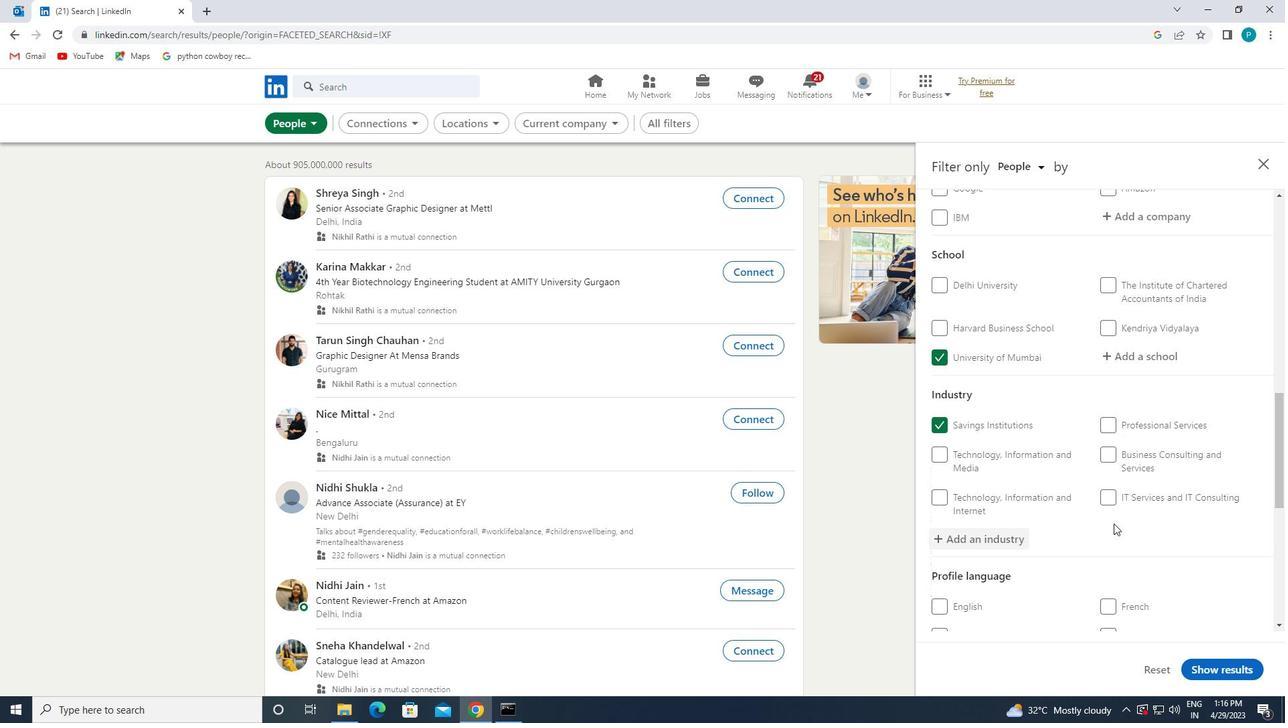 
Action: Mouse scrolled (1102, 515) with delta (0, 0)
Screenshot: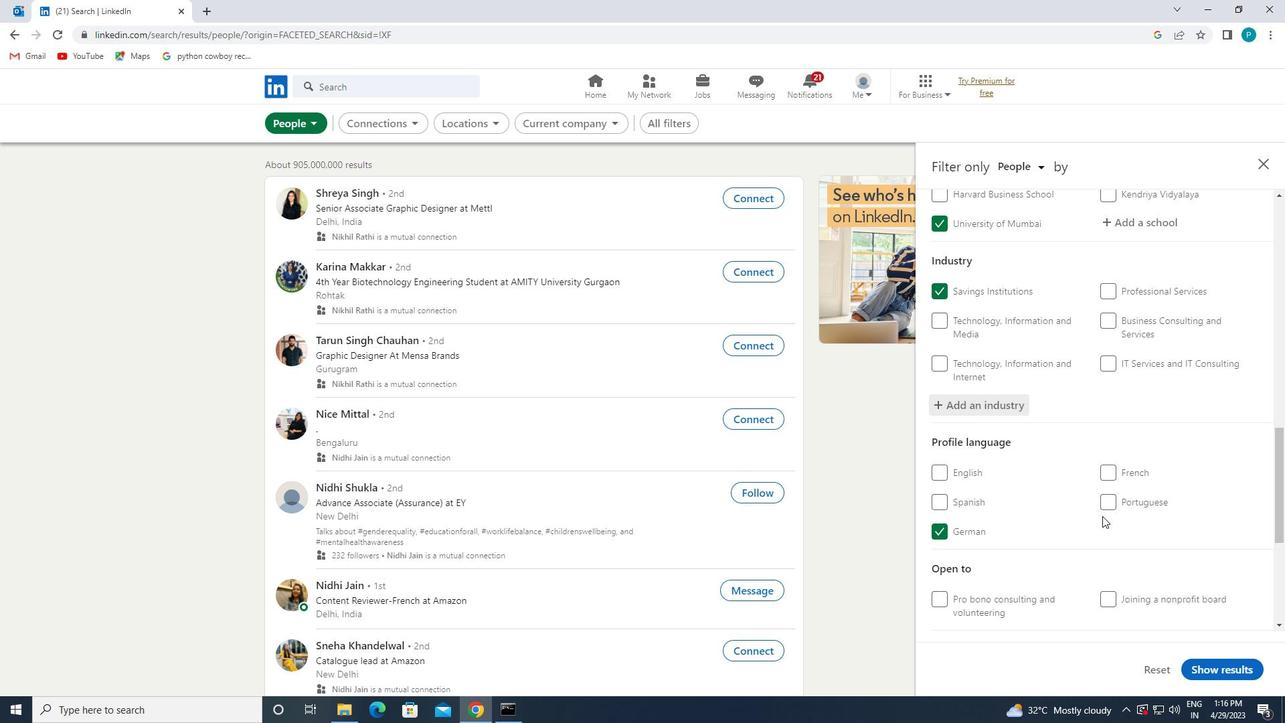 
Action: Mouse scrolled (1102, 515) with delta (0, 0)
Screenshot: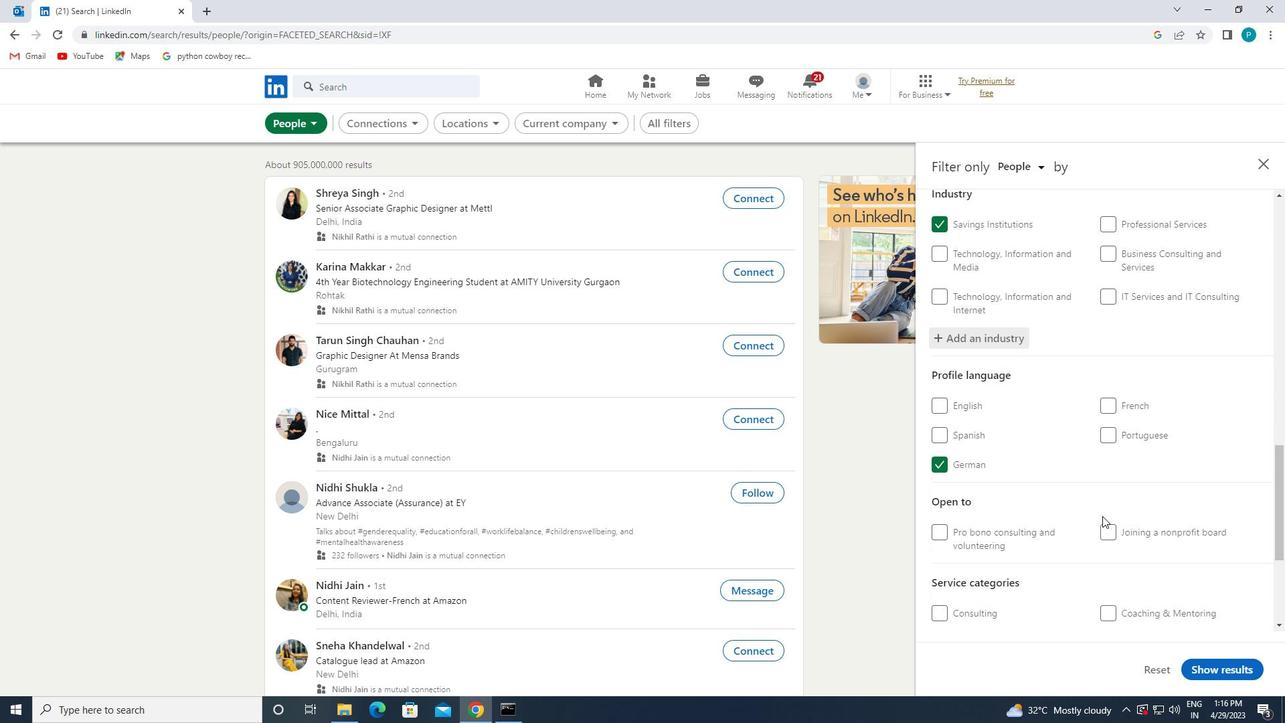 
Action: Mouse scrolled (1102, 515) with delta (0, 0)
Screenshot: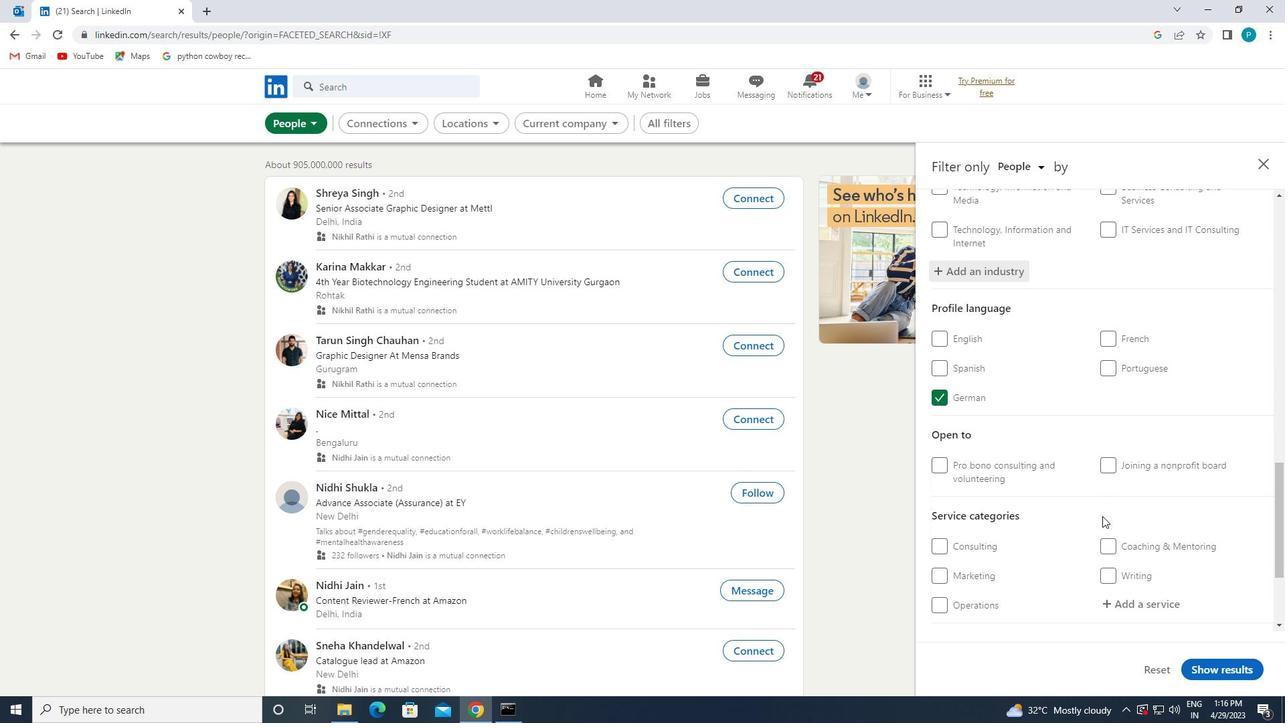 
Action: Mouse moved to (1156, 542)
Screenshot: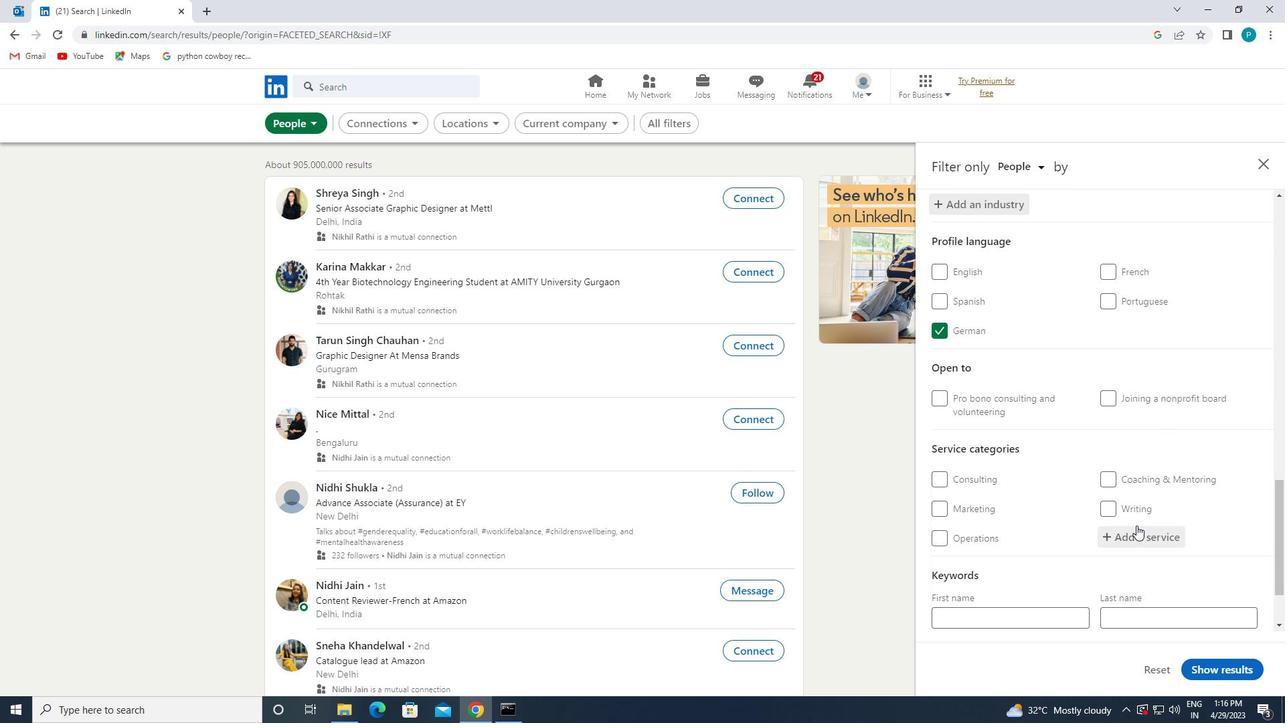 
Action: Mouse pressed left at (1156, 542)
Screenshot: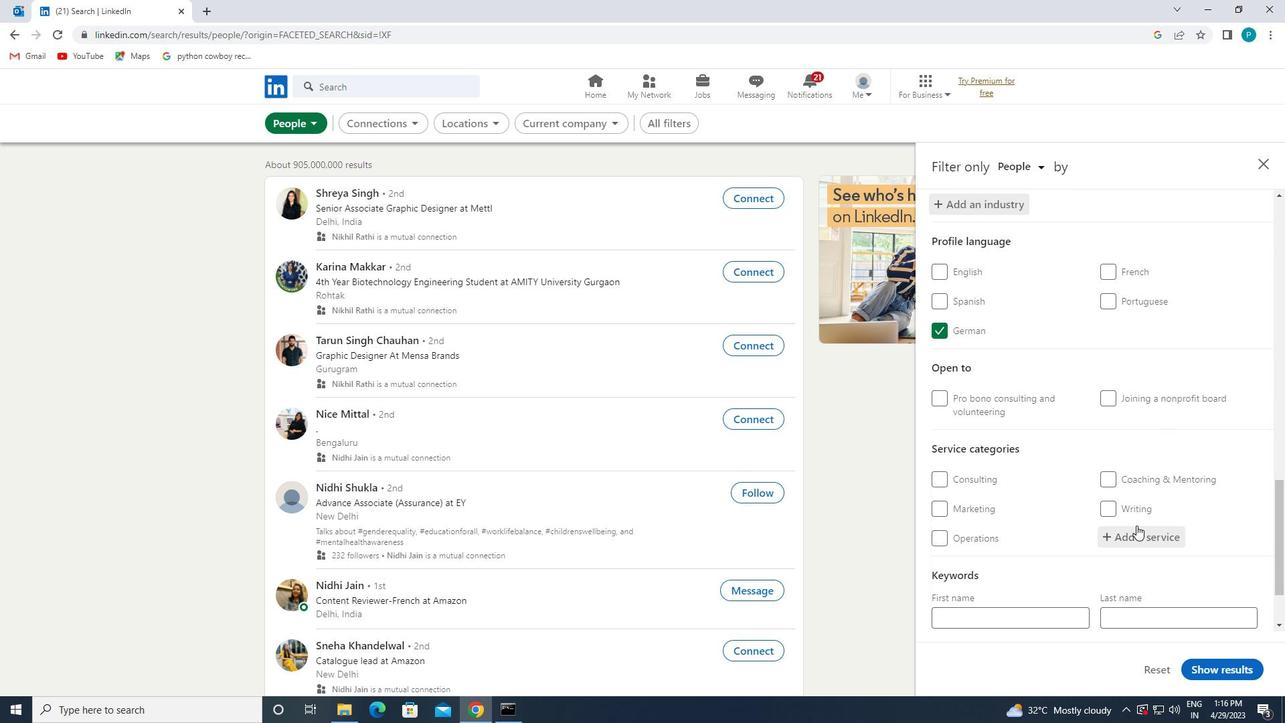 
Action: Key pressed <Key.caps_lock>I<Key.caps_lock>NF
Screenshot: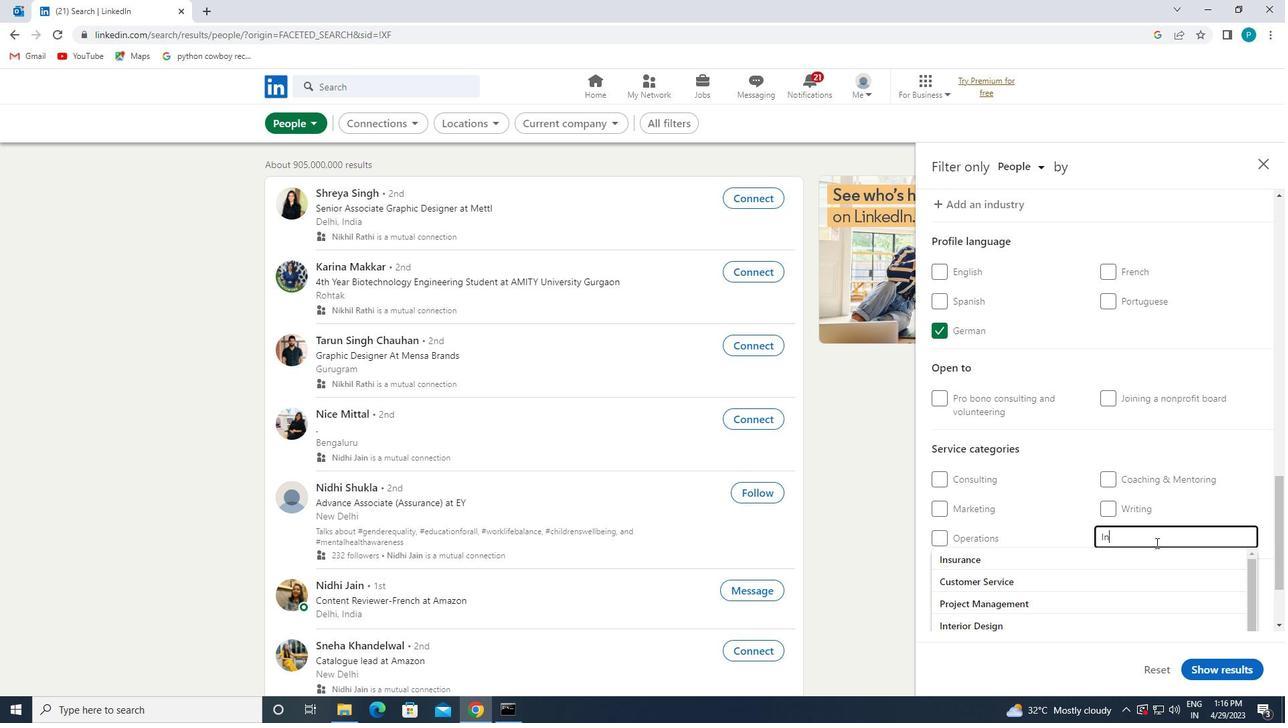 
Action: Mouse moved to (1075, 465)
Screenshot: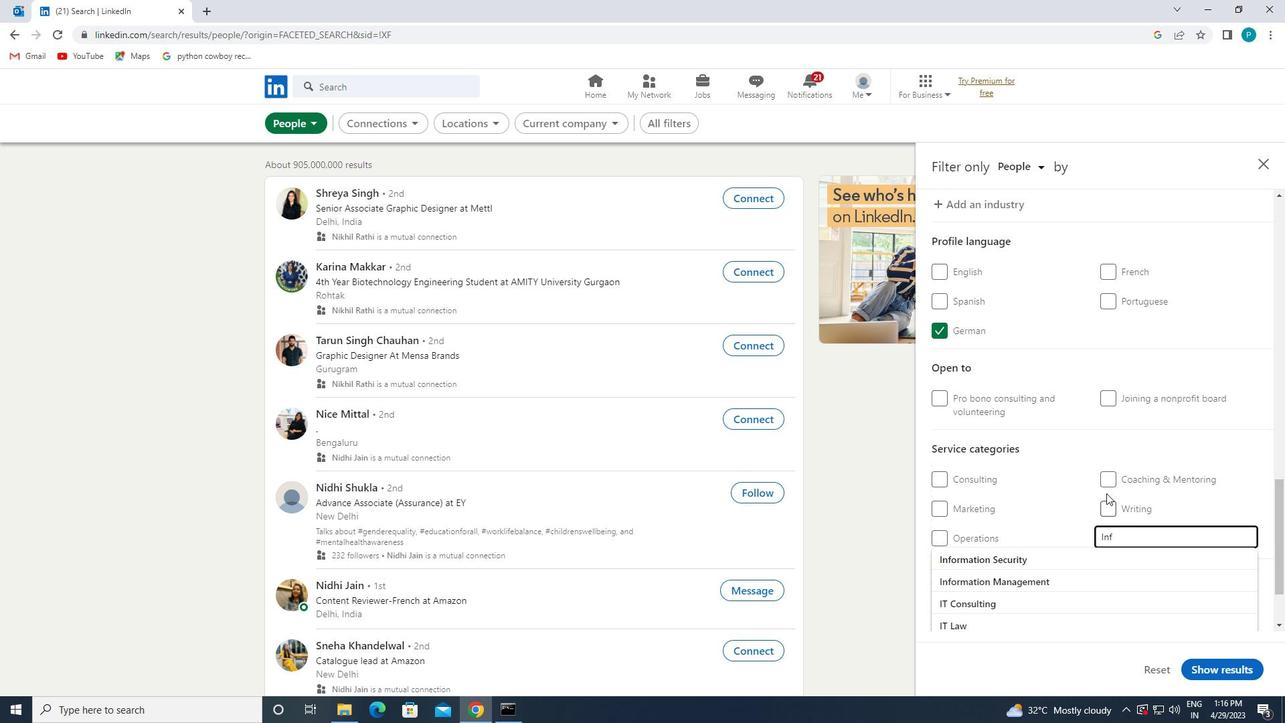
Action: Mouse scrolled (1075, 465) with delta (0, 0)
Screenshot: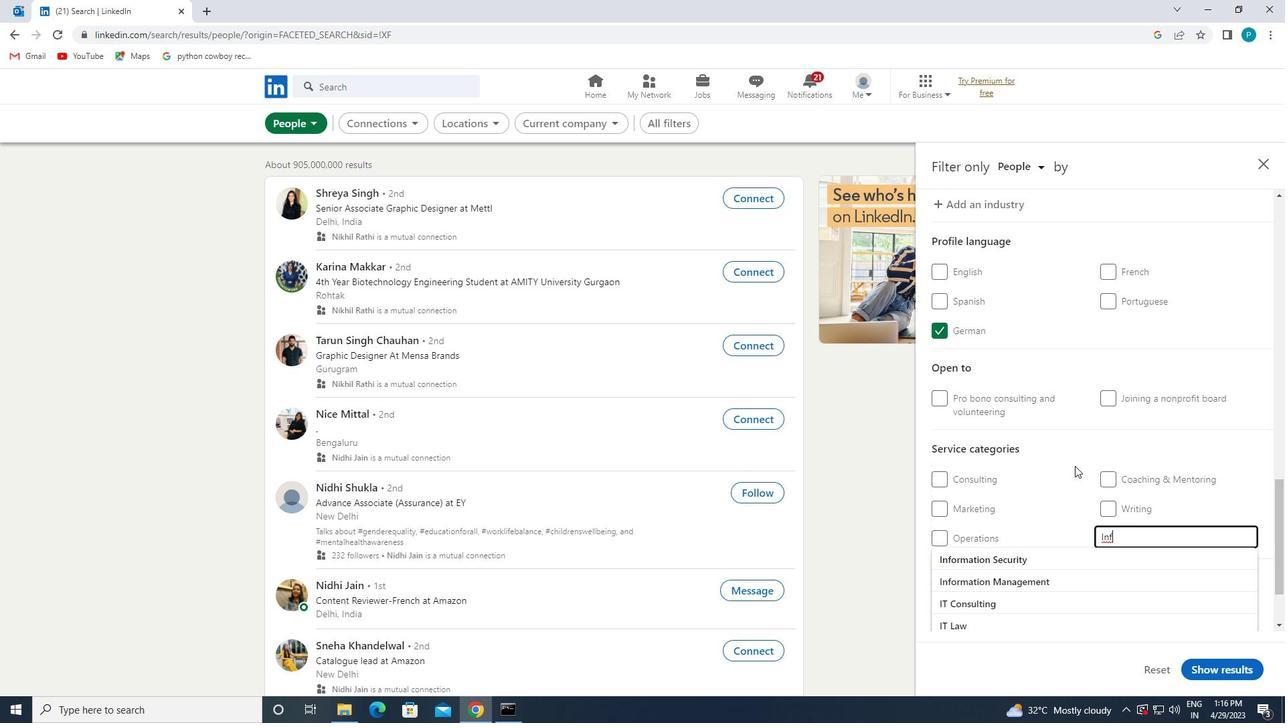 
Action: Mouse moved to (1083, 514)
Screenshot: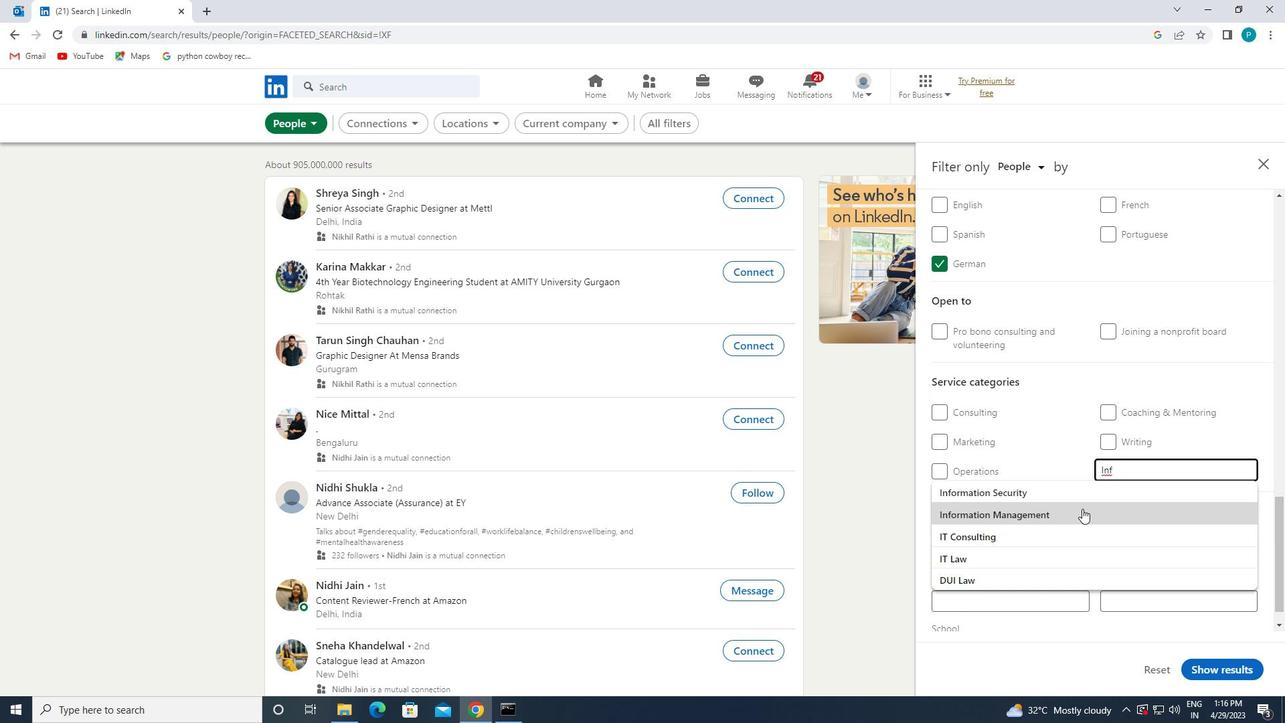 
Action: Mouse pressed left at (1083, 514)
Screenshot: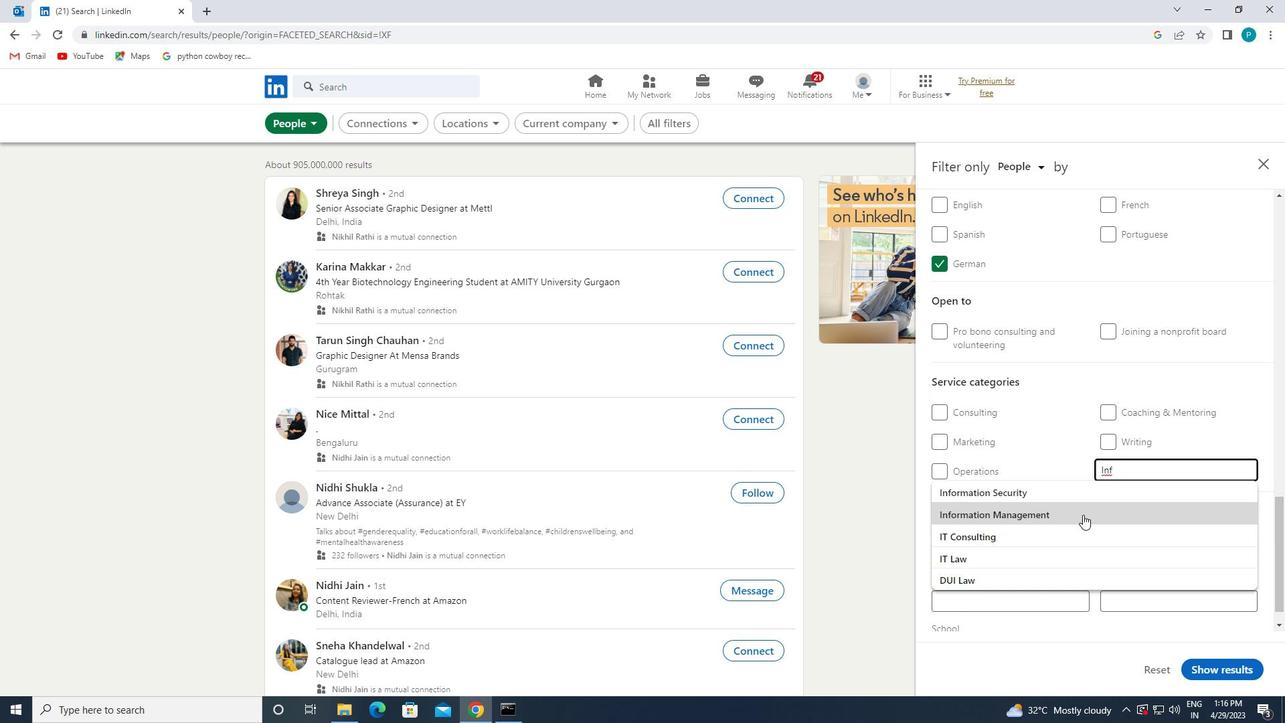 
Action: Mouse scrolled (1083, 514) with delta (0, 0)
Screenshot: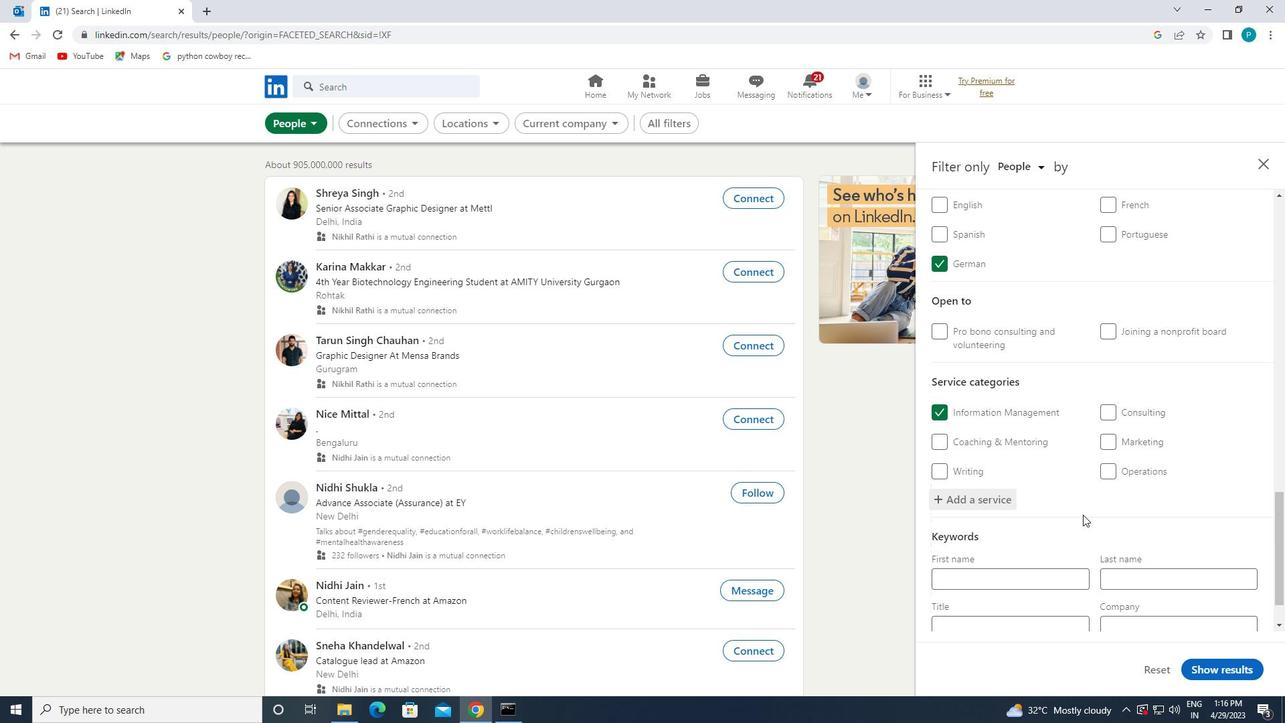 
Action: Mouse scrolled (1083, 514) with delta (0, 0)
Screenshot: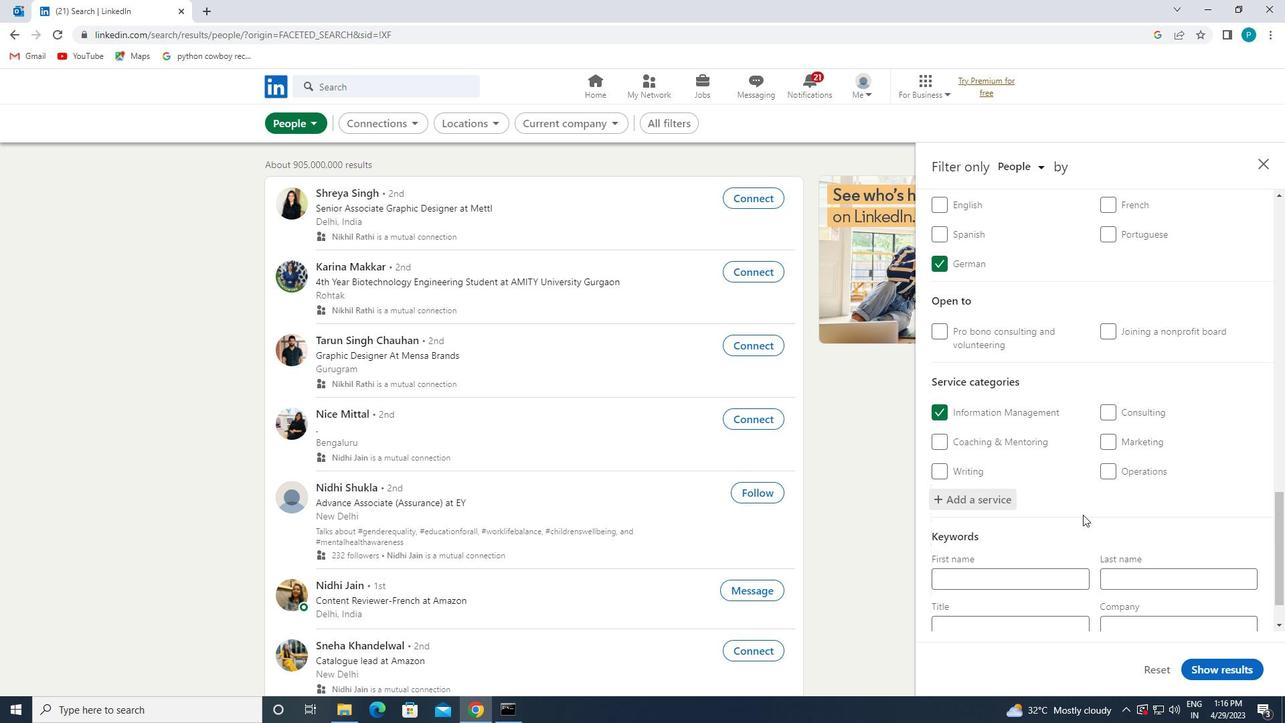 
Action: Mouse moved to (1077, 573)
Screenshot: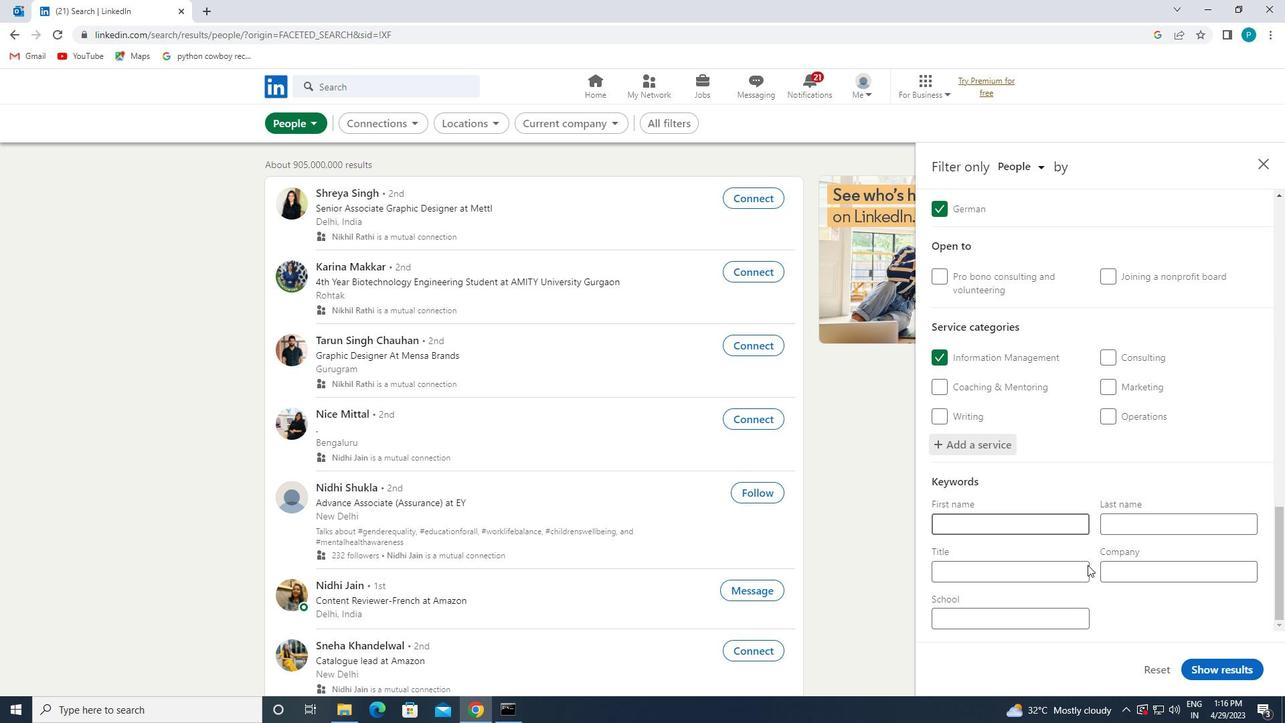 
Action: Mouse pressed left at (1077, 573)
Screenshot: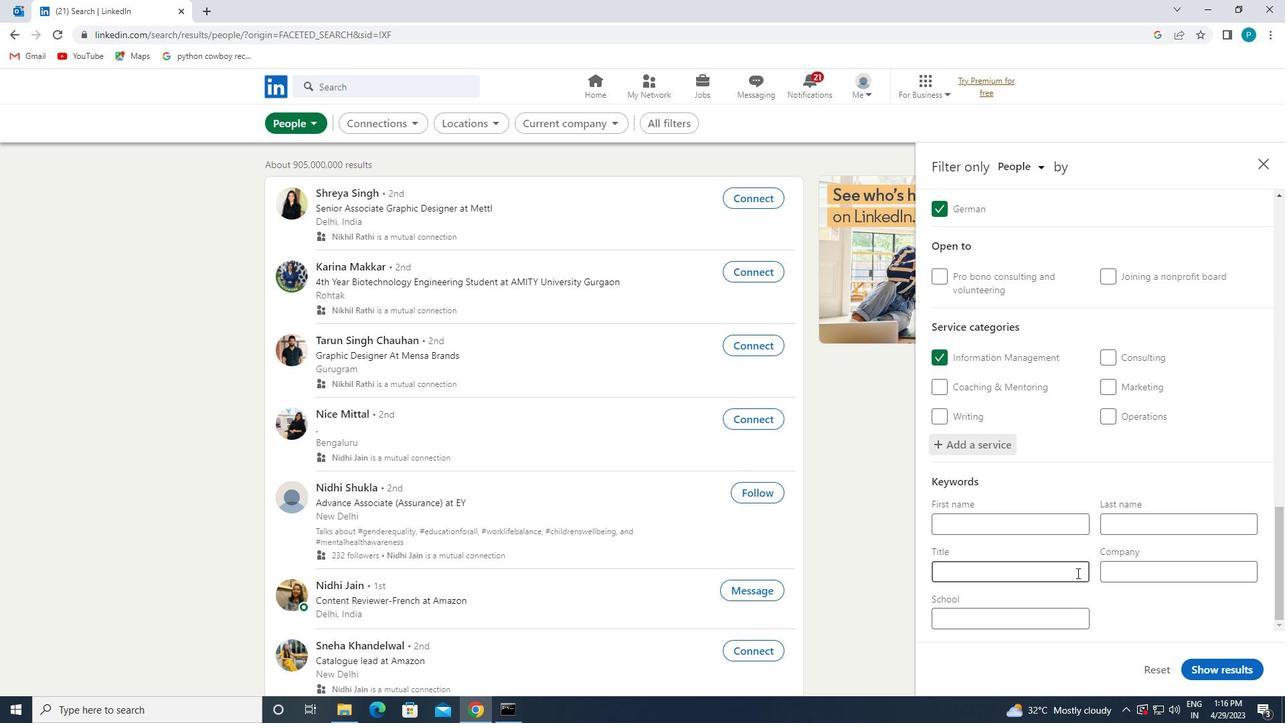 
Action: Key pressed <Key.caps_lock>M<Key.caps_lock>EALS<Key.space>ON<Key.space><Key.caps_lock>W<Key.caps_lock>HEELS<Key.space><Key.caps_lock>D<Key.caps_lock>RIVER
Screenshot: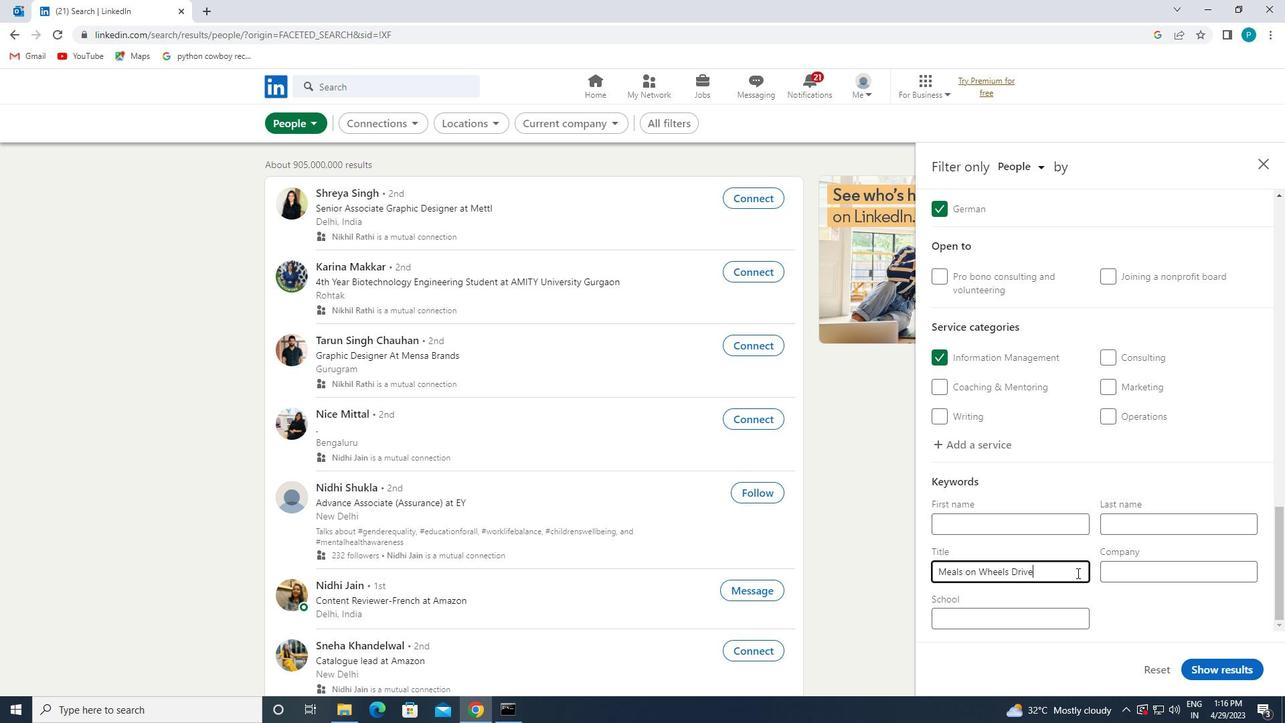 
Action: Mouse moved to (1211, 676)
Screenshot: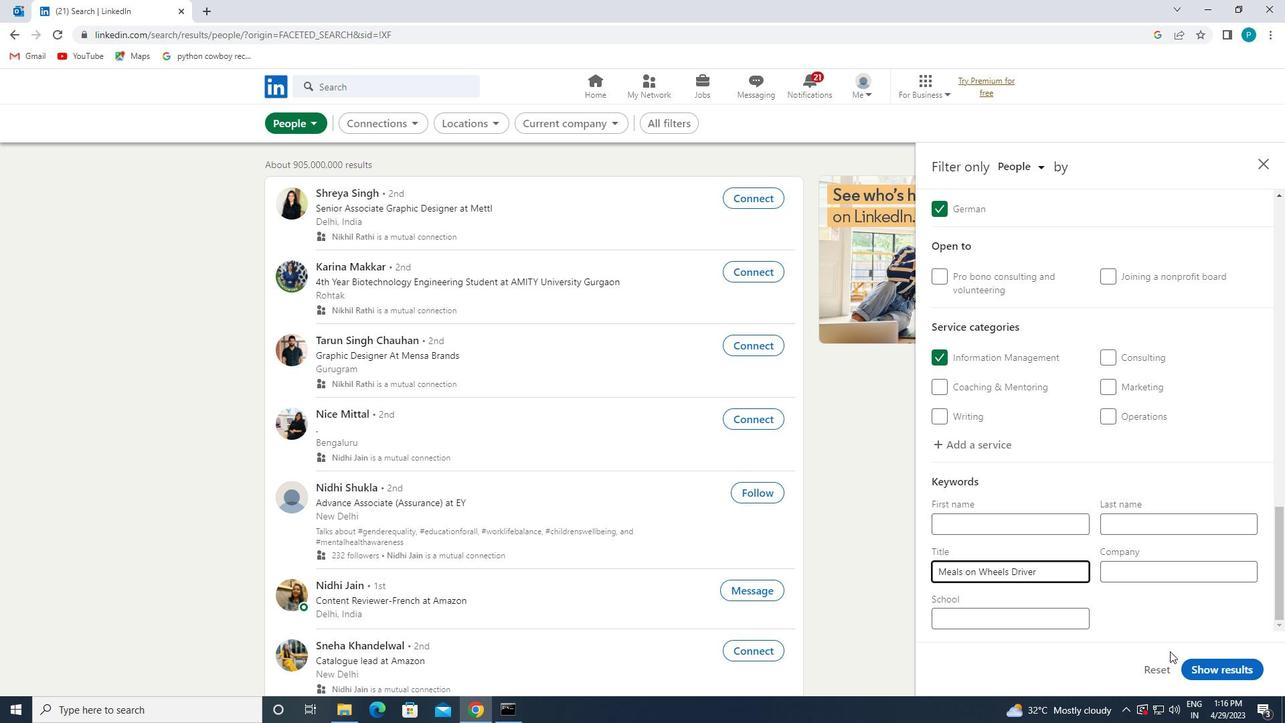 
Action: Mouse pressed left at (1211, 676)
Screenshot: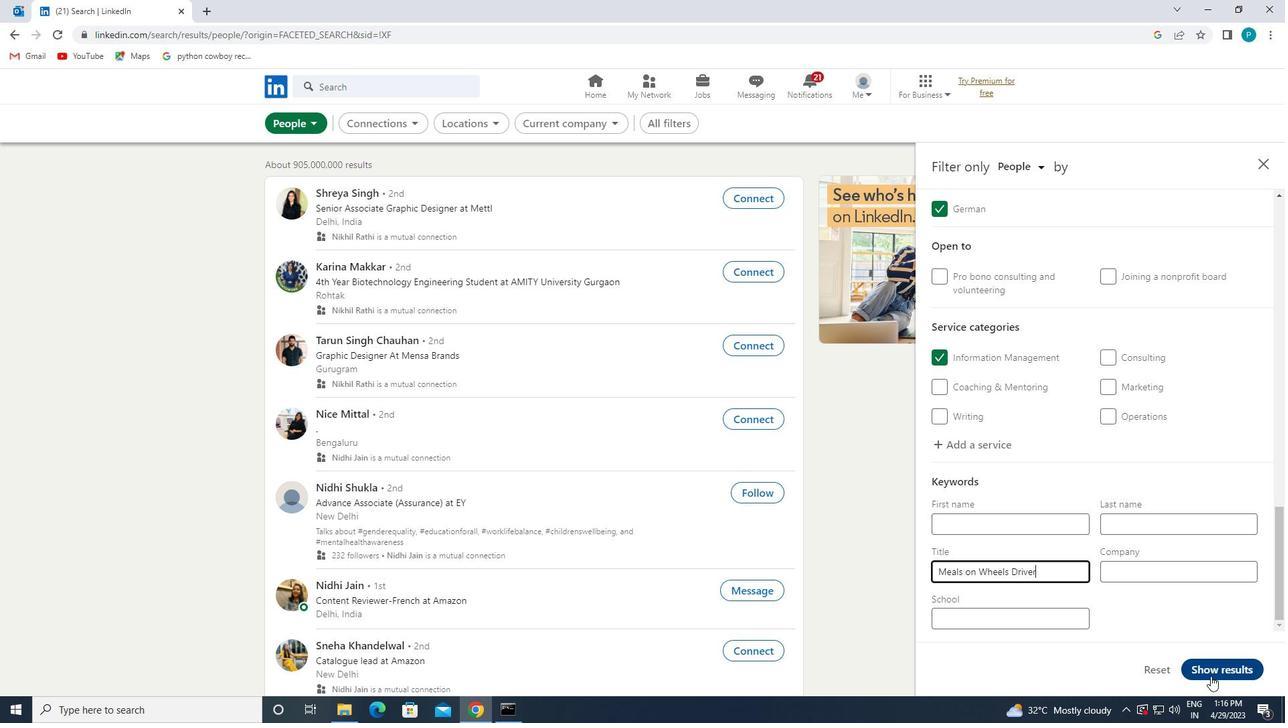 
